 Task: Plan a trip to Wolfsburg, Germany from 6th December, 2023 to 10th December, 2023 for 1 adult.1  bedroom having 1 bed and 1 bathroom. Property type can be hotel. Look for 5 properties as per requirement.
Action: Mouse moved to (409, 87)
Screenshot: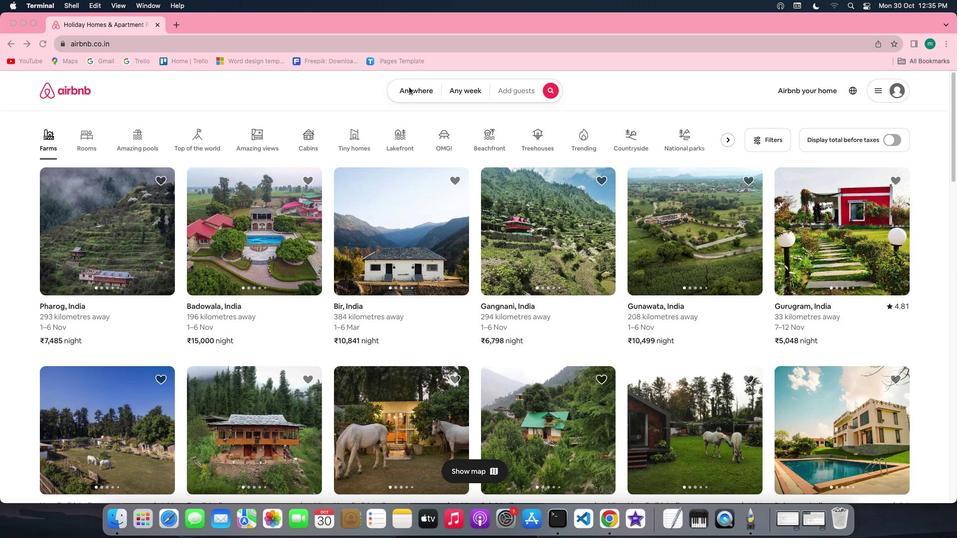 
Action: Mouse pressed left at (409, 87)
Screenshot: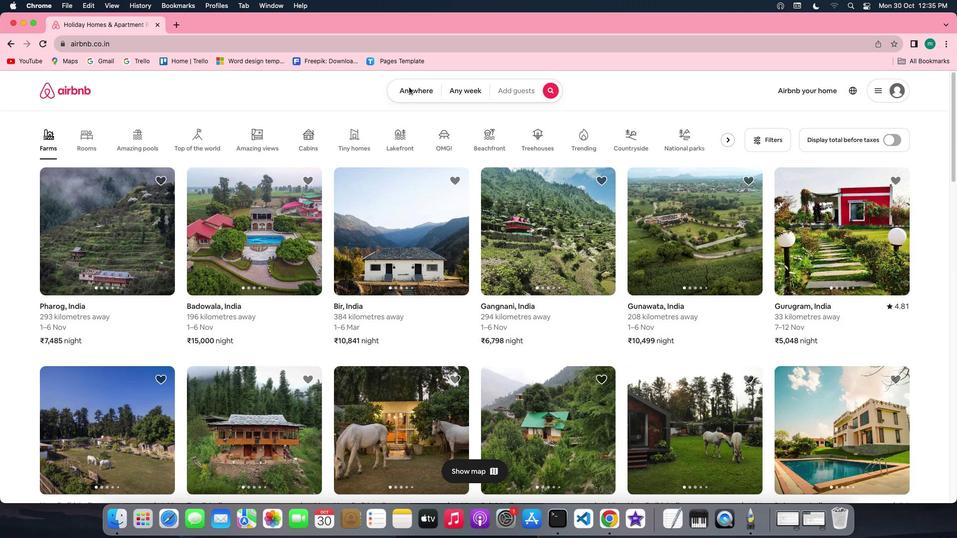 
Action: Mouse pressed left at (409, 87)
Screenshot: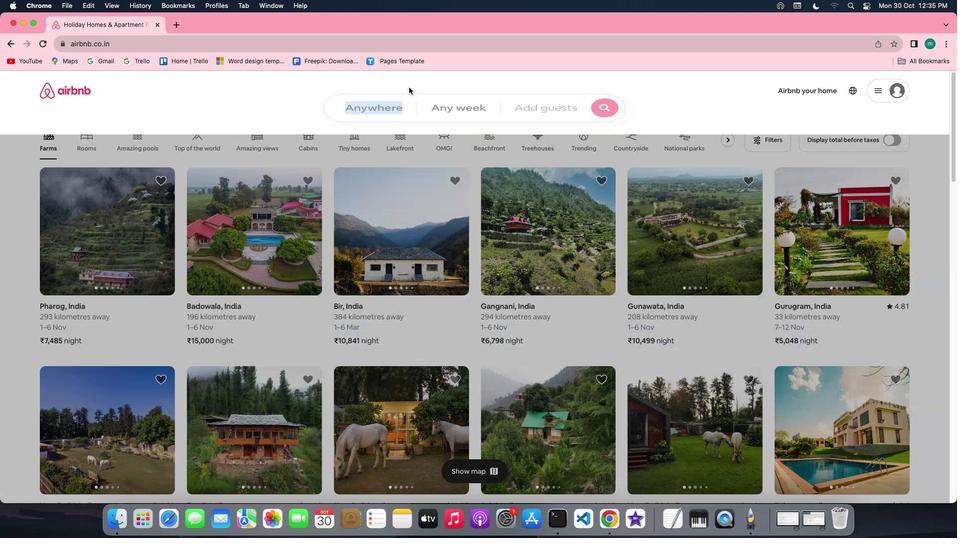 
Action: Mouse moved to (367, 131)
Screenshot: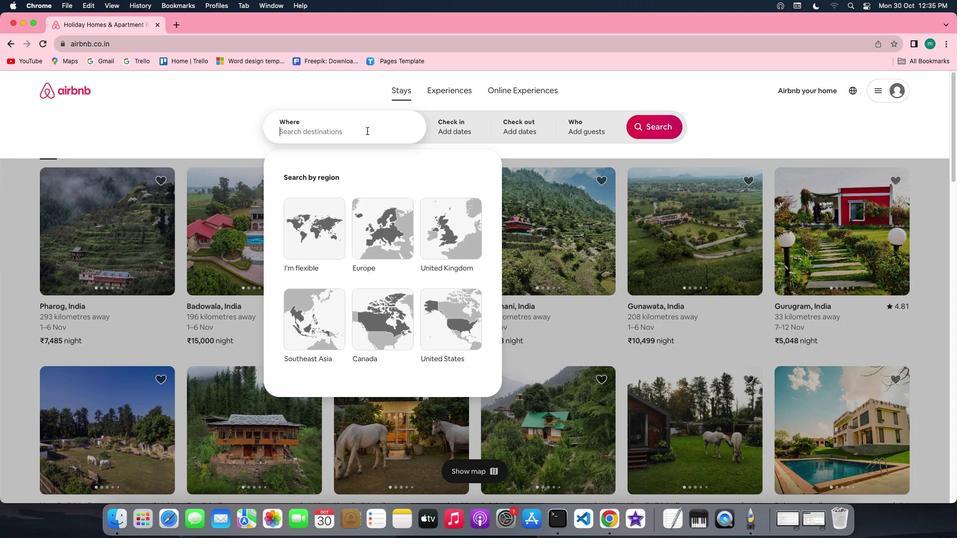 
Action: Key pressed Key.shift'W''o''l''f''s''b''u''r''g'','Key.spaceKey.shift'G''e''r''m''a''n''y'
Screenshot: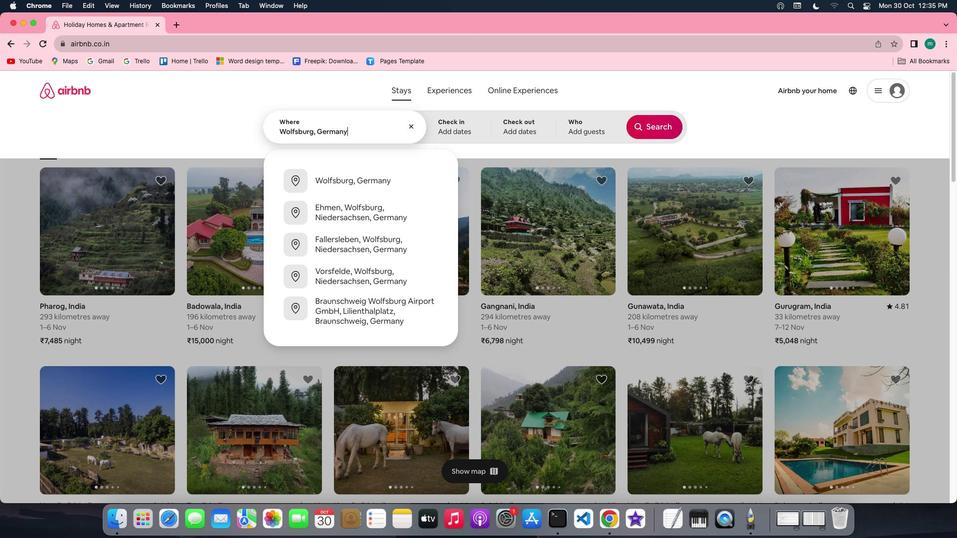 
Action: Mouse moved to (451, 122)
Screenshot: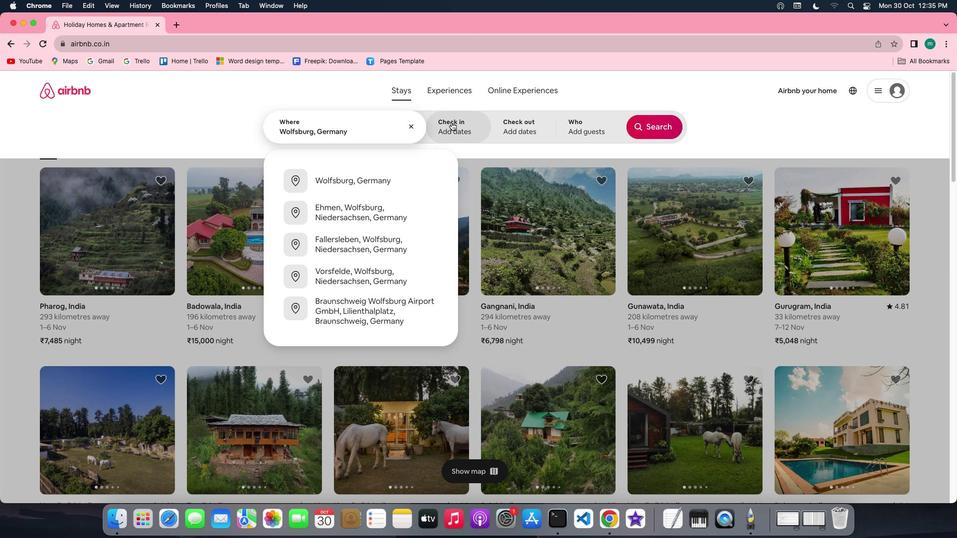 
Action: Mouse pressed left at (451, 122)
Screenshot: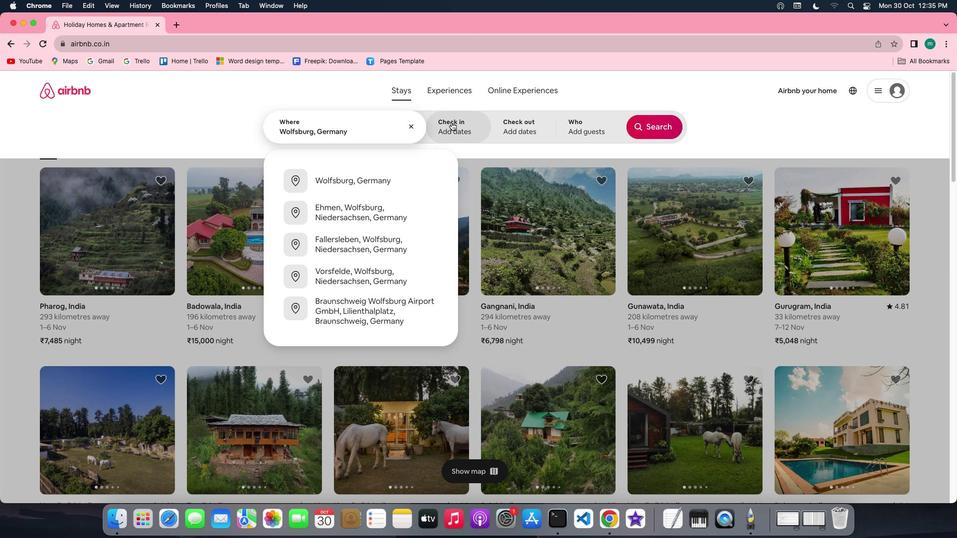 
Action: Mouse moved to (655, 206)
Screenshot: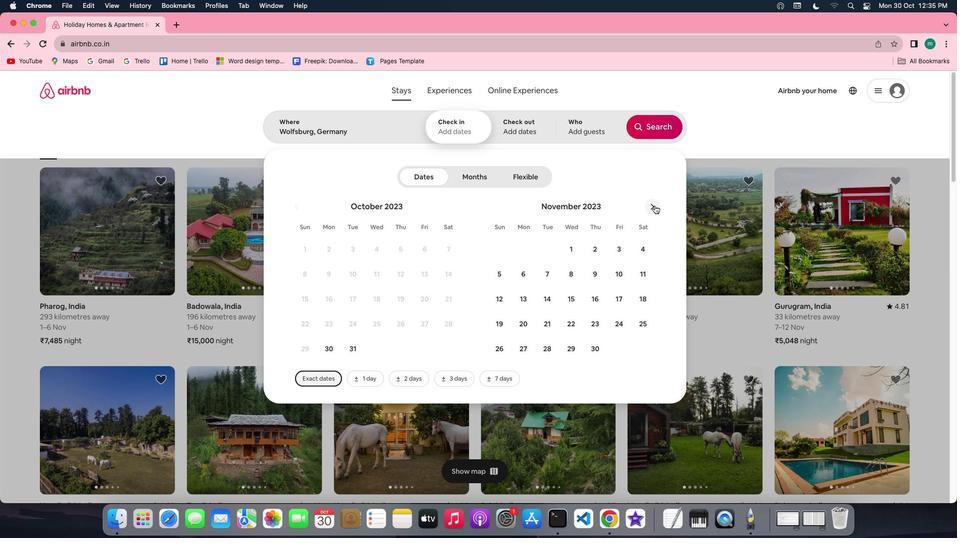 
Action: Mouse pressed left at (655, 206)
Screenshot: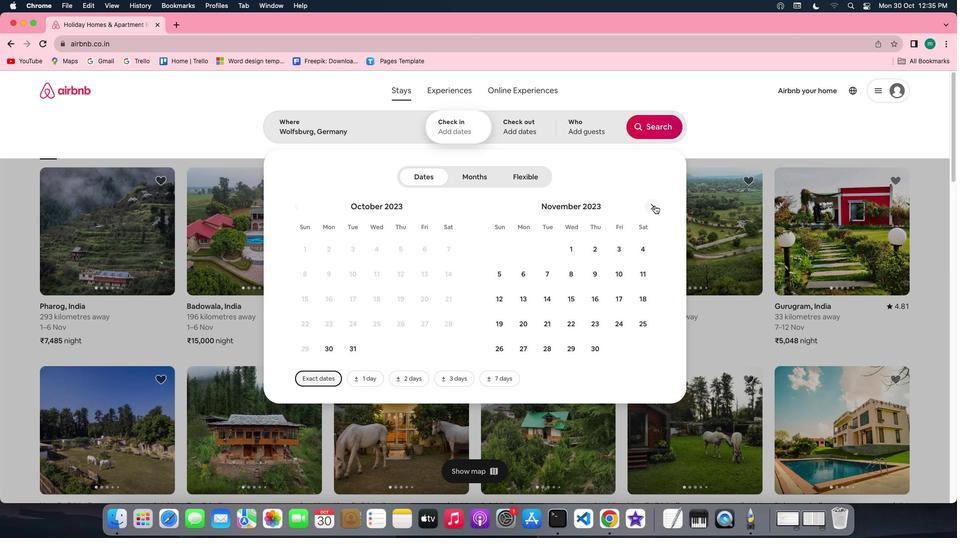 
Action: Mouse moved to (561, 272)
Screenshot: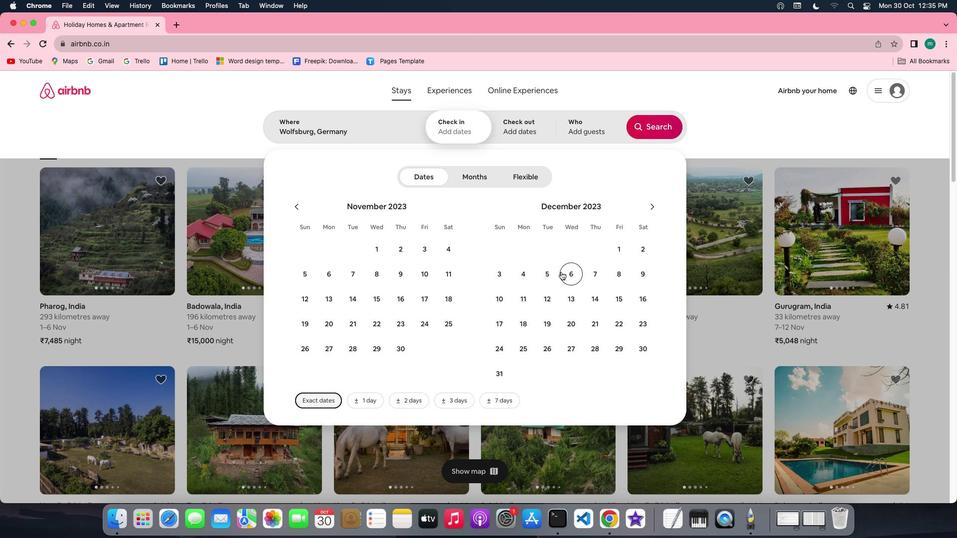 
Action: Mouse pressed left at (561, 272)
Screenshot: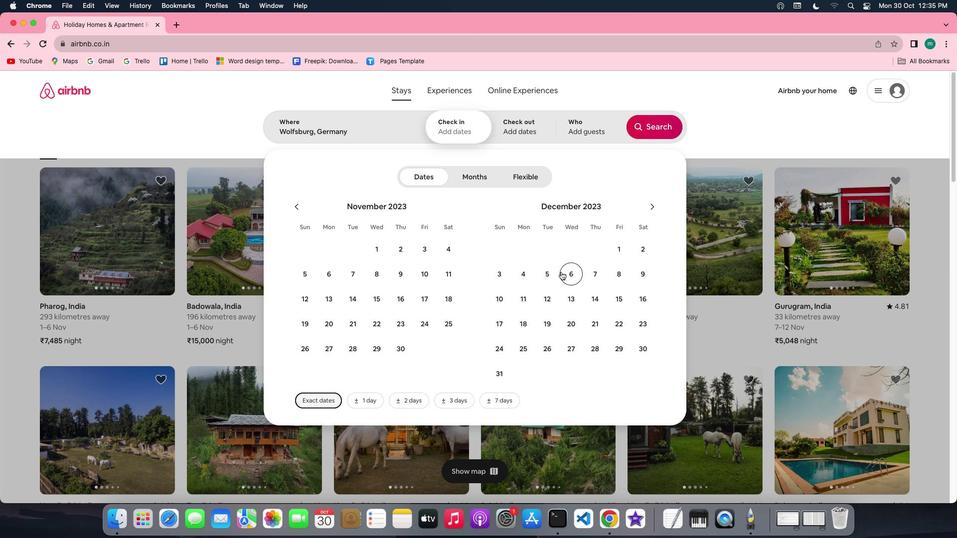 
Action: Mouse moved to (496, 296)
Screenshot: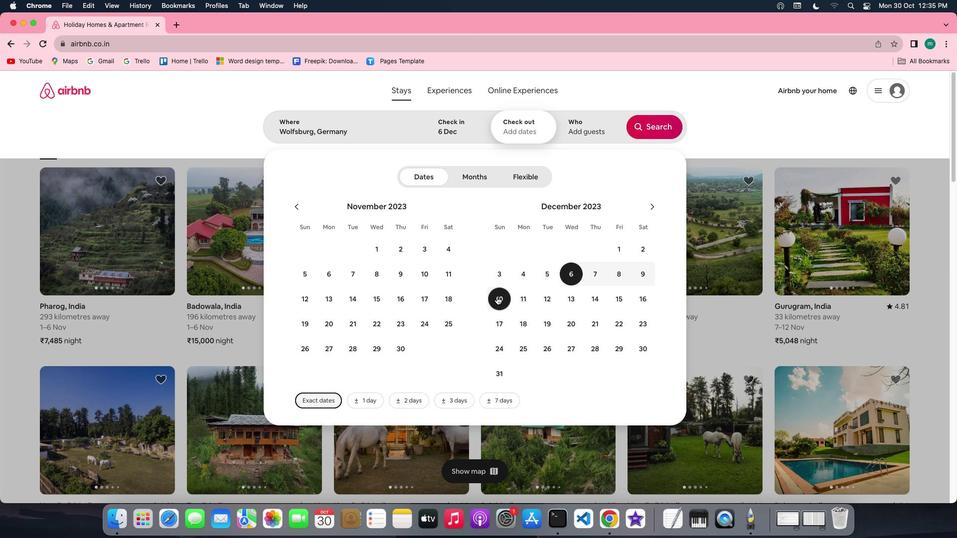 
Action: Mouse pressed left at (496, 296)
Screenshot: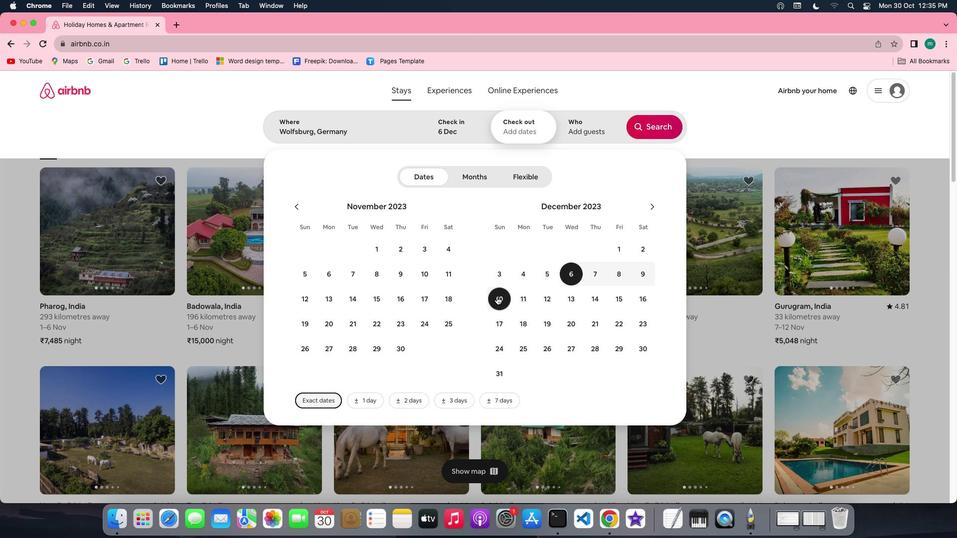 
Action: Mouse moved to (585, 130)
Screenshot: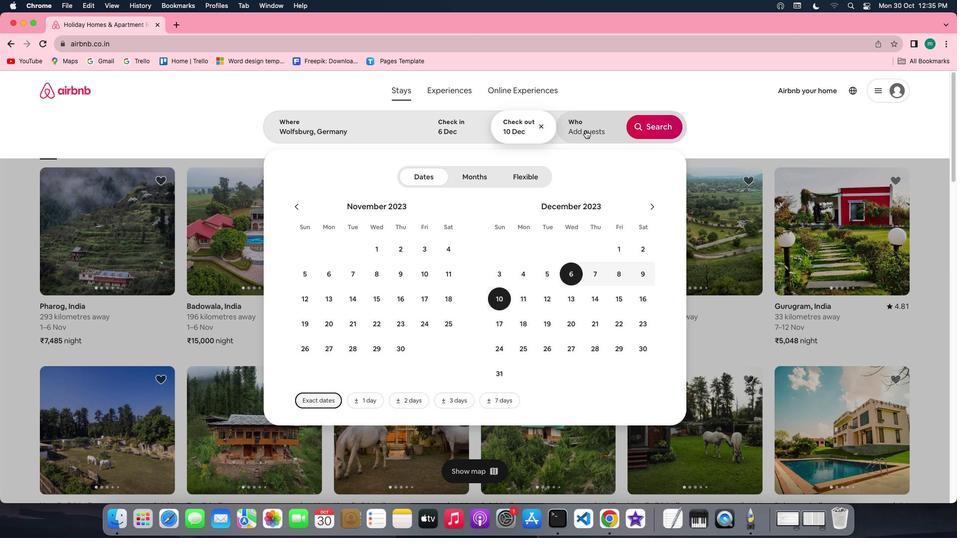 
Action: Mouse pressed left at (585, 130)
Screenshot: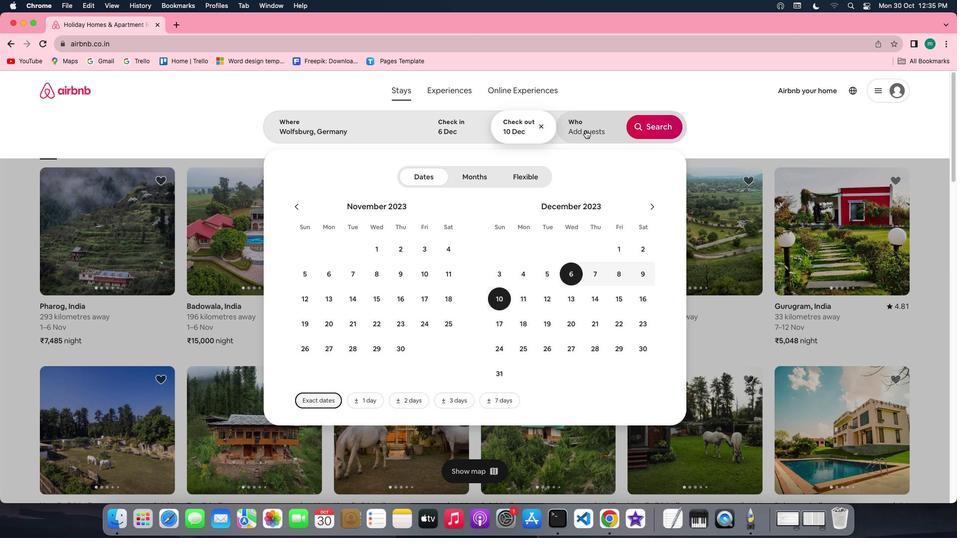 
Action: Mouse moved to (662, 175)
Screenshot: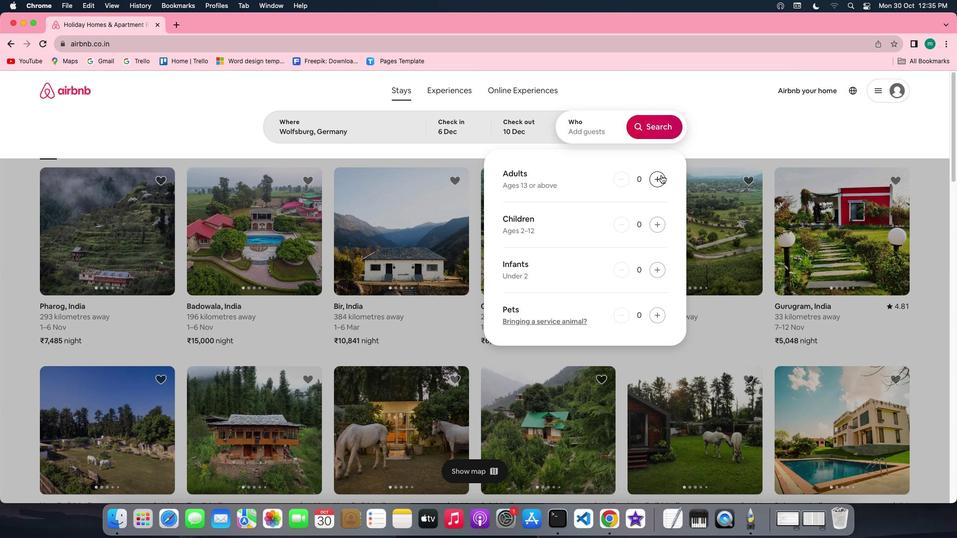 
Action: Mouse pressed left at (662, 175)
Screenshot: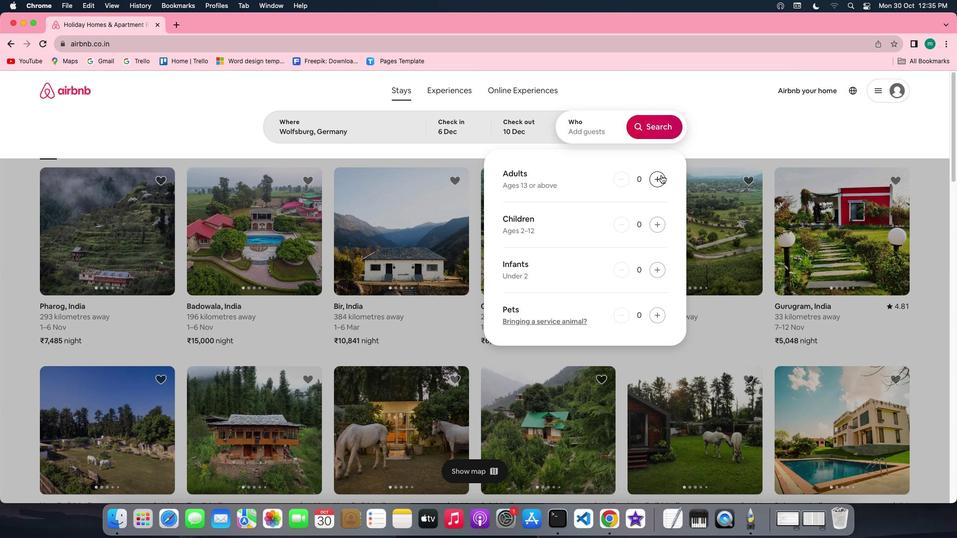 
Action: Mouse moved to (652, 131)
Screenshot: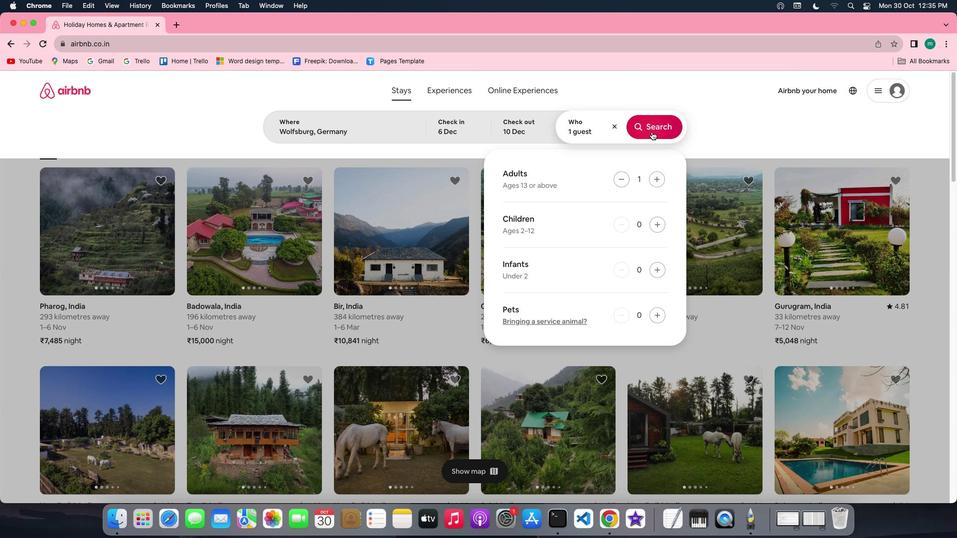 
Action: Mouse pressed left at (652, 131)
Screenshot: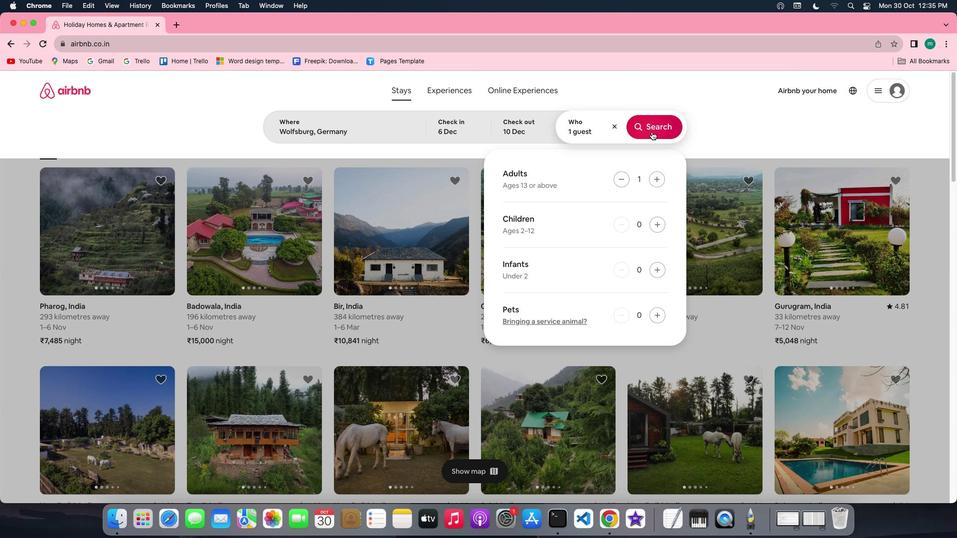 
Action: Mouse moved to (792, 124)
Screenshot: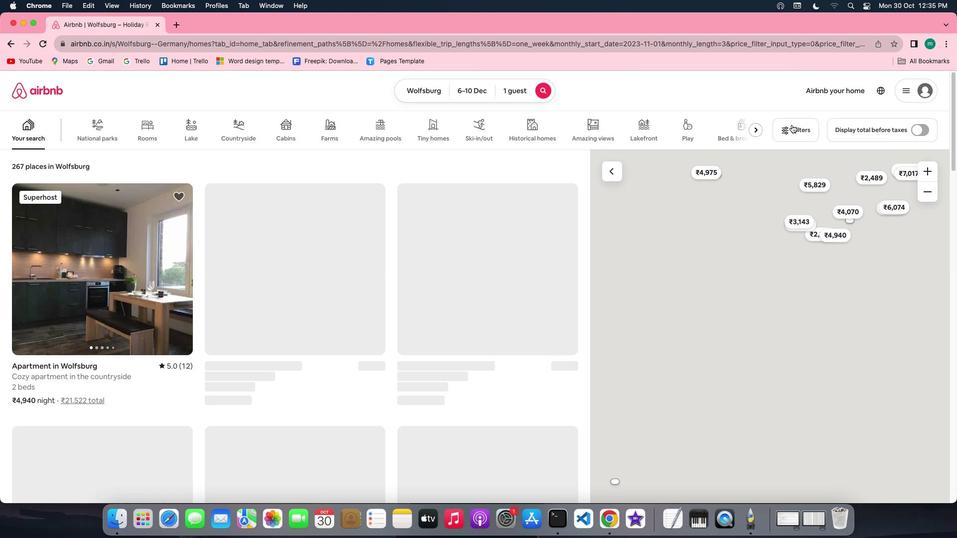 
Action: Mouse pressed left at (792, 124)
Screenshot: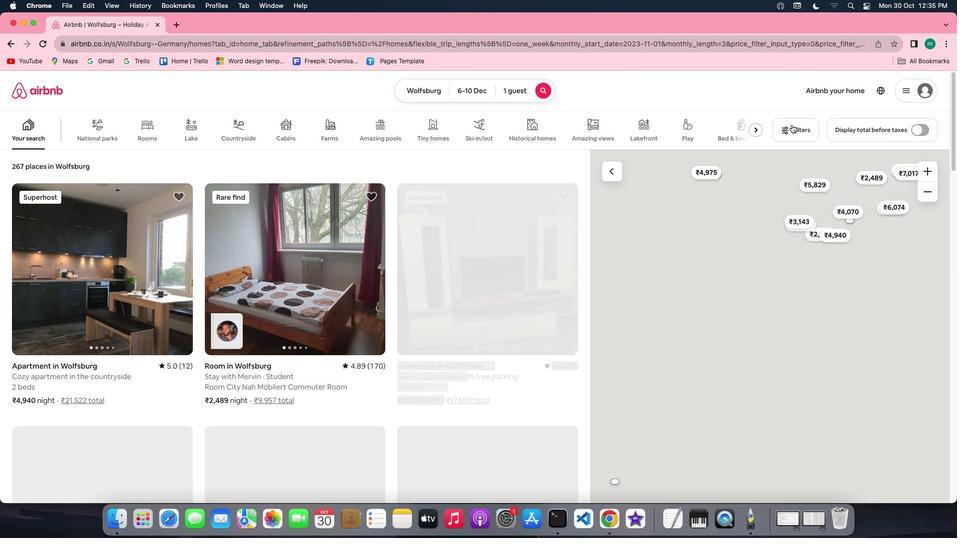 
Action: Mouse moved to (490, 302)
Screenshot: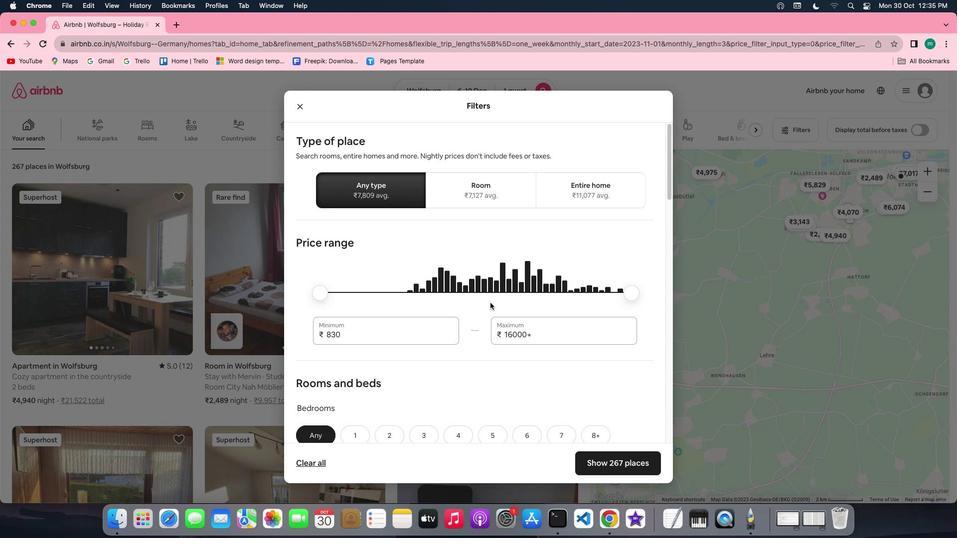 
Action: Mouse scrolled (490, 302) with delta (0, 0)
Screenshot: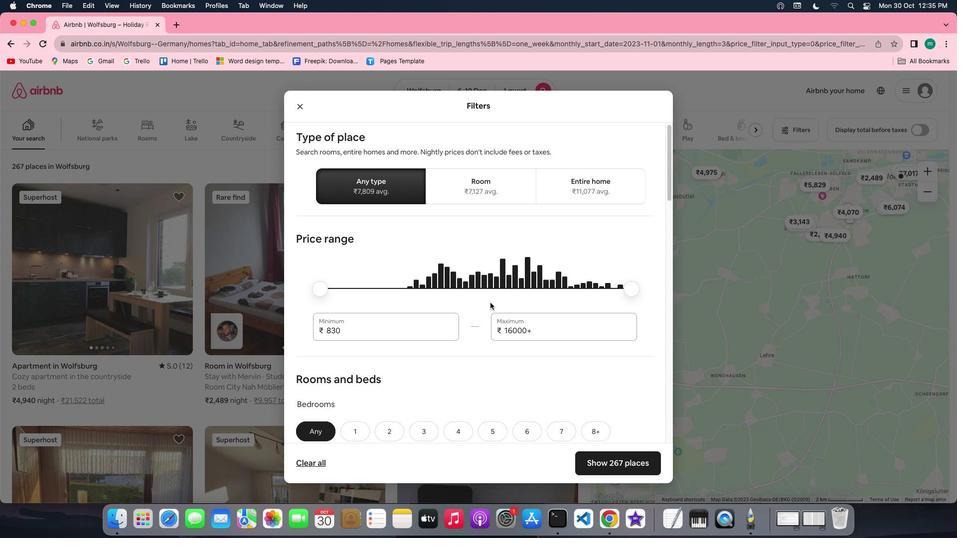 
Action: Mouse scrolled (490, 302) with delta (0, 0)
Screenshot: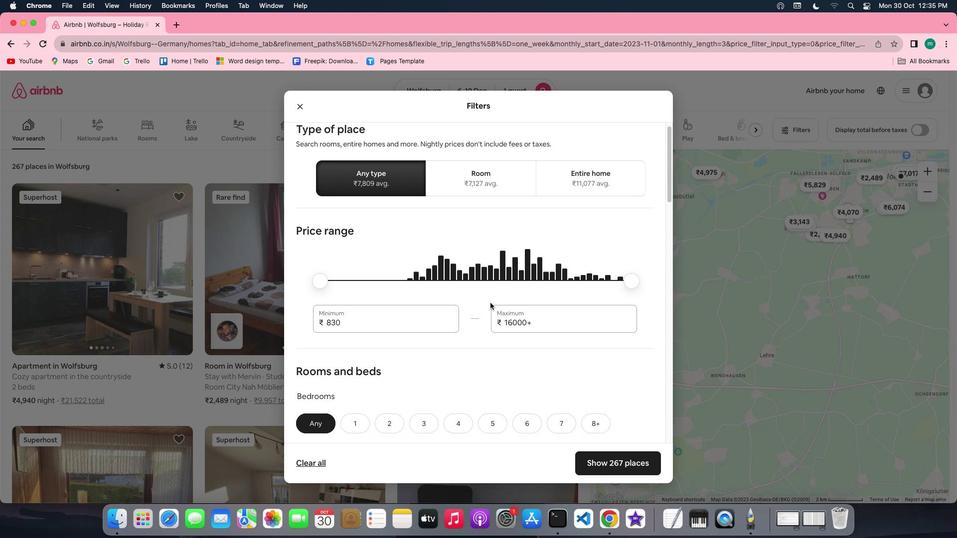 
Action: Mouse scrolled (490, 302) with delta (0, 0)
Screenshot: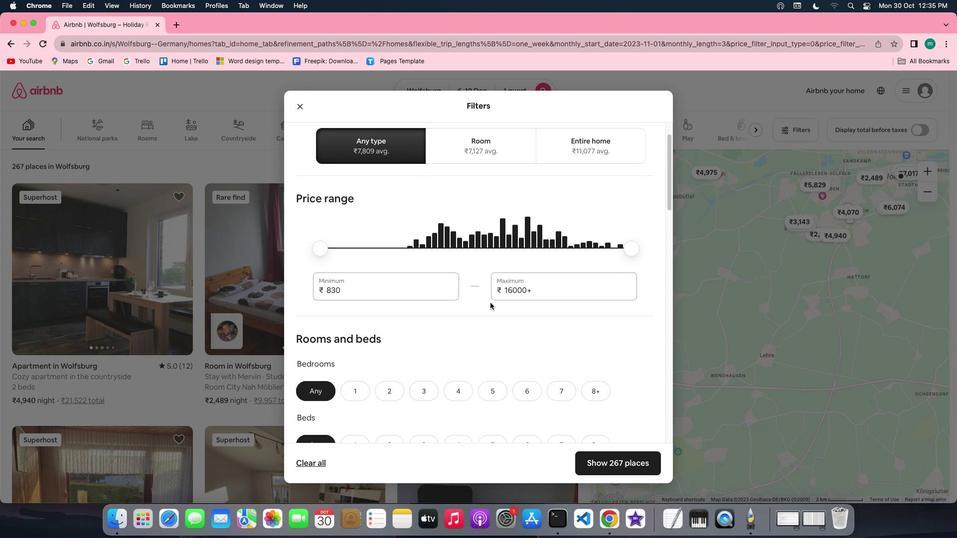 
Action: Mouse scrolled (490, 302) with delta (0, 0)
Screenshot: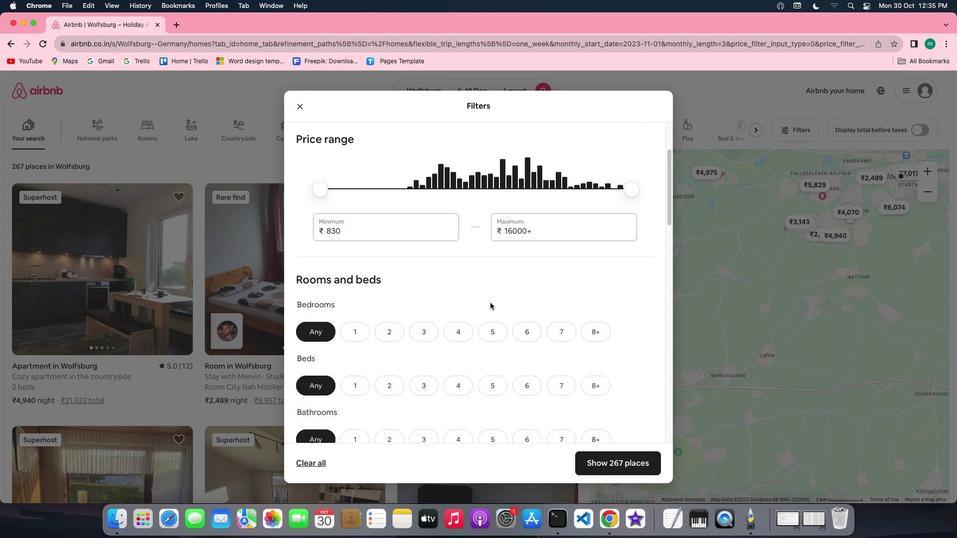 
Action: Mouse scrolled (490, 302) with delta (0, 0)
Screenshot: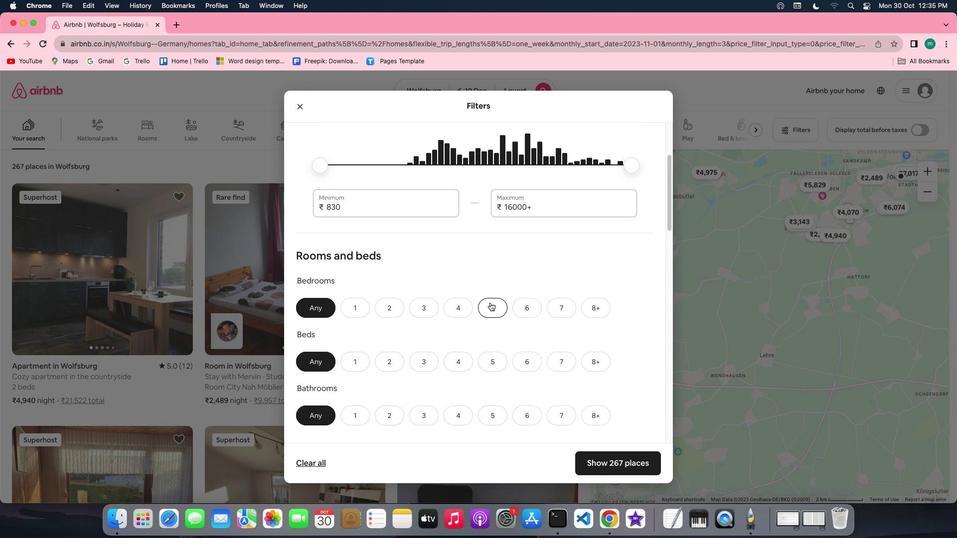 
Action: Mouse scrolled (490, 302) with delta (0, 0)
Screenshot: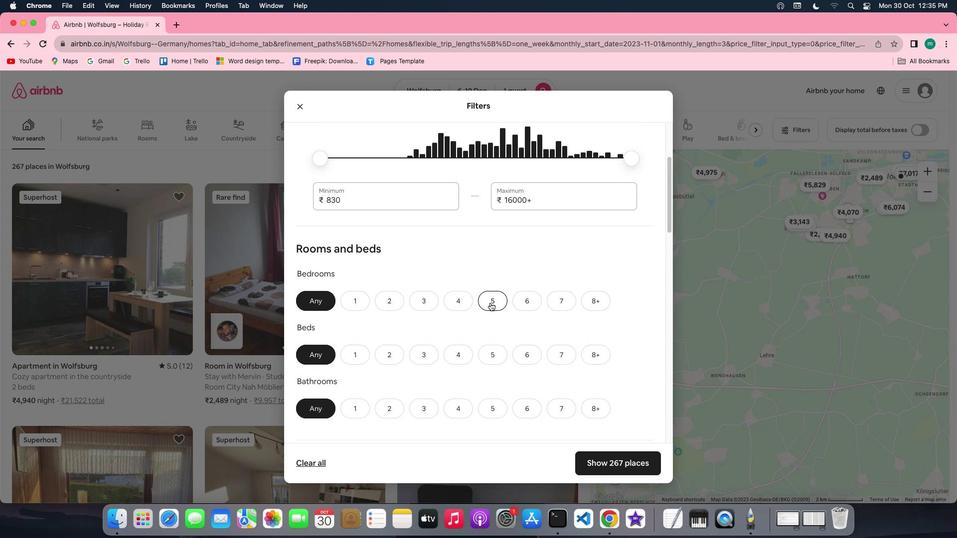 
Action: Mouse scrolled (490, 302) with delta (0, 0)
Screenshot: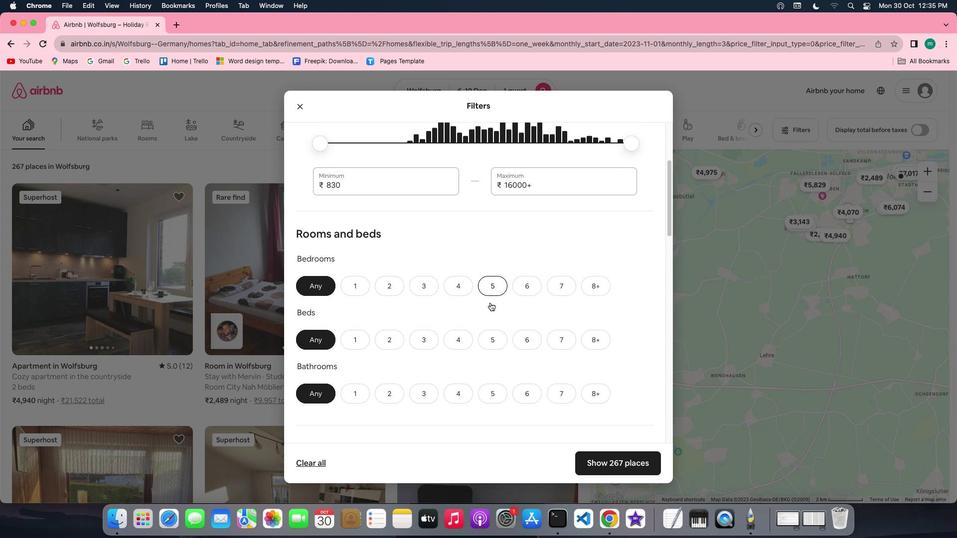 
Action: Mouse moved to (350, 273)
Screenshot: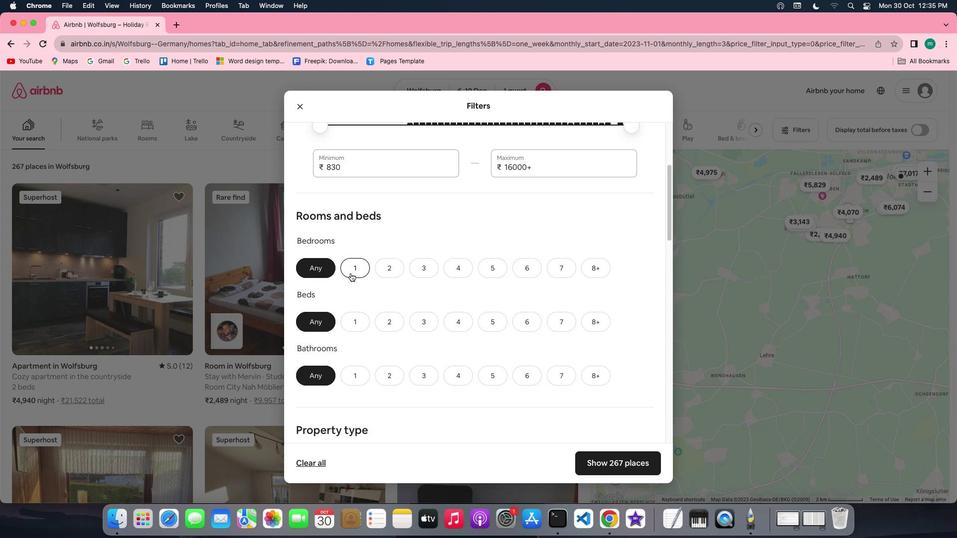 
Action: Mouse pressed left at (350, 273)
Screenshot: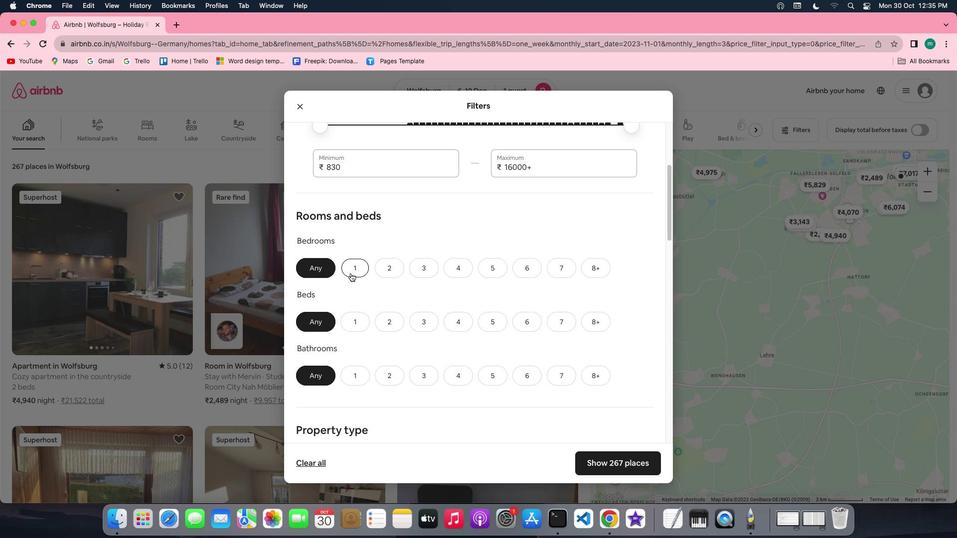 
Action: Mouse moved to (500, 326)
Screenshot: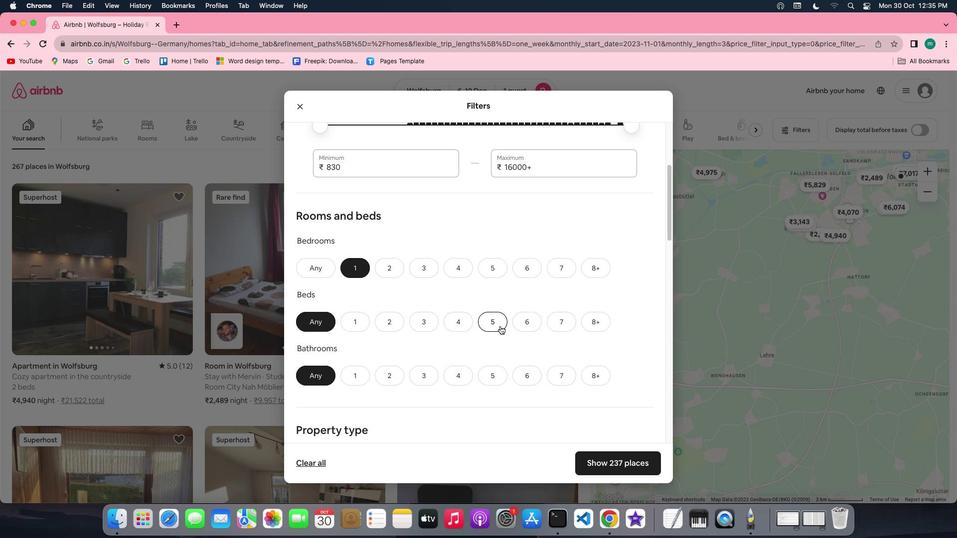 
Action: Mouse scrolled (500, 326) with delta (0, 0)
Screenshot: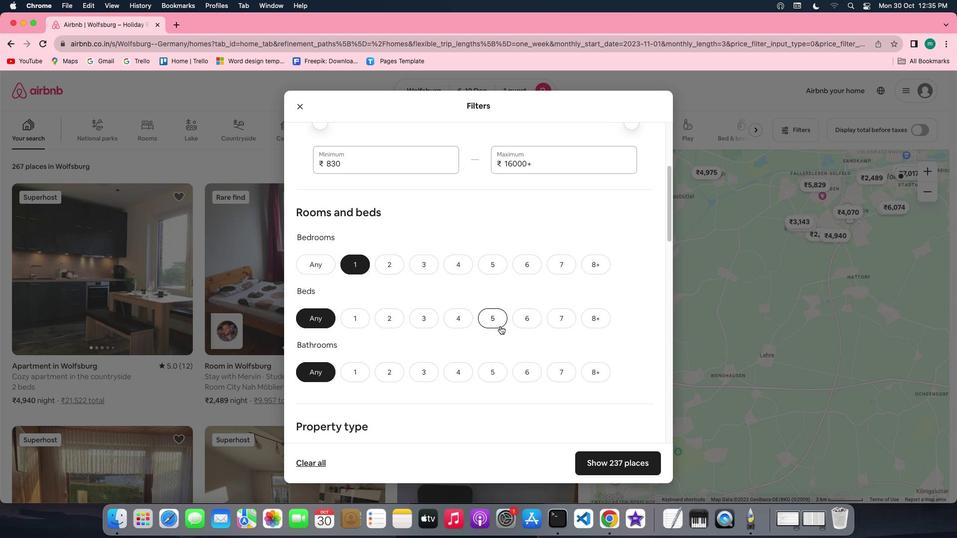 
Action: Mouse scrolled (500, 326) with delta (0, 0)
Screenshot: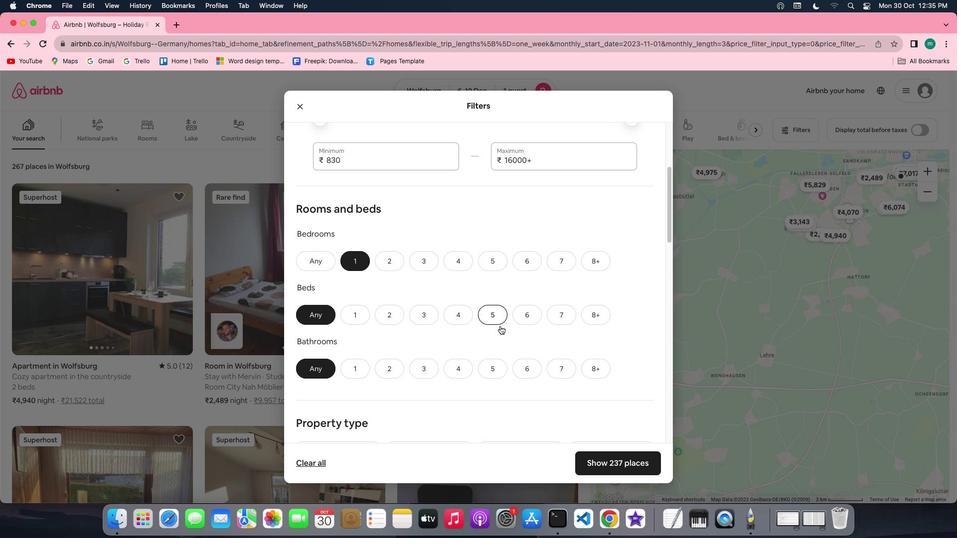 
Action: Mouse scrolled (500, 326) with delta (0, 0)
Screenshot: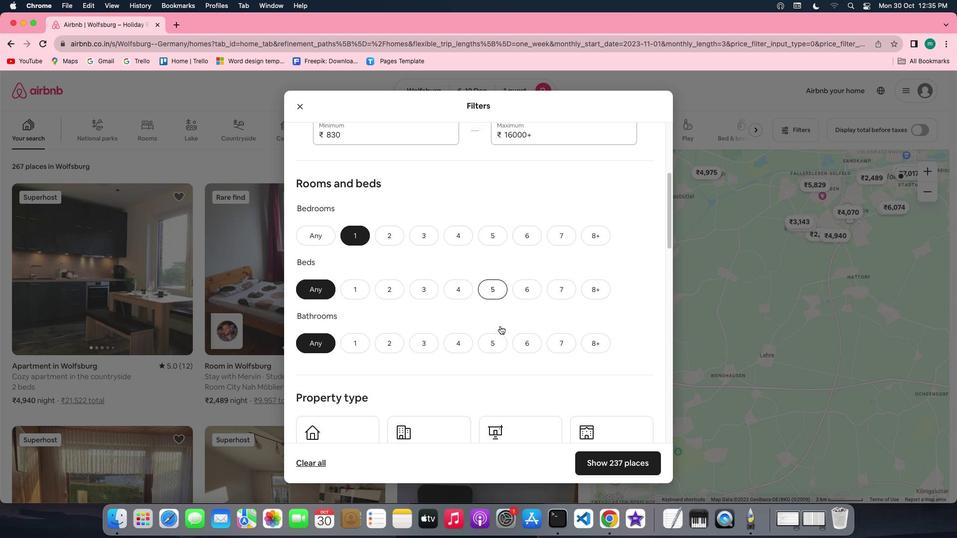 
Action: Mouse moved to (359, 282)
Screenshot: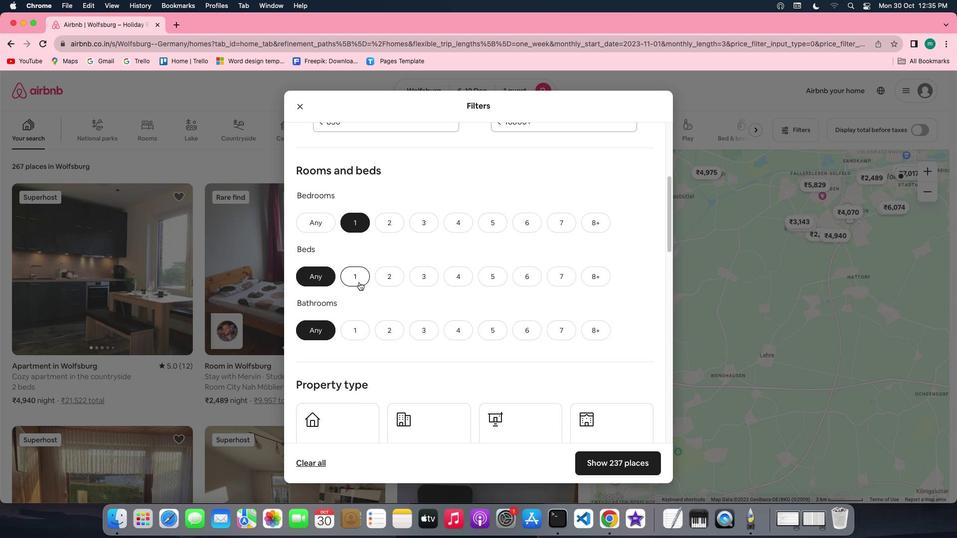 
Action: Mouse pressed left at (359, 282)
Screenshot: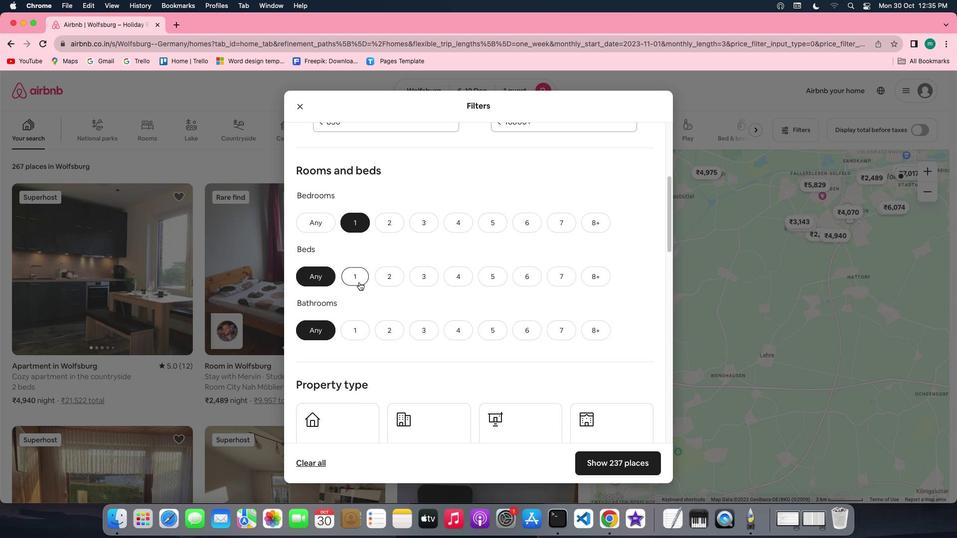 
Action: Mouse moved to (349, 329)
Screenshot: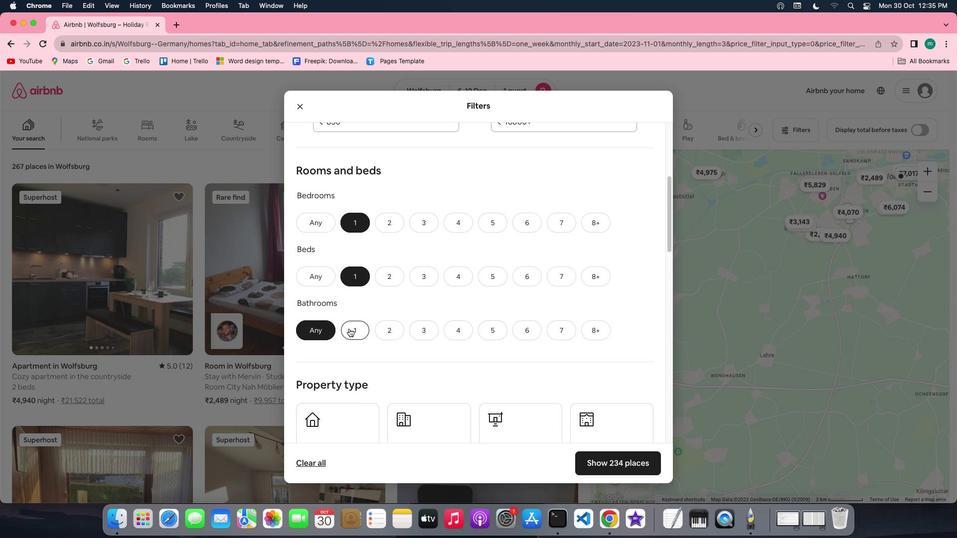 
Action: Mouse pressed left at (349, 329)
Screenshot: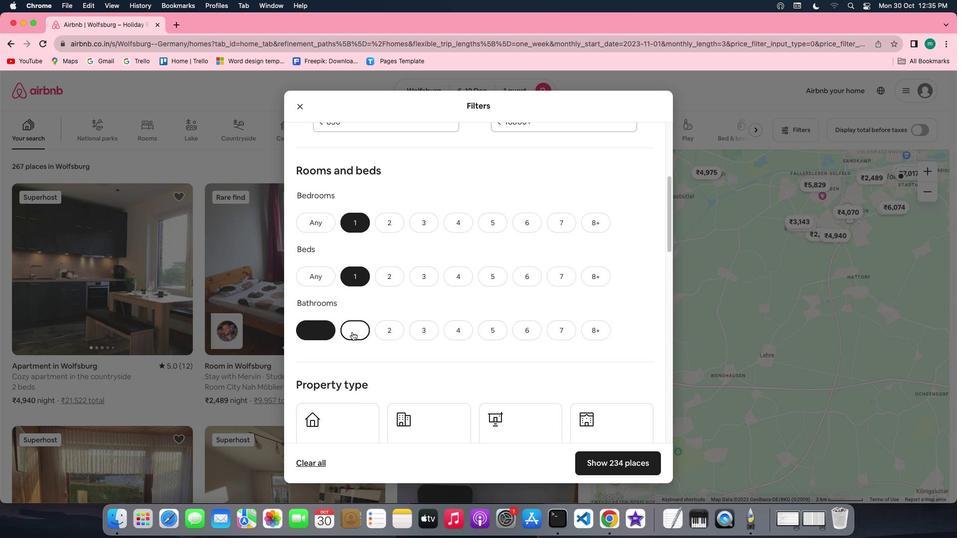 
Action: Mouse moved to (444, 320)
Screenshot: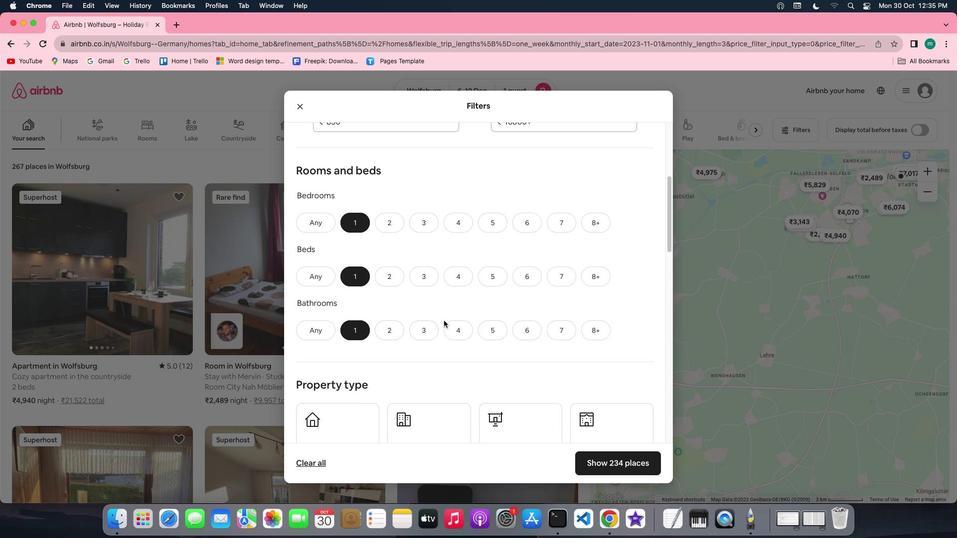 
Action: Mouse scrolled (444, 320) with delta (0, 0)
Screenshot: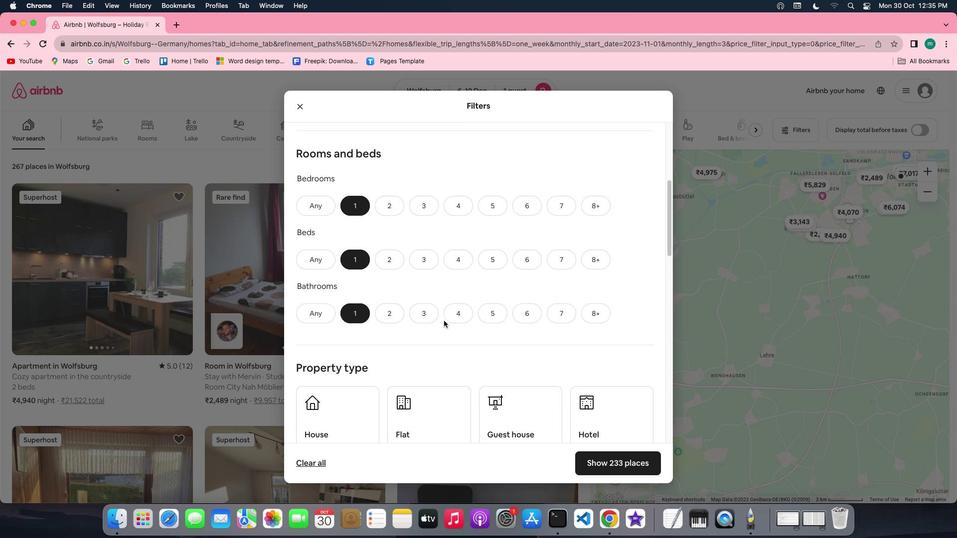 
Action: Mouse scrolled (444, 320) with delta (0, 0)
Screenshot: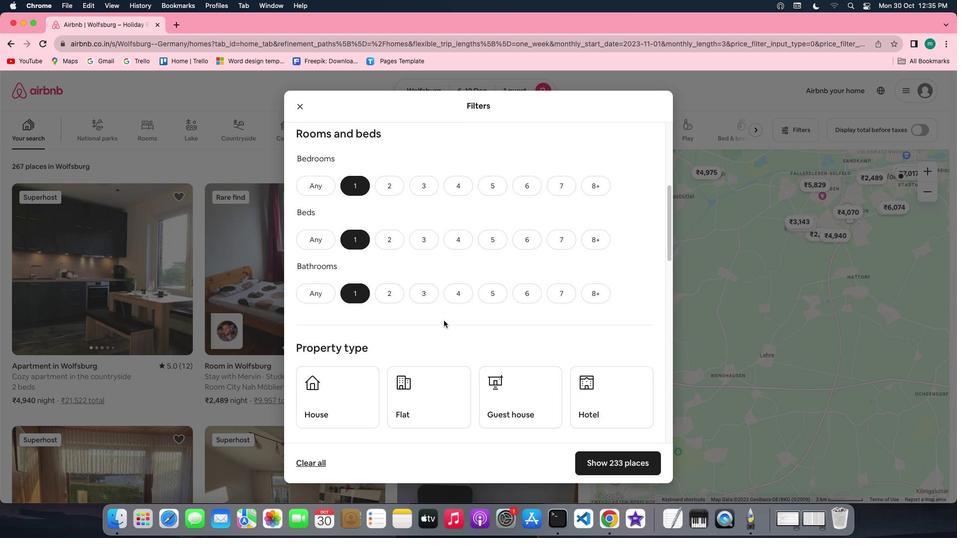 
Action: Mouse scrolled (444, 320) with delta (0, 0)
Screenshot: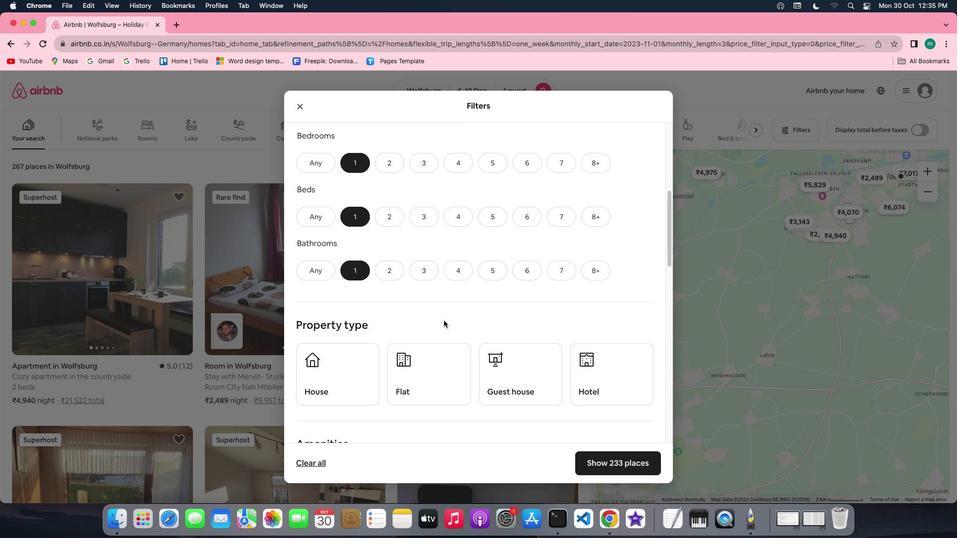 
Action: Mouse scrolled (444, 320) with delta (0, 0)
Screenshot: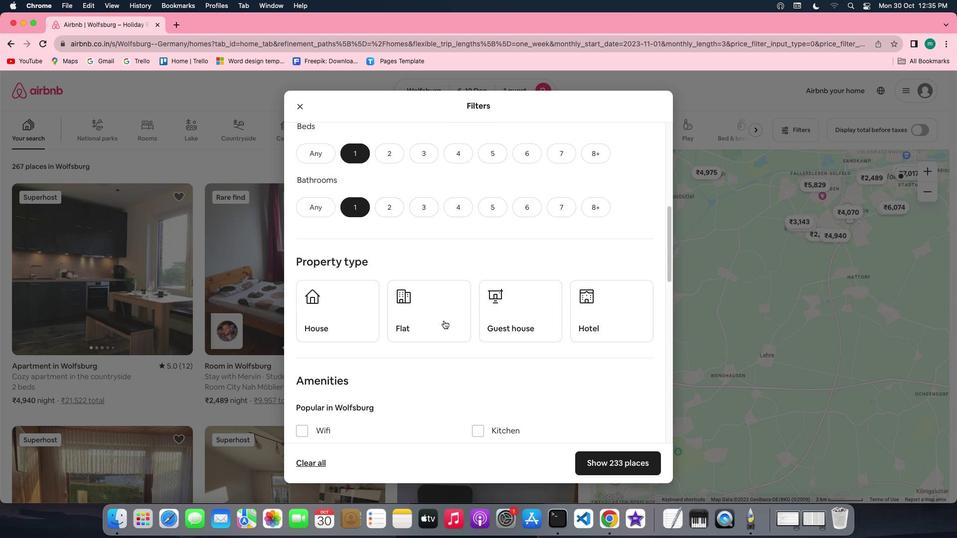 
Action: Mouse scrolled (444, 320) with delta (0, 0)
Screenshot: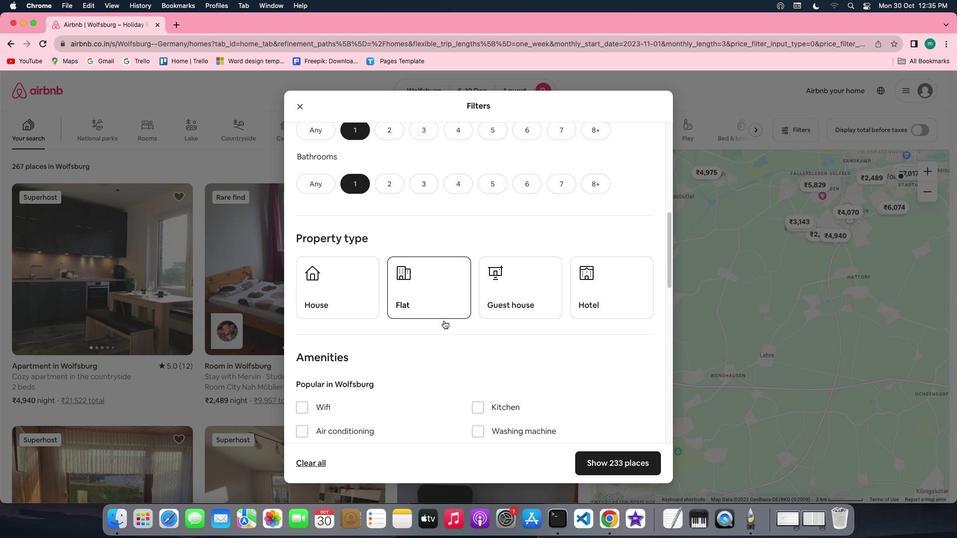 
Action: Mouse scrolled (444, 320) with delta (0, 0)
Screenshot: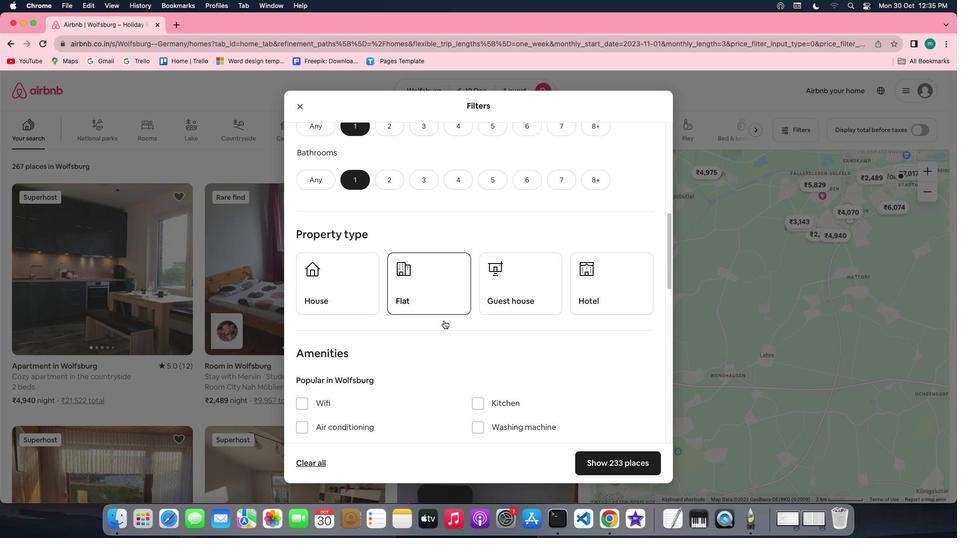 
Action: Mouse scrolled (444, 320) with delta (0, 0)
Screenshot: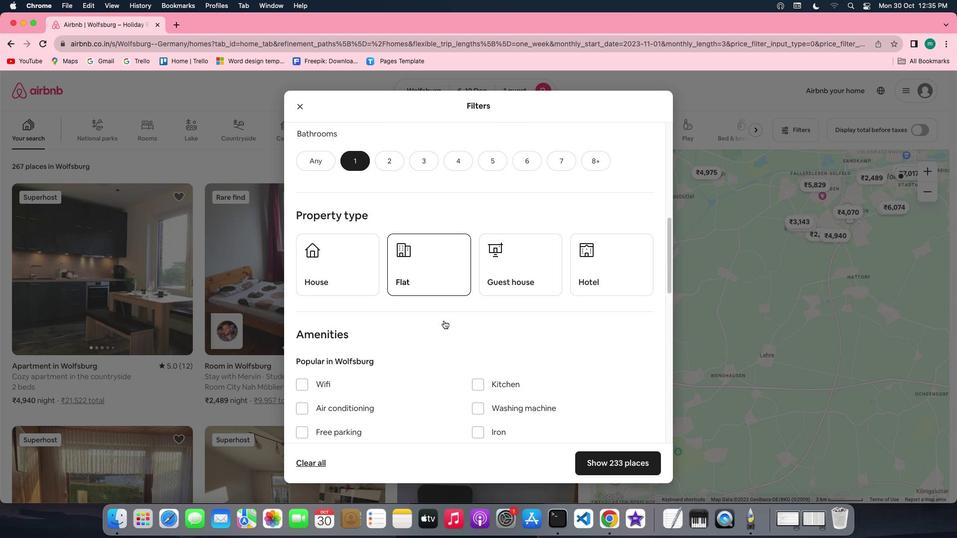 
Action: Mouse scrolled (444, 320) with delta (0, 0)
Screenshot: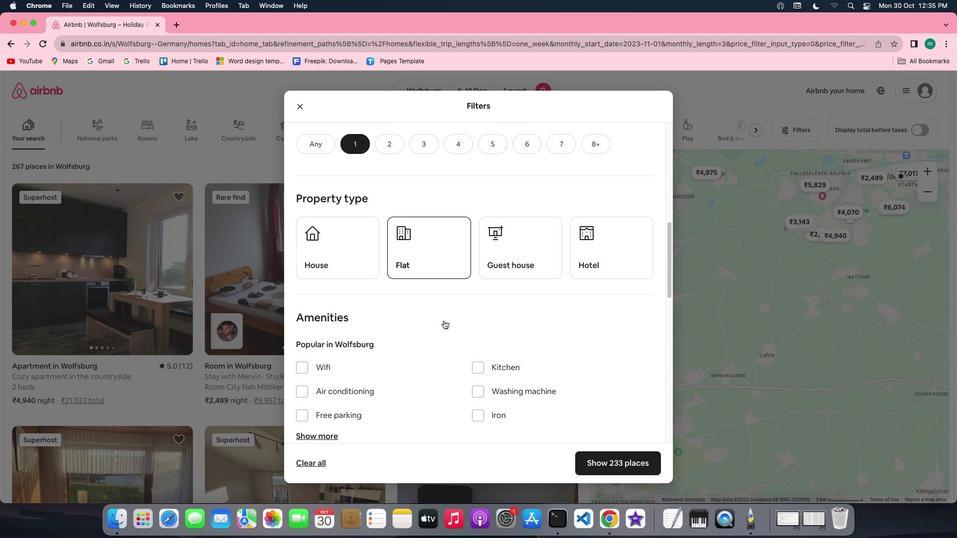 
Action: Mouse scrolled (444, 320) with delta (0, 0)
Screenshot: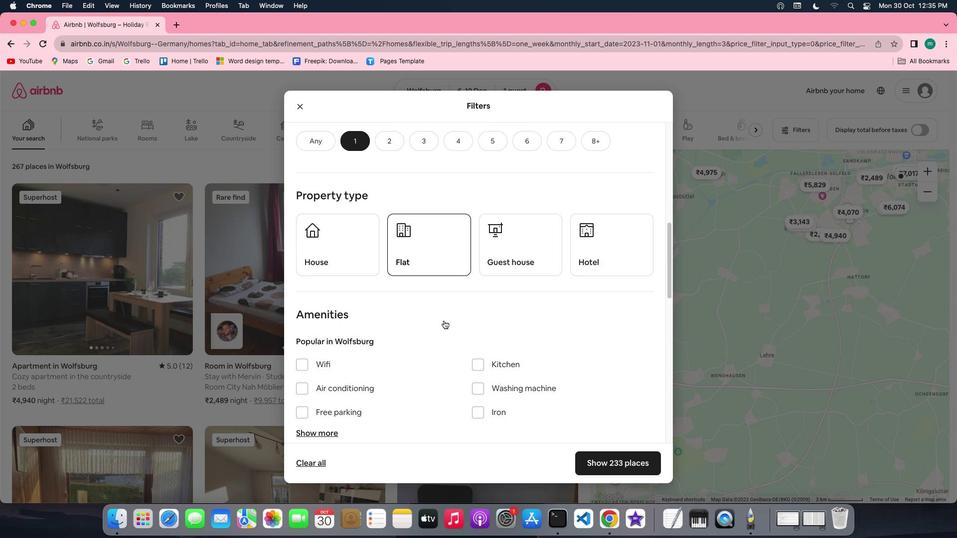 
Action: Mouse scrolled (444, 320) with delta (0, 0)
Screenshot: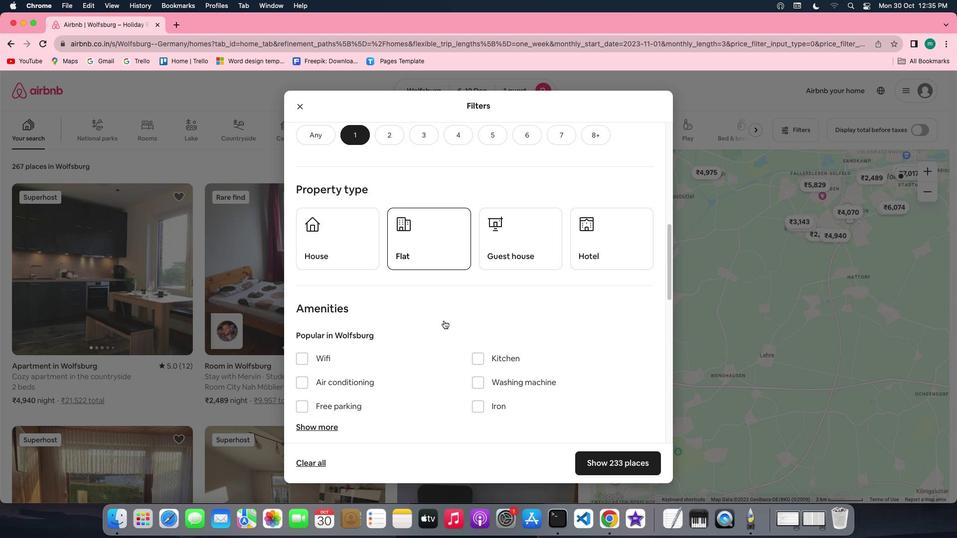 
Action: Mouse scrolled (444, 320) with delta (0, 0)
Screenshot: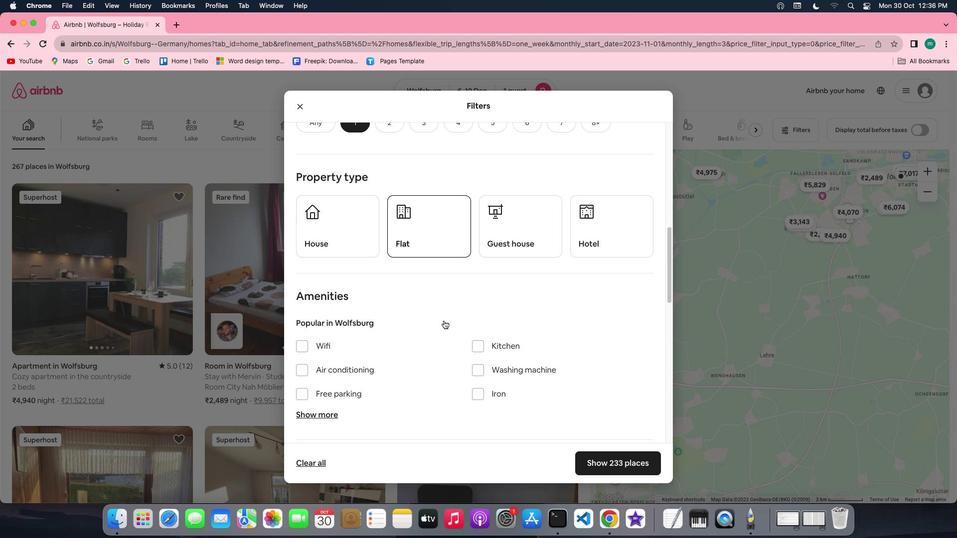 
Action: Mouse scrolled (444, 320) with delta (0, 0)
Screenshot: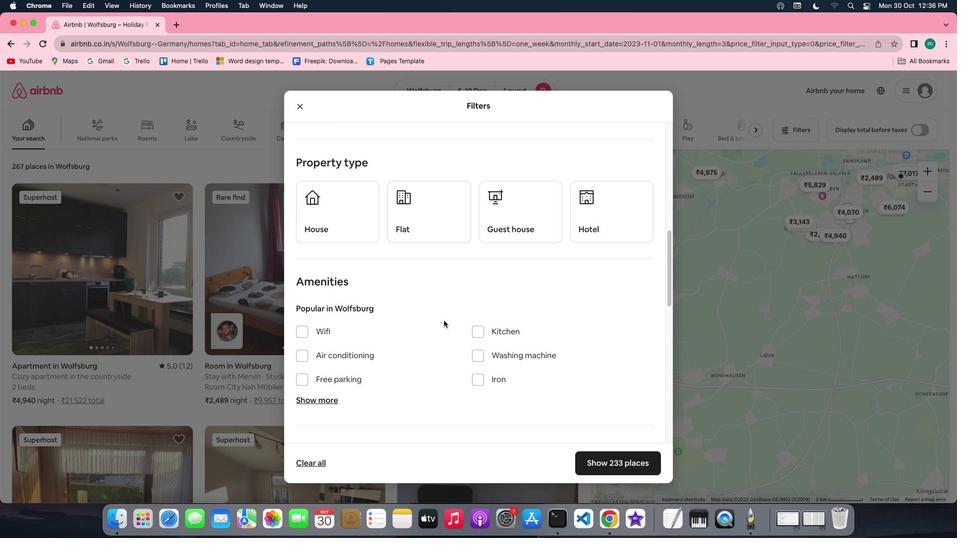 
Action: Mouse scrolled (444, 320) with delta (0, 0)
Screenshot: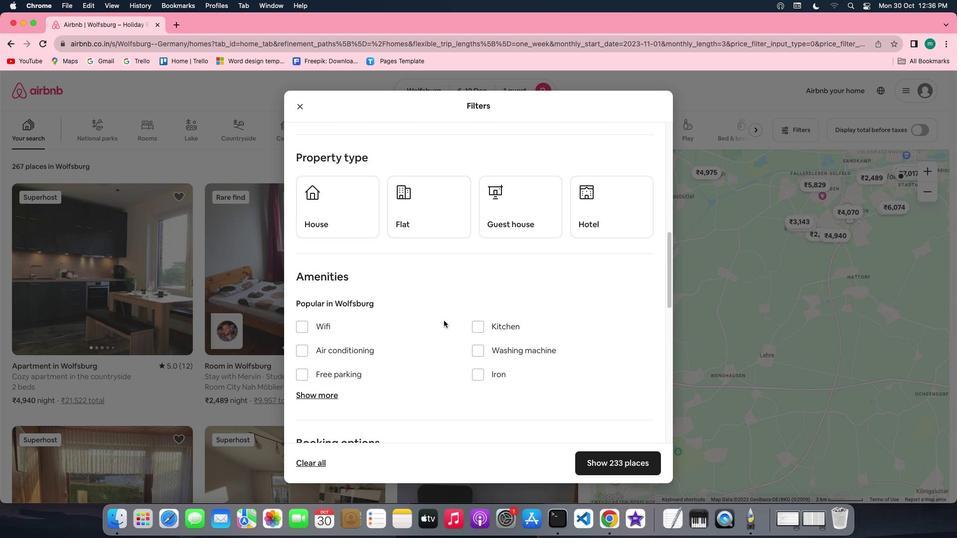 
Action: Mouse scrolled (444, 320) with delta (0, 0)
Screenshot: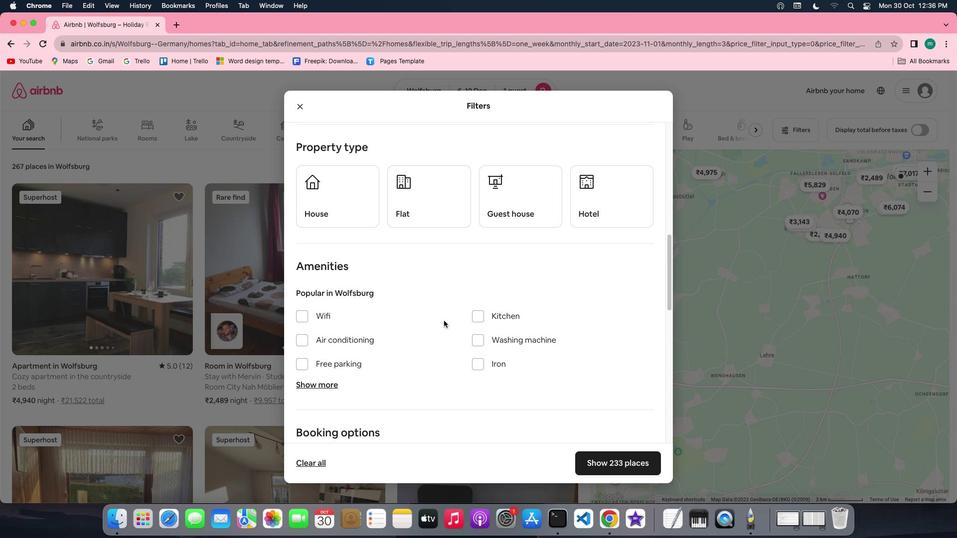 
Action: Mouse scrolled (444, 320) with delta (0, 0)
Screenshot: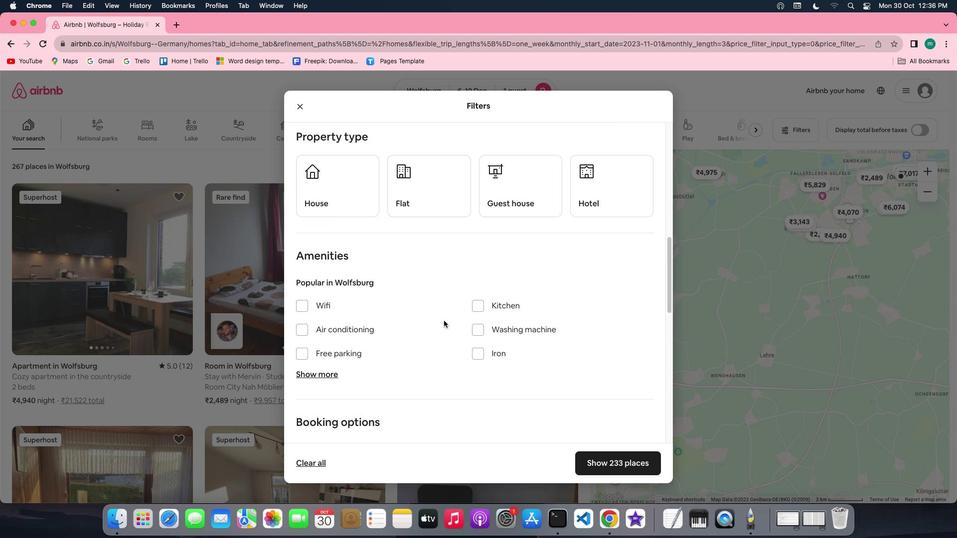 
Action: Mouse moved to (620, 183)
Screenshot: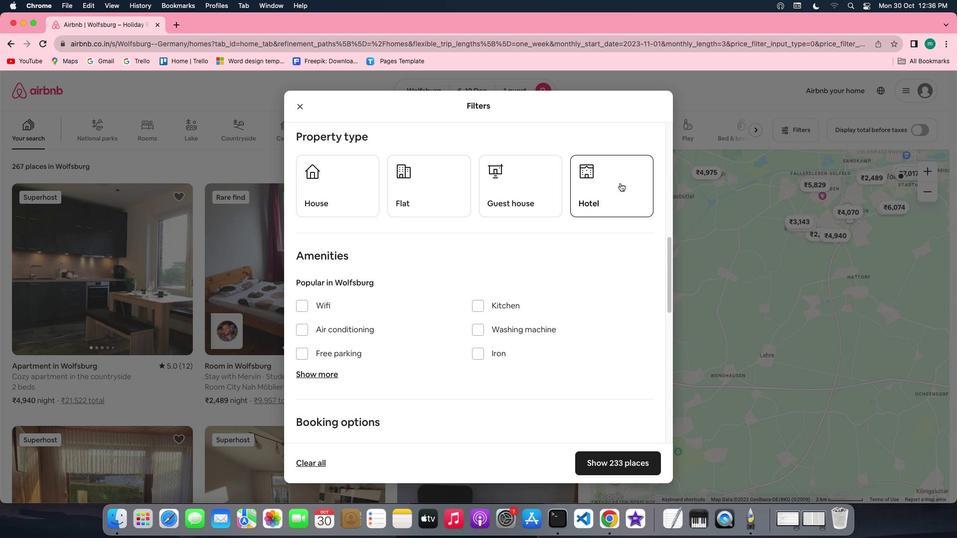 
Action: Mouse pressed left at (620, 183)
Screenshot: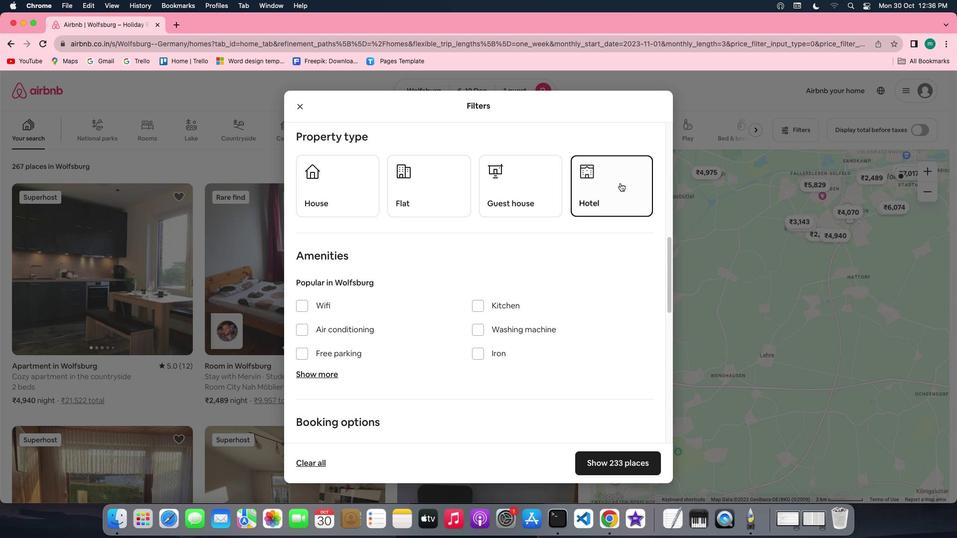 
Action: Mouse moved to (568, 329)
Screenshot: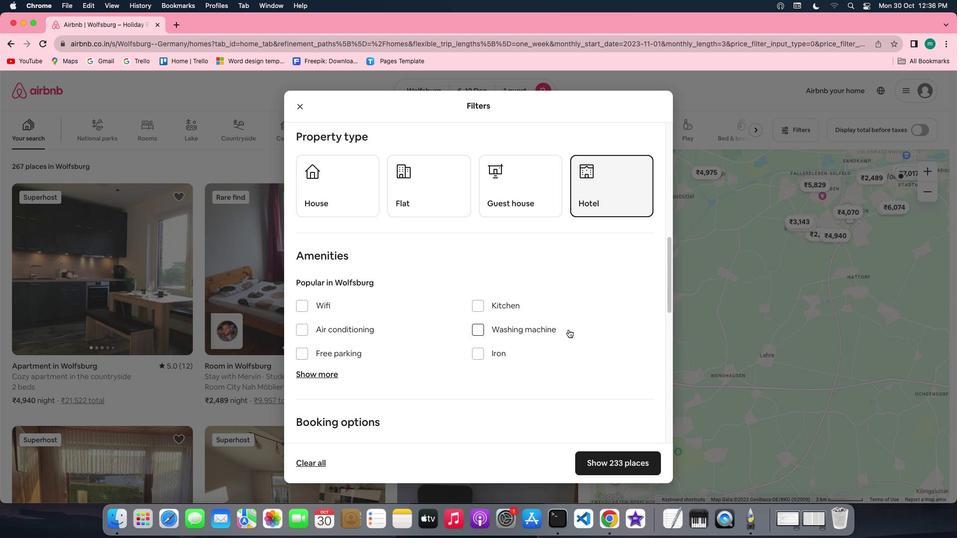
Action: Mouse scrolled (568, 329) with delta (0, 0)
Screenshot: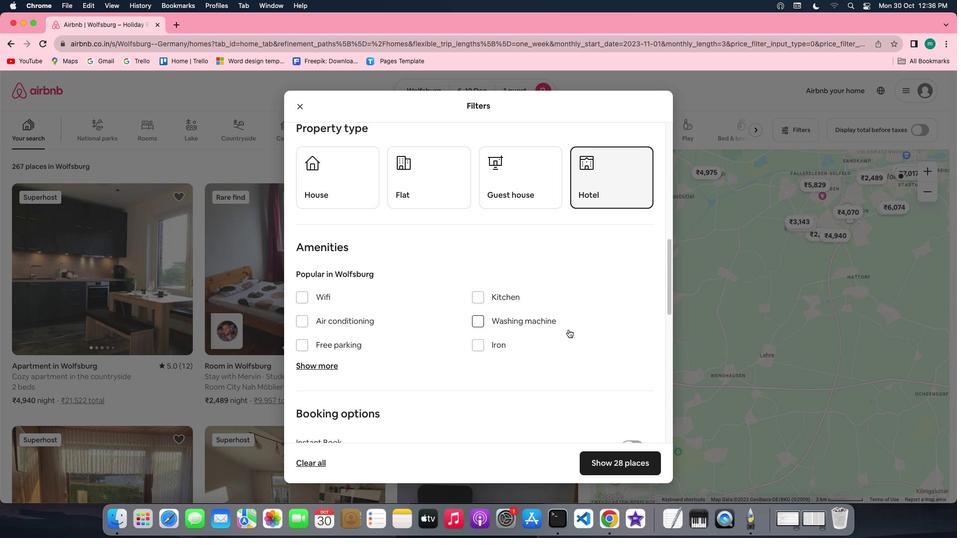 
Action: Mouse scrolled (568, 329) with delta (0, 0)
Screenshot: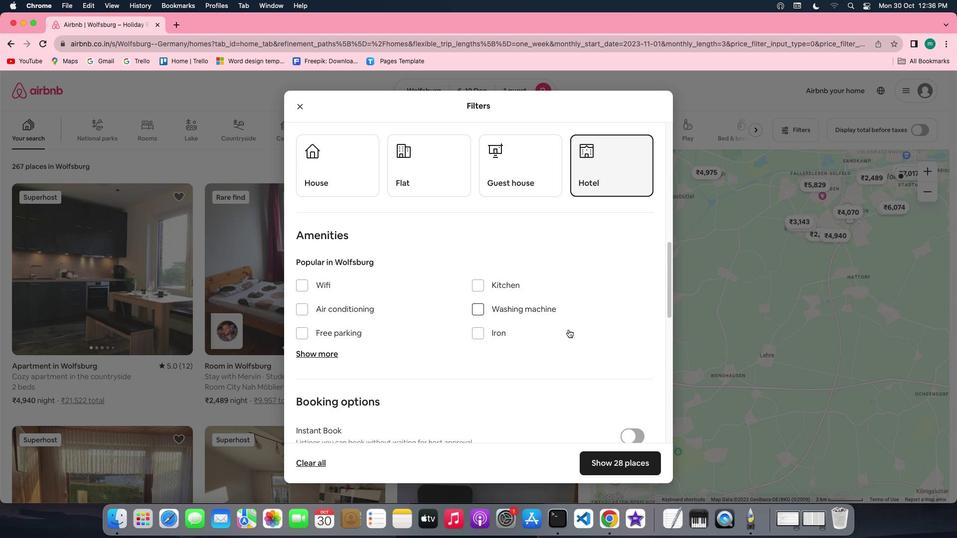 
Action: Mouse scrolled (568, 329) with delta (0, 0)
Screenshot: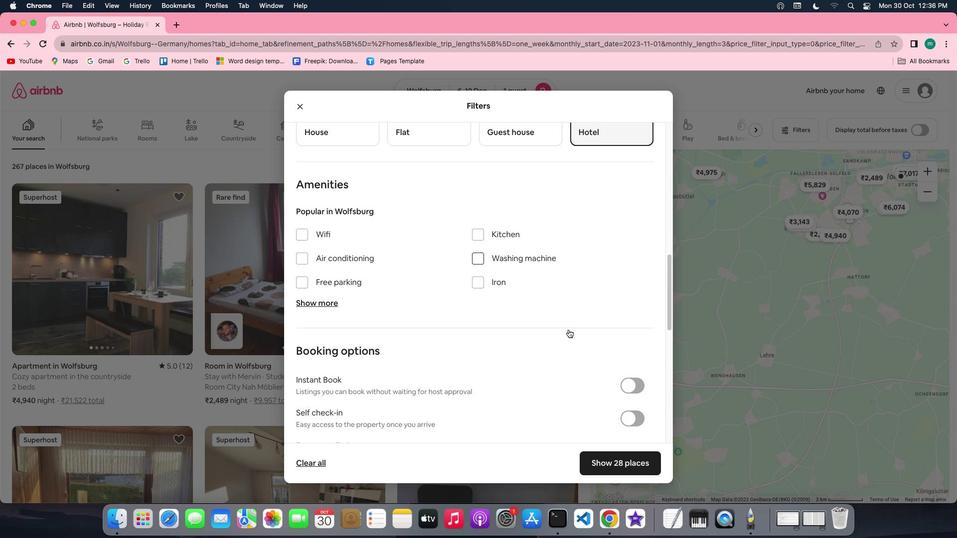 
Action: Mouse scrolled (568, 329) with delta (0, 0)
Screenshot: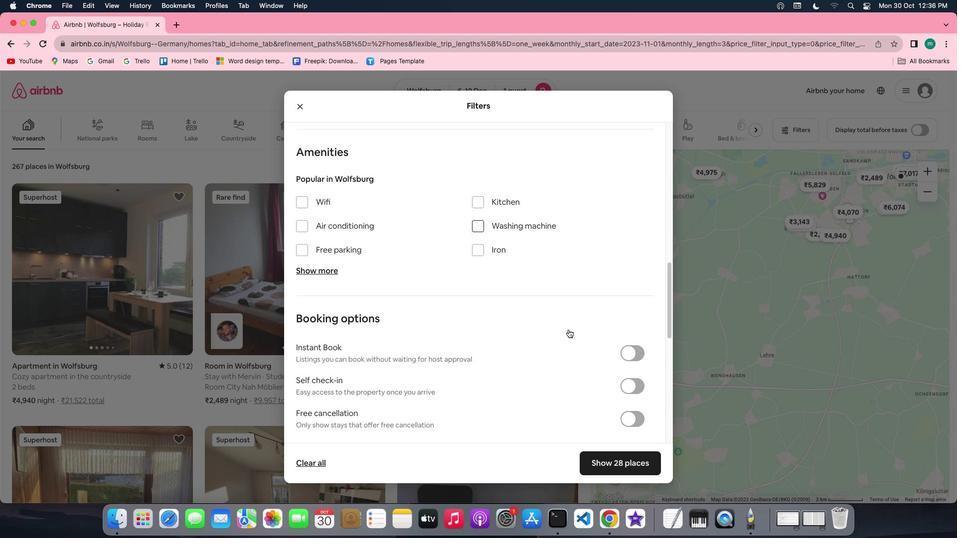 
Action: Mouse scrolled (568, 329) with delta (0, 0)
Screenshot: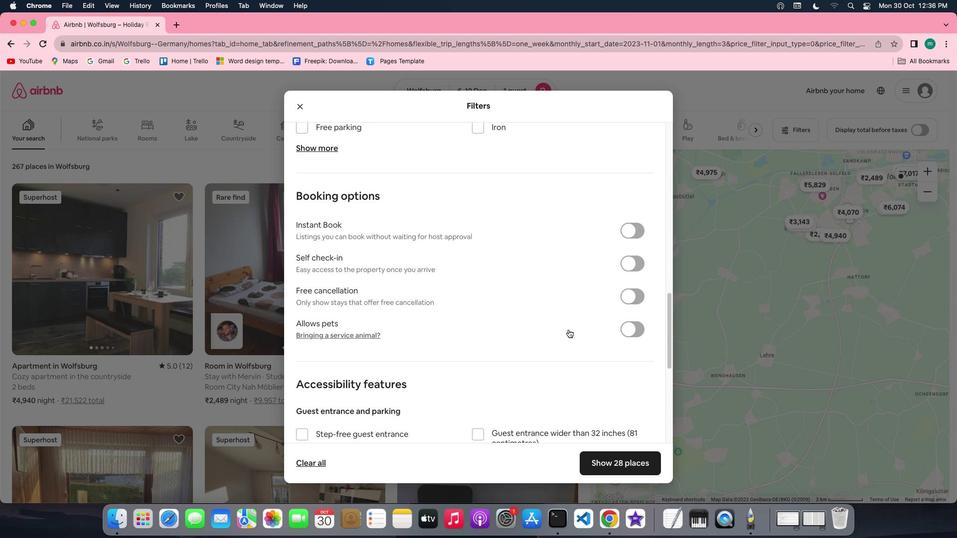 
Action: Mouse scrolled (568, 329) with delta (0, 0)
Screenshot: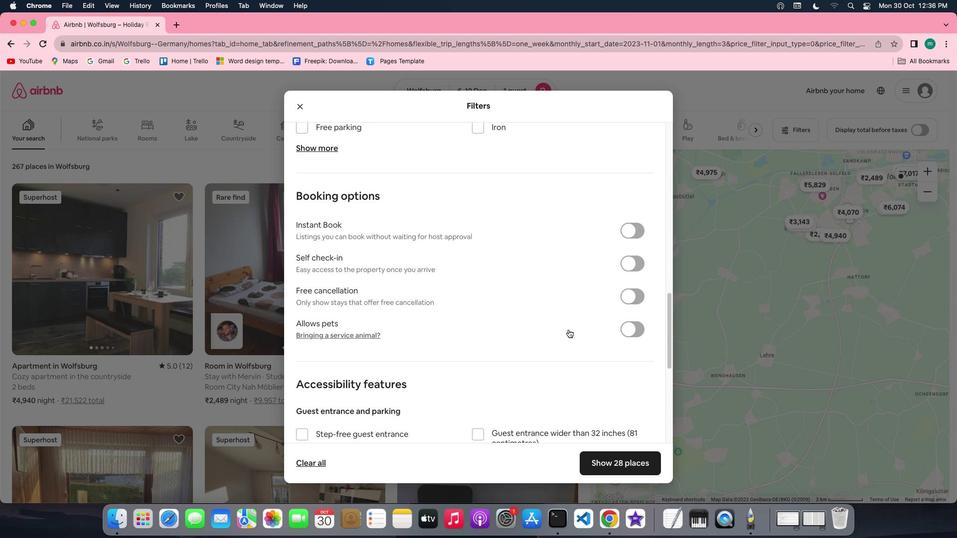 
Action: Mouse scrolled (568, 329) with delta (0, 0)
Screenshot: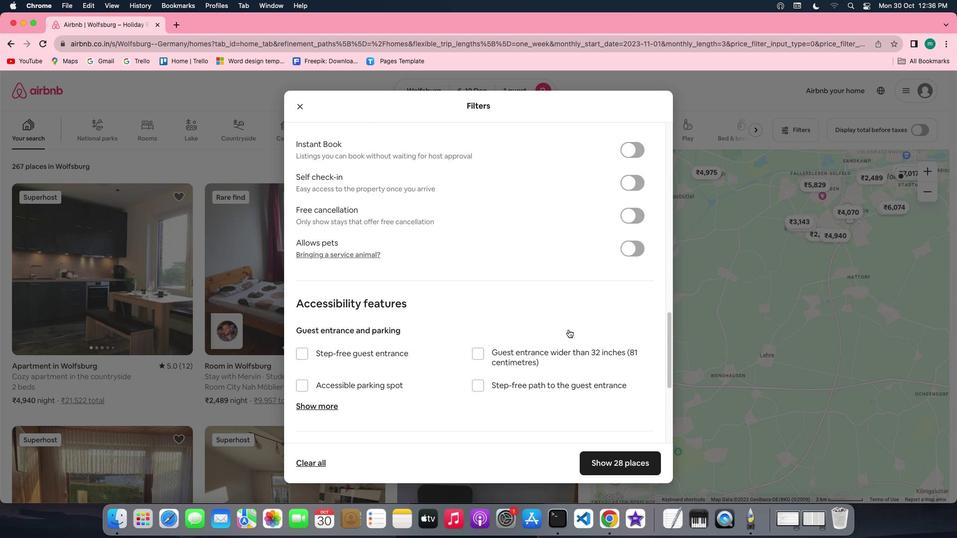 
Action: Mouse scrolled (568, 329) with delta (0, -1)
Screenshot: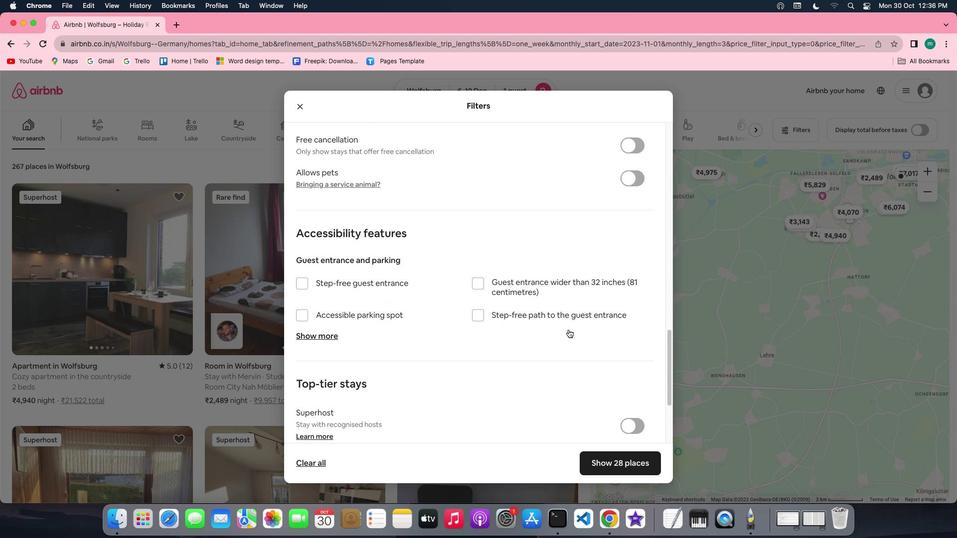 
Action: Mouse scrolled (568, 329) with delta (0, -1)
Screenshot: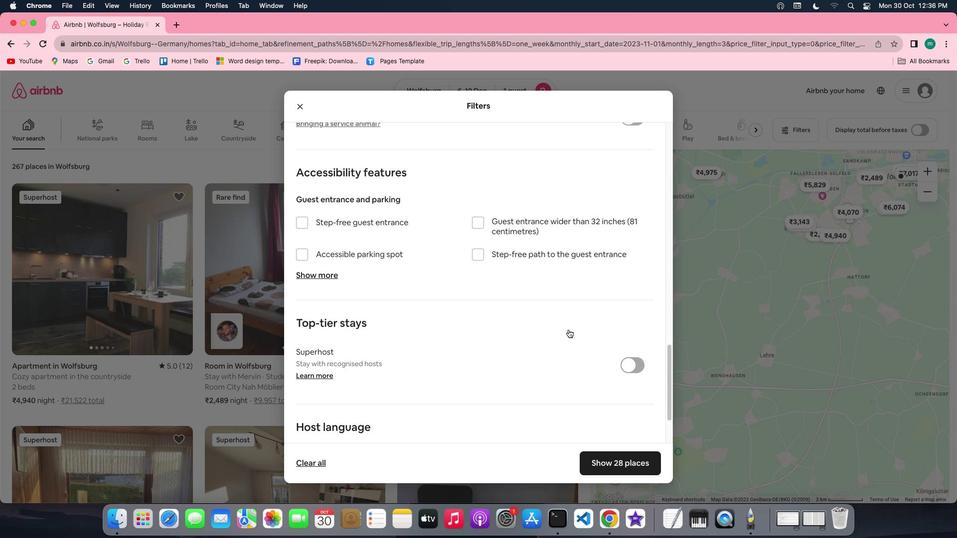 
Action: Mouse scrolled (568, 329) with delta (0, 0)
Screenshot: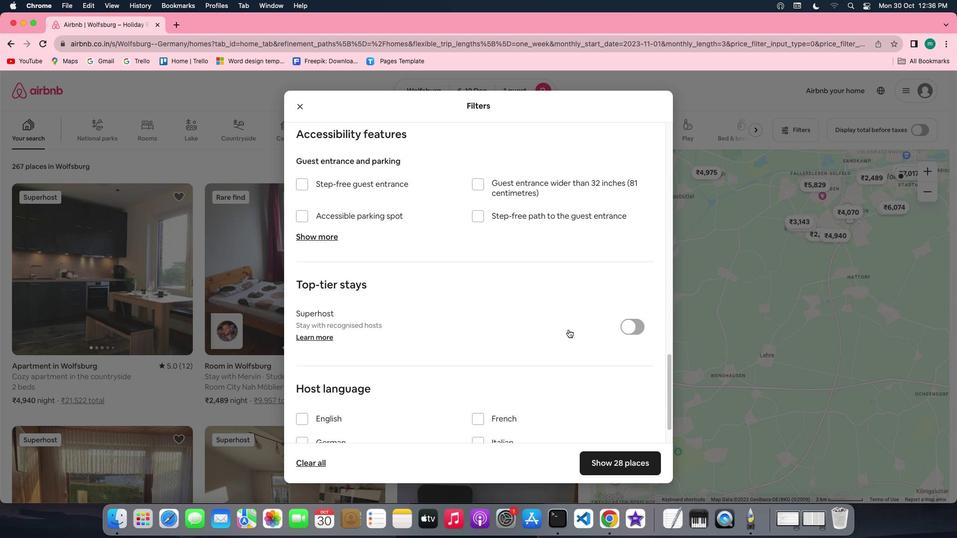 
Action: Mouse scrolled (568, 329) with delta (0, 0)
Screenshot: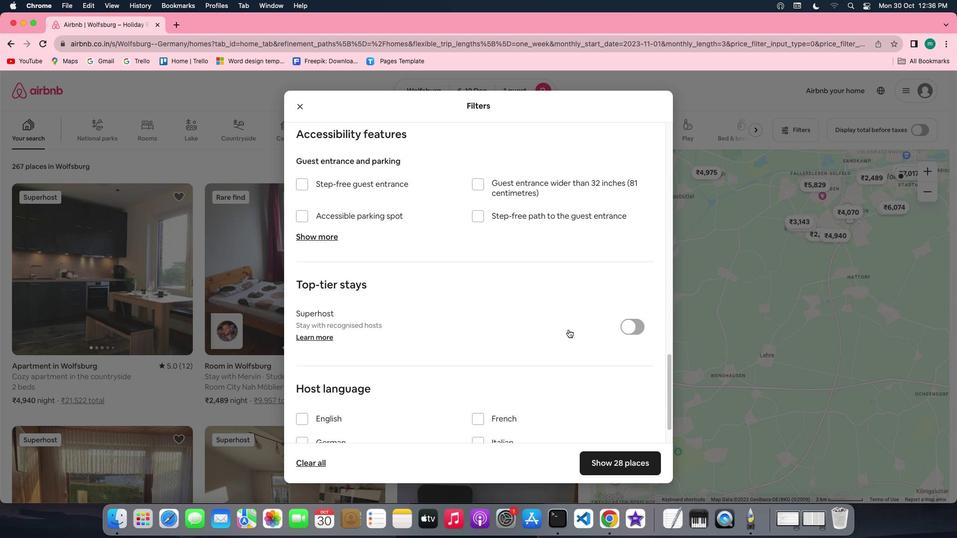 
Action: Mouse scrolled (568, 329) with delta (0, 0)
Screenshot: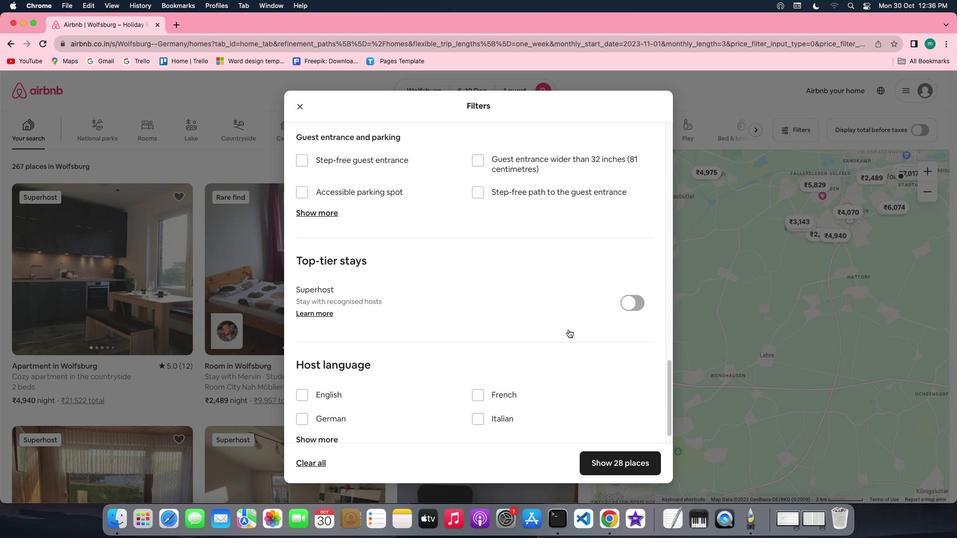 
Action: Mouse scrolled (568, 329) with delta (0, -1)
Screenshot: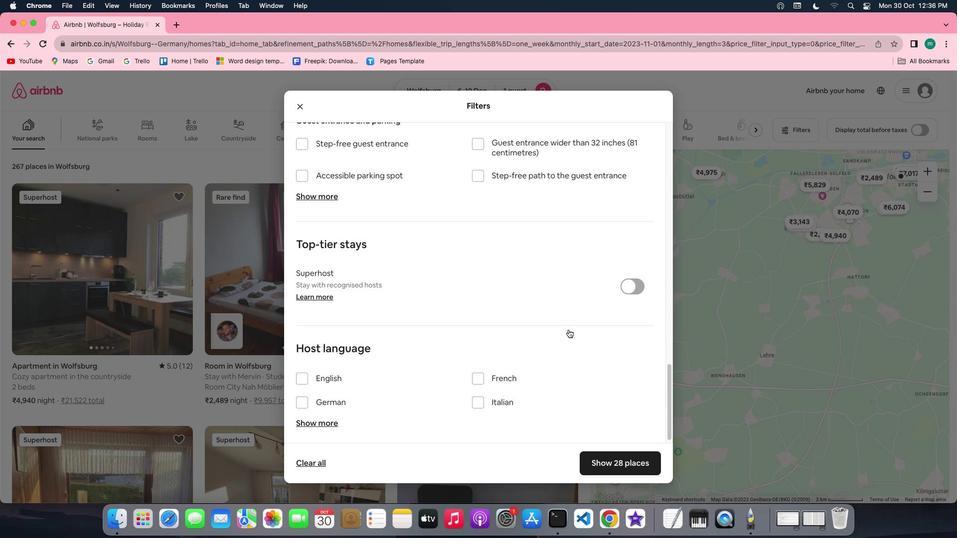 
Action: Mouse scrolled (568, 329) with delta (0, -1)
Screenshot: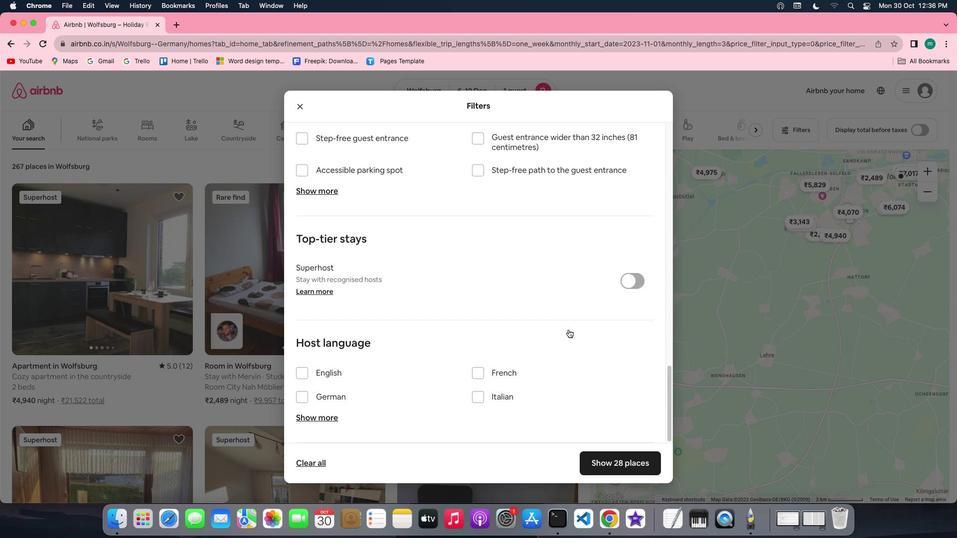 
Action: Mouse scrolled (568, 329) with delta (0, 0)
Screenshot: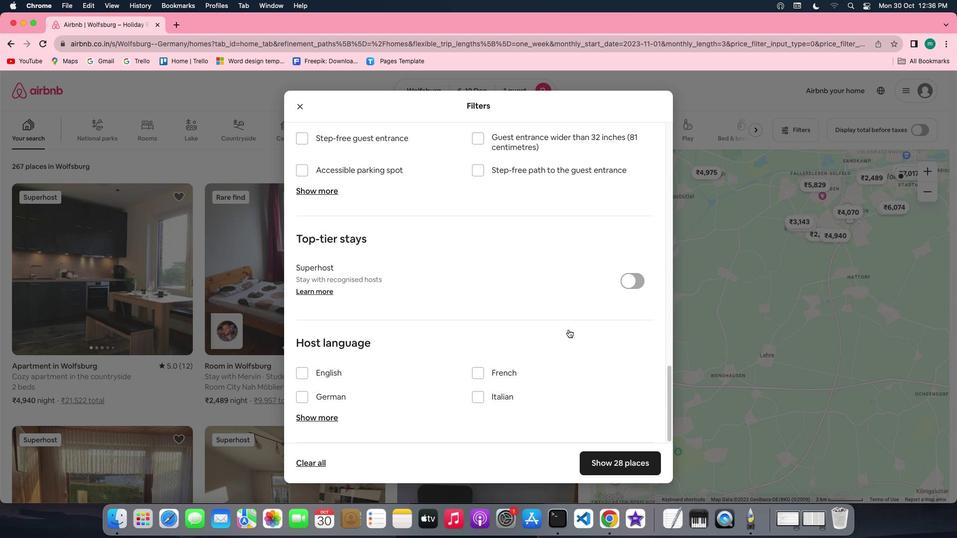 
Action: Mouse scrolled (568, 329) with delta (0, 0)
Screenshot: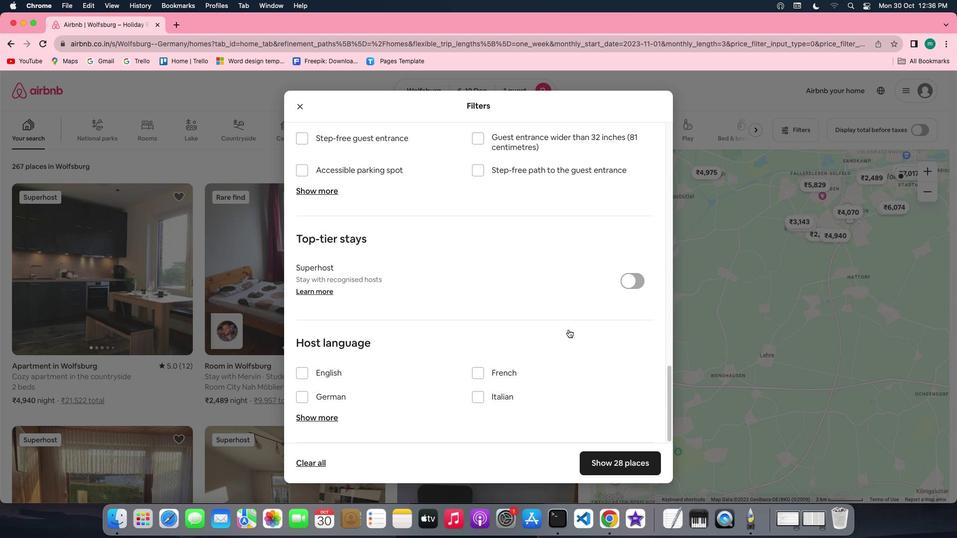 
Action: Mouse scrolled (568, 329) with delta (0, 0)
Screenshot: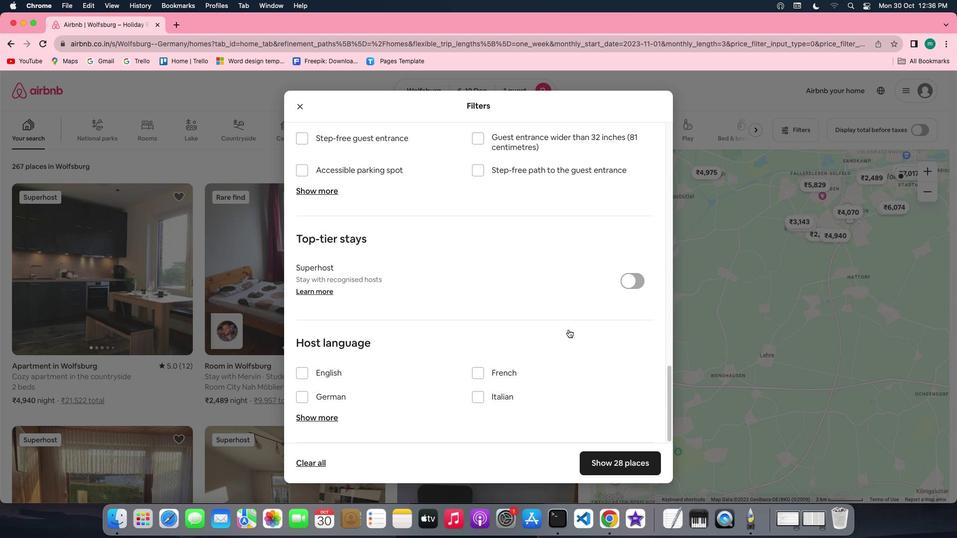 
Action: Mouse scrolled (568, 329) with delta (0, -1)
Screenshot: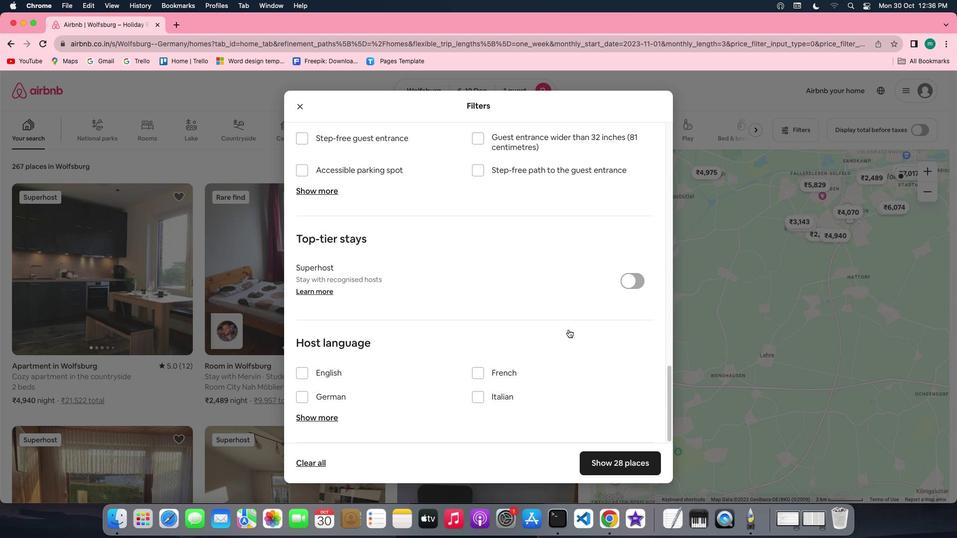 
Action: Mouse scrolled (568, 329) with delta (0, -1)
Screenshot: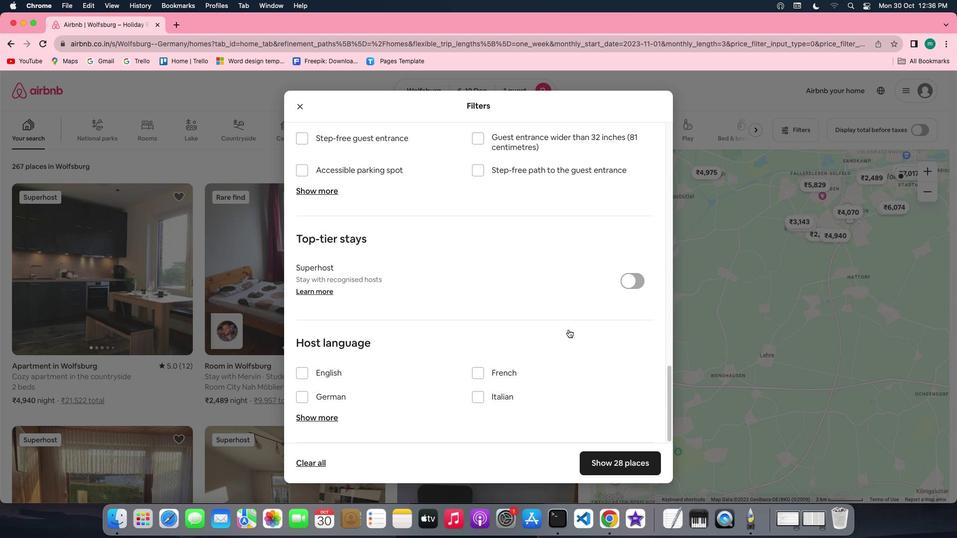 
Action: Mouse moved to (643, 469)
Screenshot: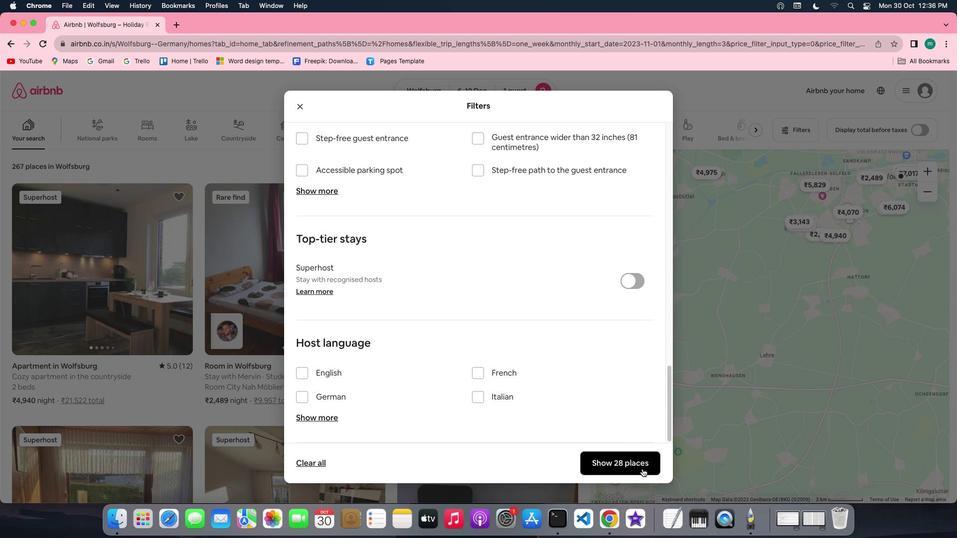 
Action: Mouse pressed left at (643, 469)
Screenshot: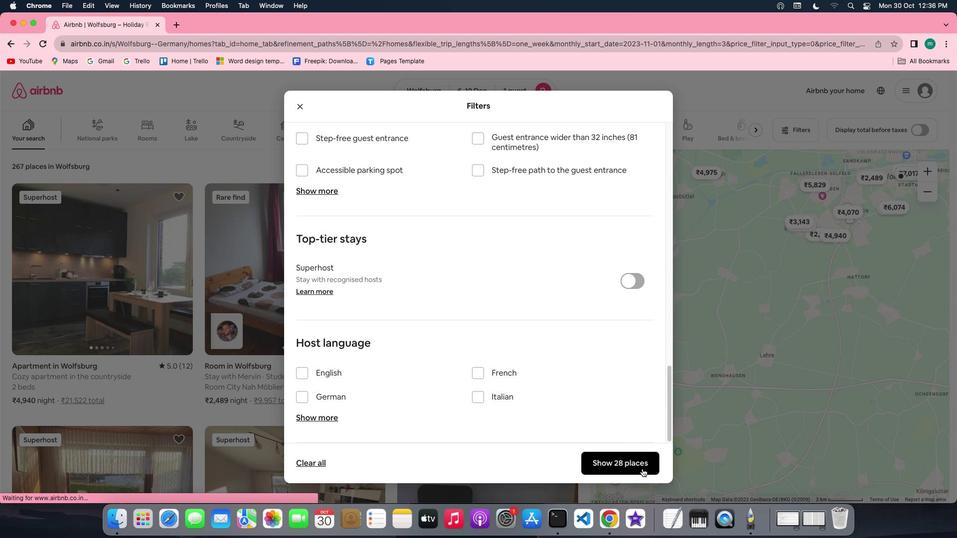 
Action: Mouse moved to (183, 323)
Screenshot: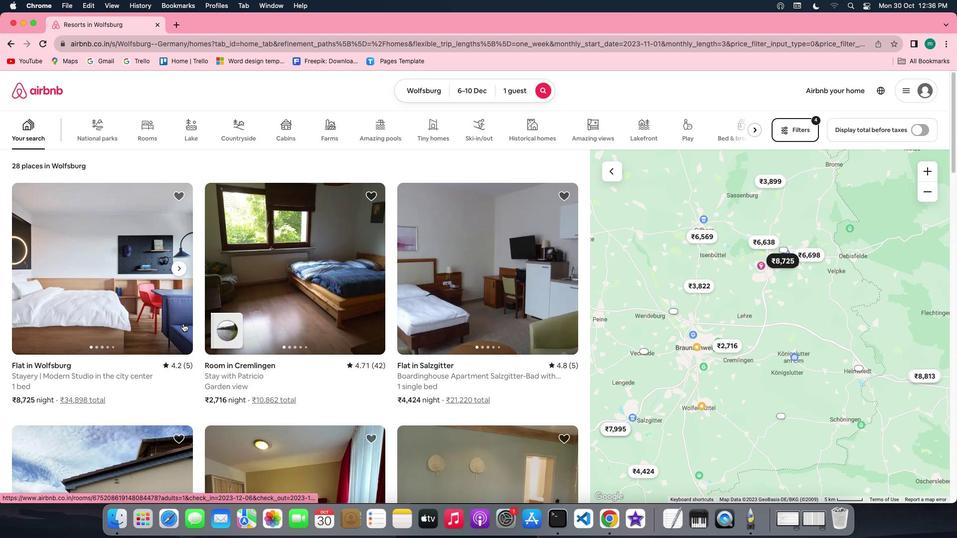 
Action: Mouse scrolled (183, 323) with delta (0, 0)
Screenshot: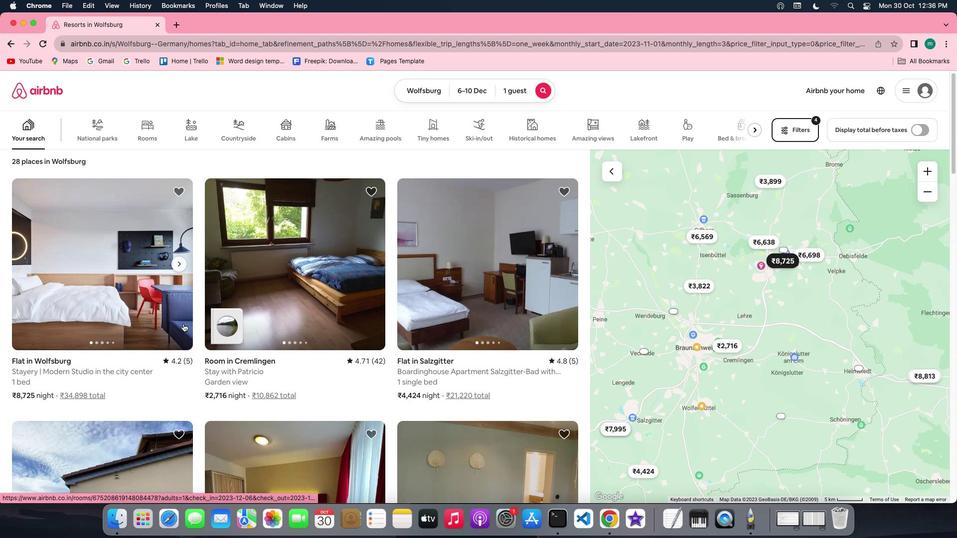 
Action: Mouse scrolled (183, 323) with delta (0, 0)
Screenshot: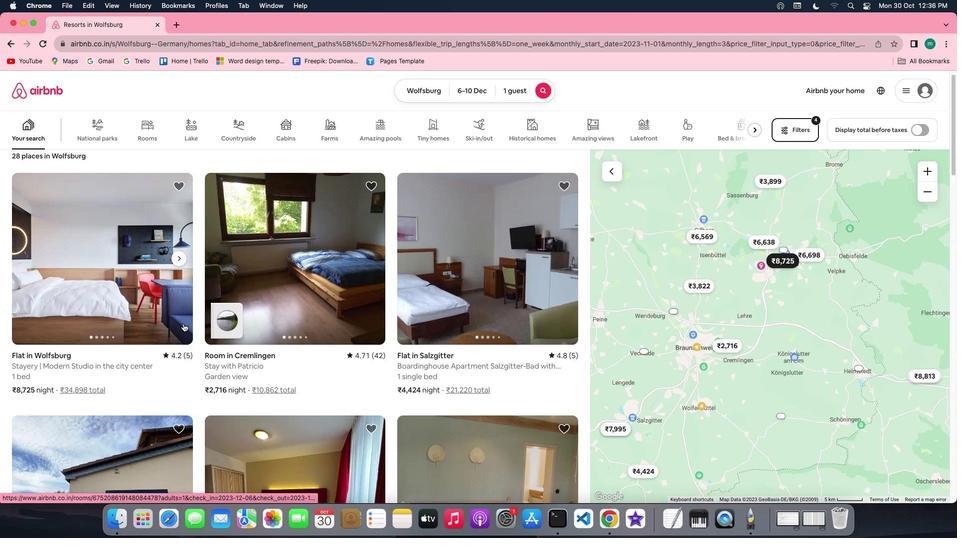 
Action: Mouse scrolled (183, 323) with delta (0, 0)
Screenshot: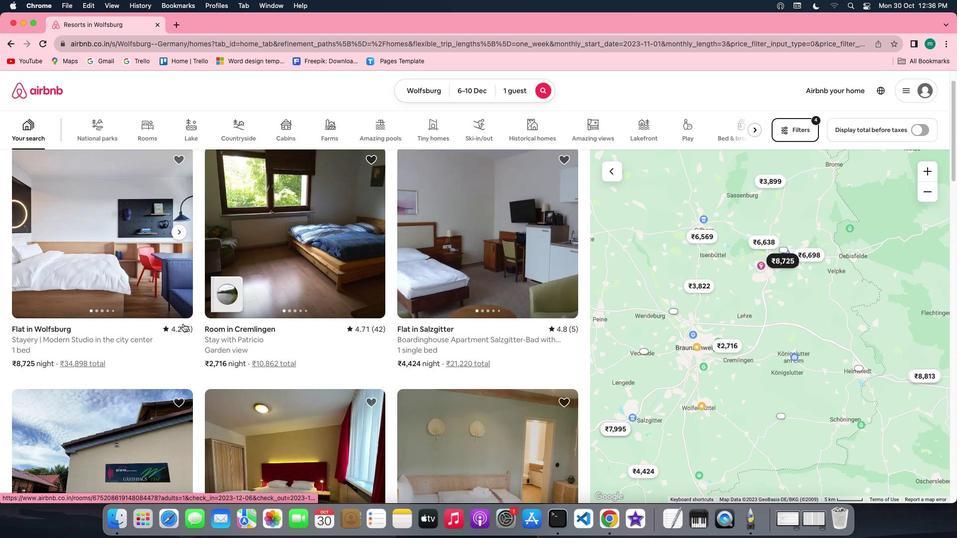 
Action: Mouse moved to (135, 269)
Screenshot: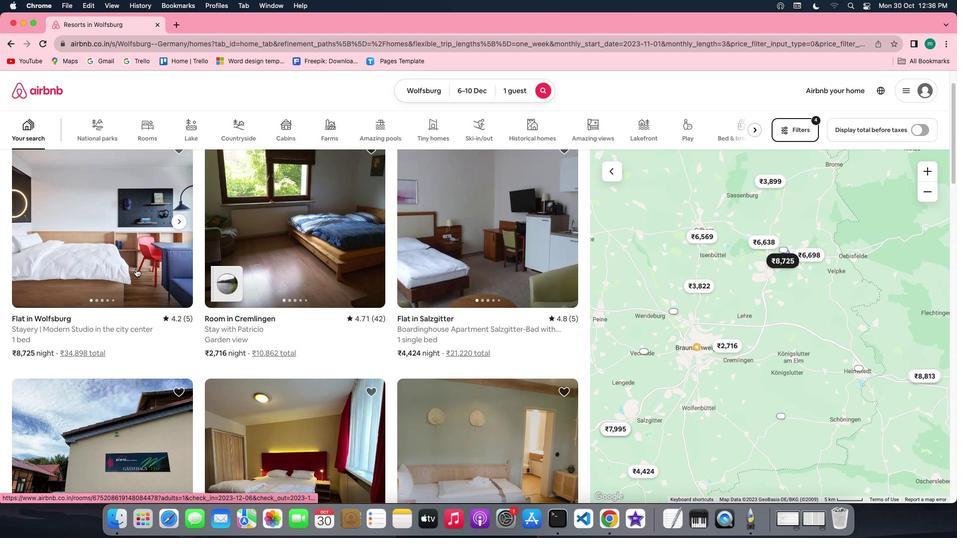 
Action: Mouse pressed left at (135, 269)
Screenshot: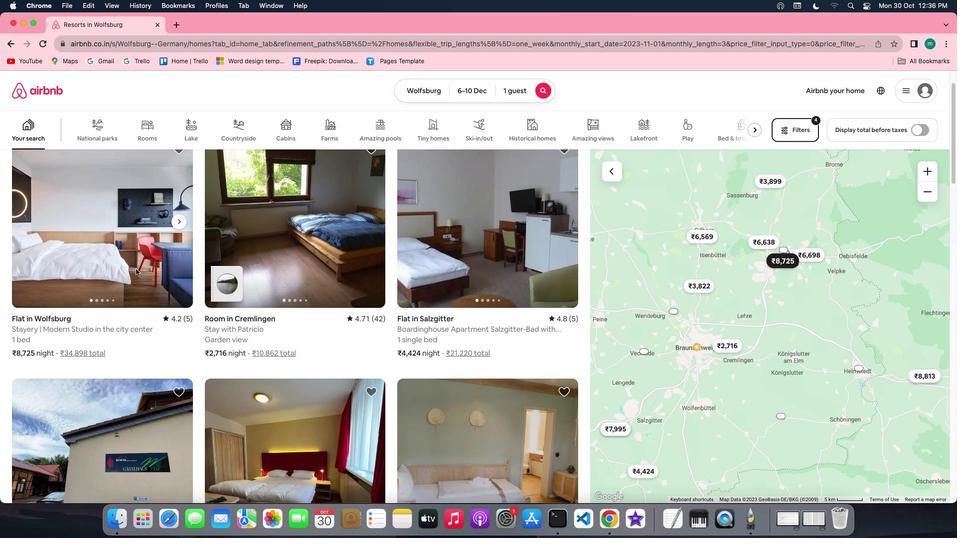 
Action: Mouse moved to (718, 371)
Screenshot: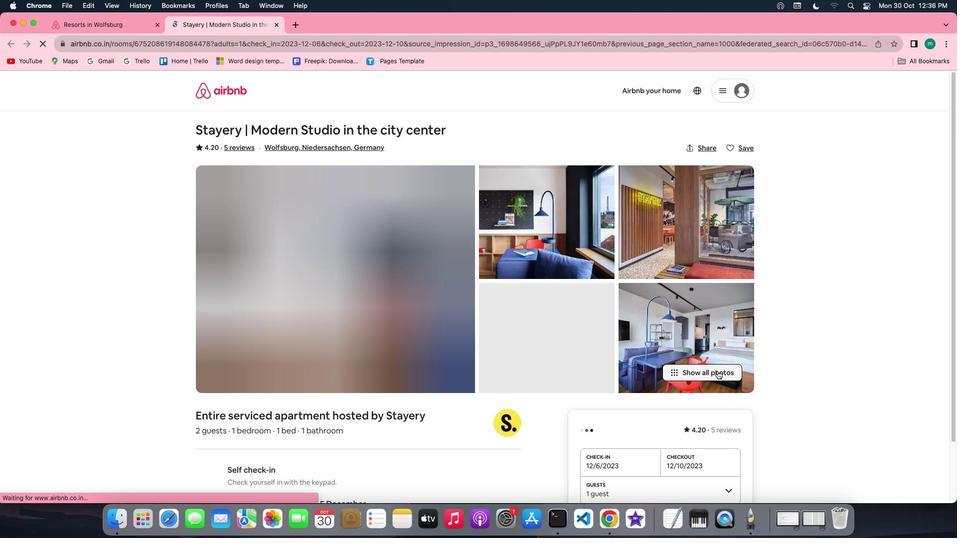 
Action: Mouse pressed left at (718, 371)
Screenshot: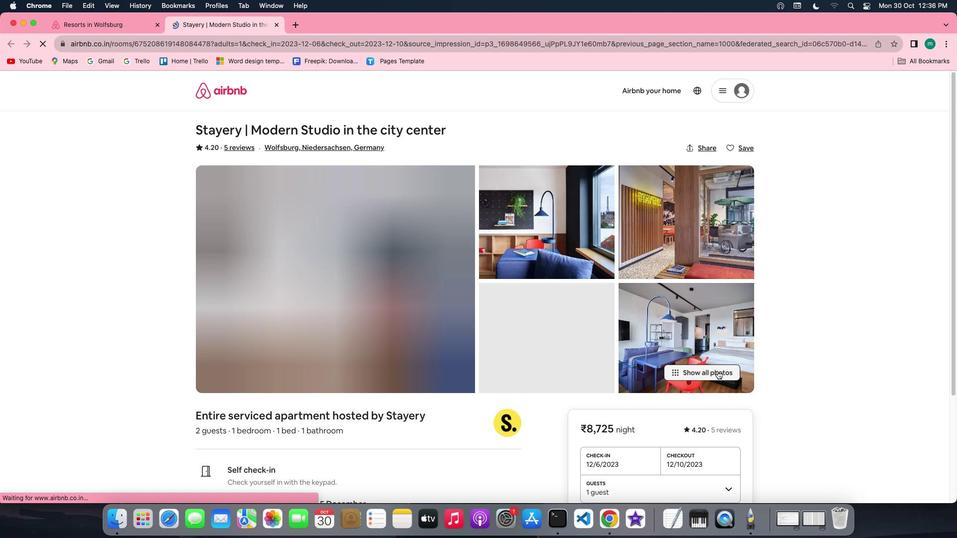 
Action: Mouse moved to (433, 340)
Screenshot: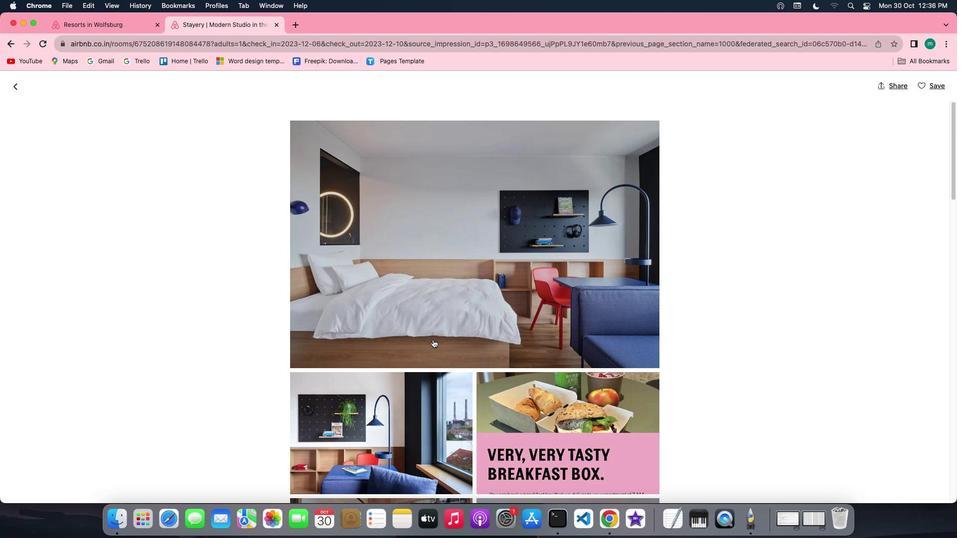 
Action: Mouse scrolled (433, 340) with delta (0, 0)
Screenshot: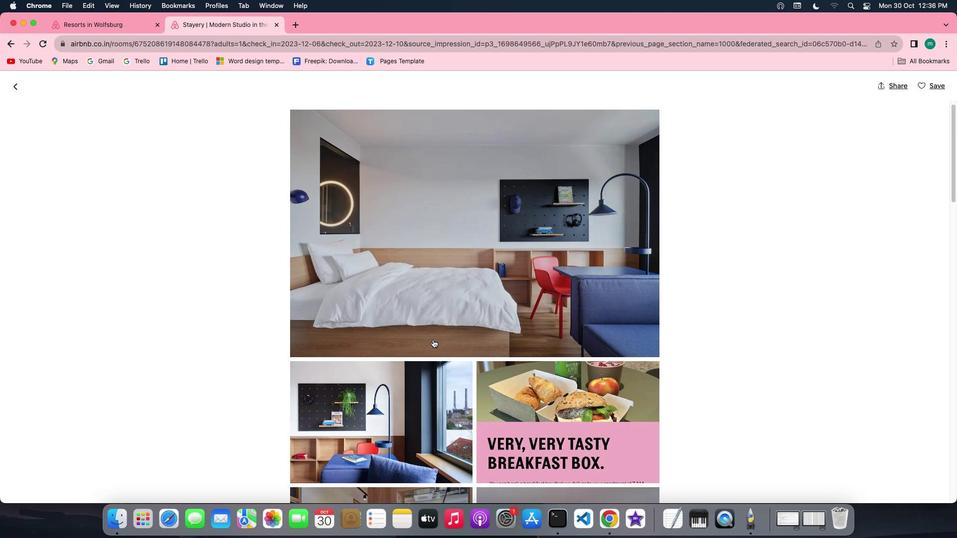 
Action: Mouse scrolled (433, 340) with delta (0, 0)
Screenshot: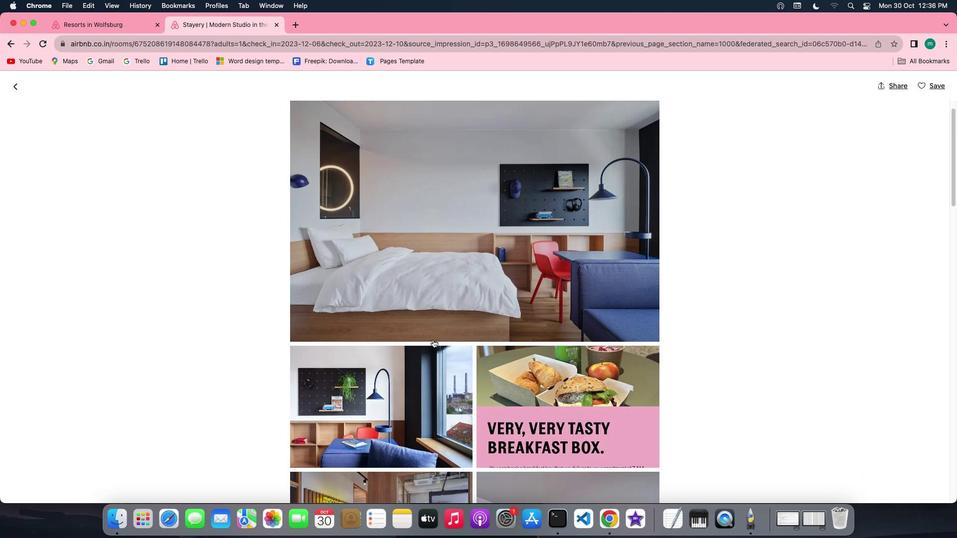 
Action: Mouse scrolled (433, 340) with delta (0, 0)
Screenshot: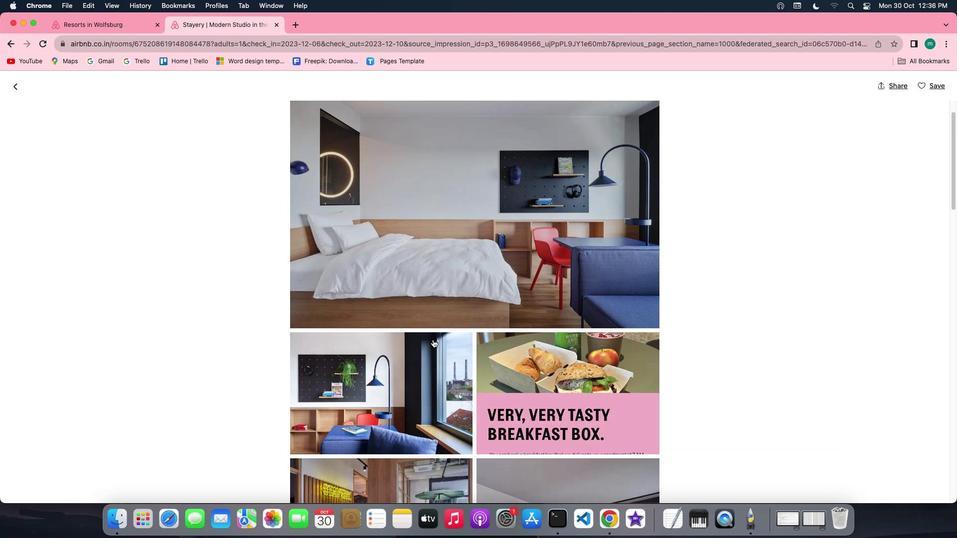 
Action: Mouse scrolled (433, 340) with delta (0, 0)
Screenshot: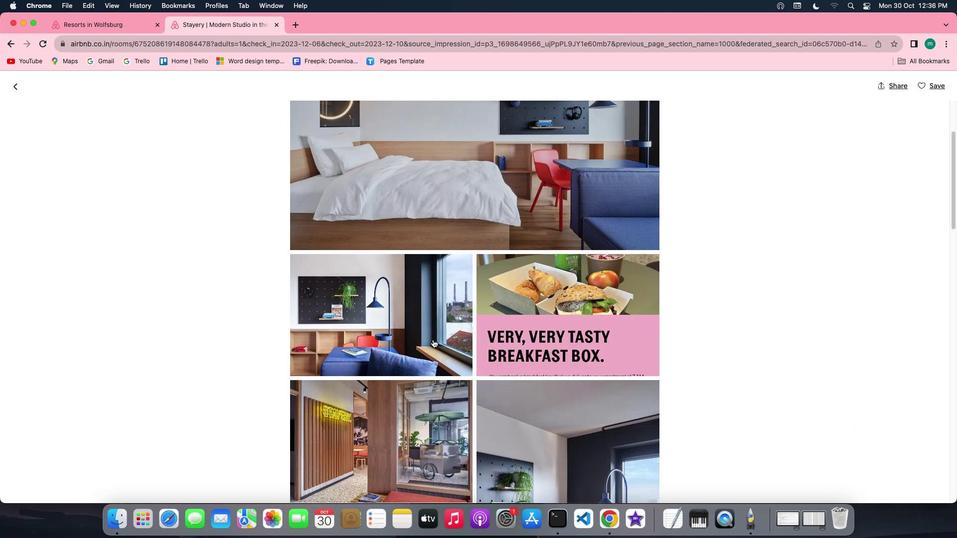
Action: Mouse scrolled (433, 340) with delta (0, 0)
Screenshot: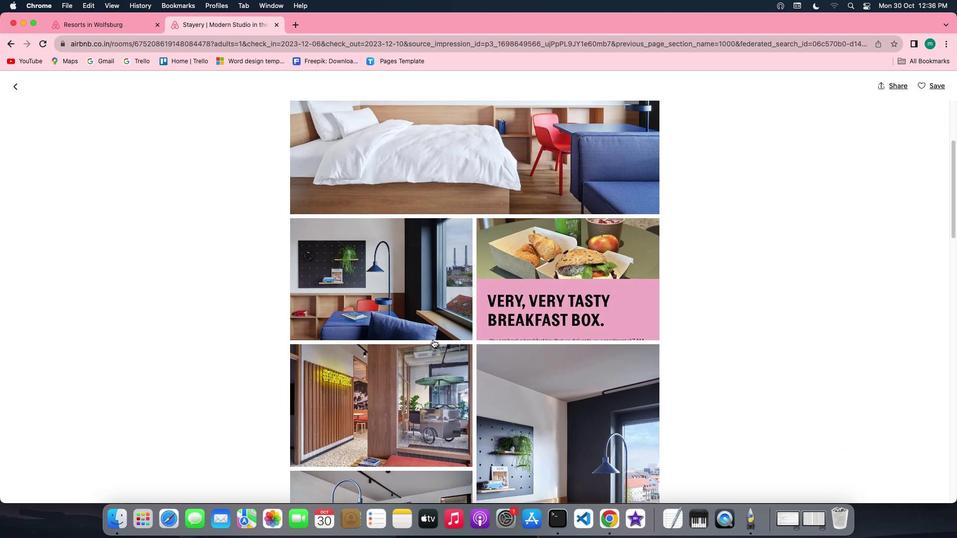 
Action: Mouse scrolled (433, 340) with delta (0, 0)
Screenshot: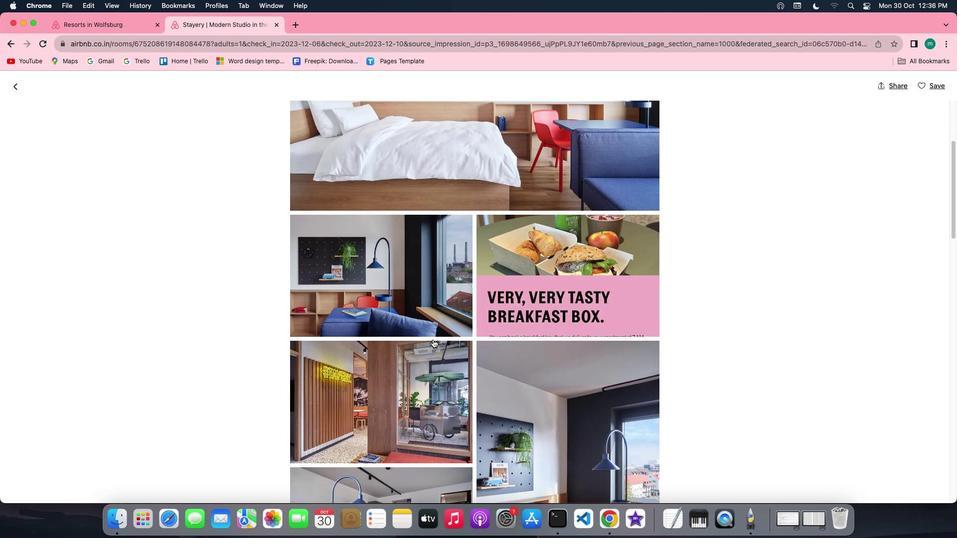 
Action: Mouse scrolled (433, 340) with delta (0, 0)
Screenshot: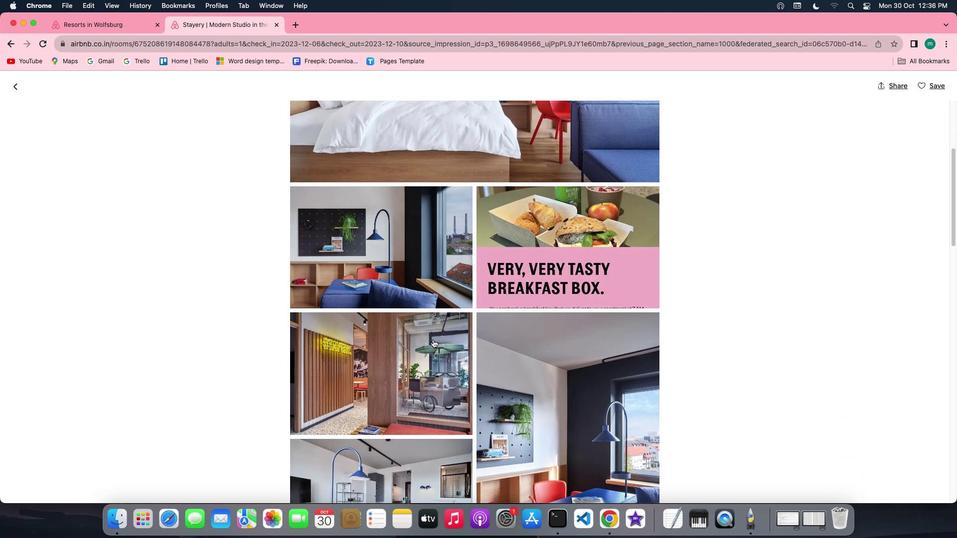 
Action: Mouse scrolled (433, 340) with delta (0, 0)
Screenshot: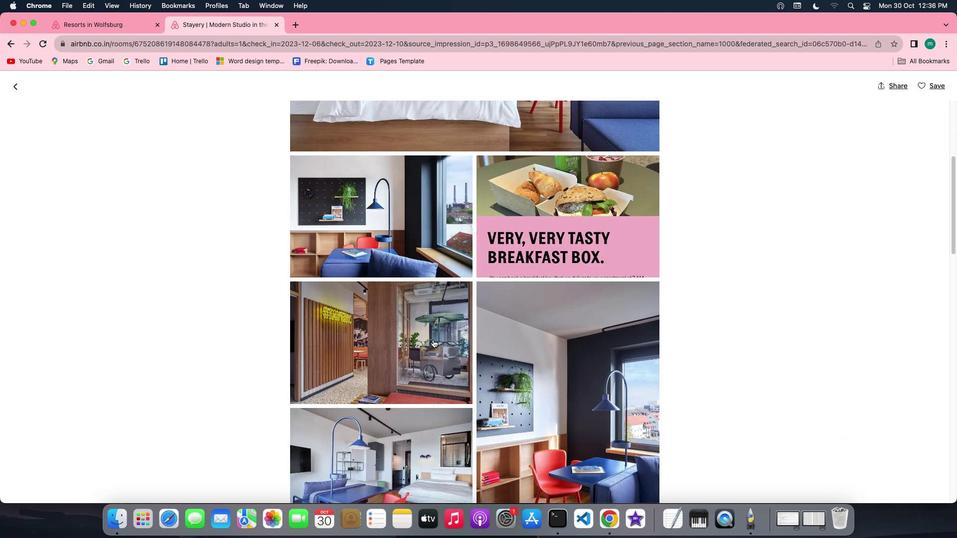 
Action: Mouse scrolled (433, 340) with delta (0, 0)
Screenshot: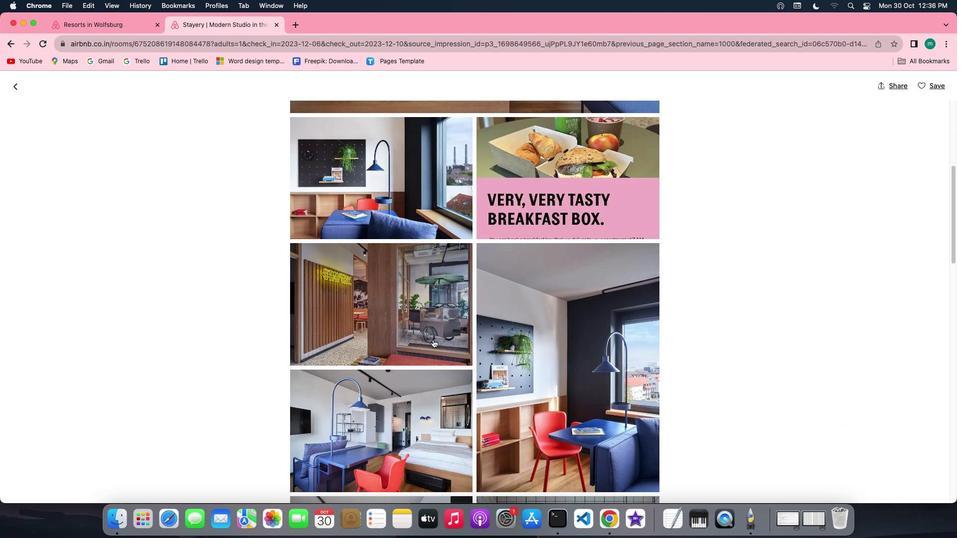 
Action: Mouse scrolled (433, 340) with delta (0, 0)
Screenshot: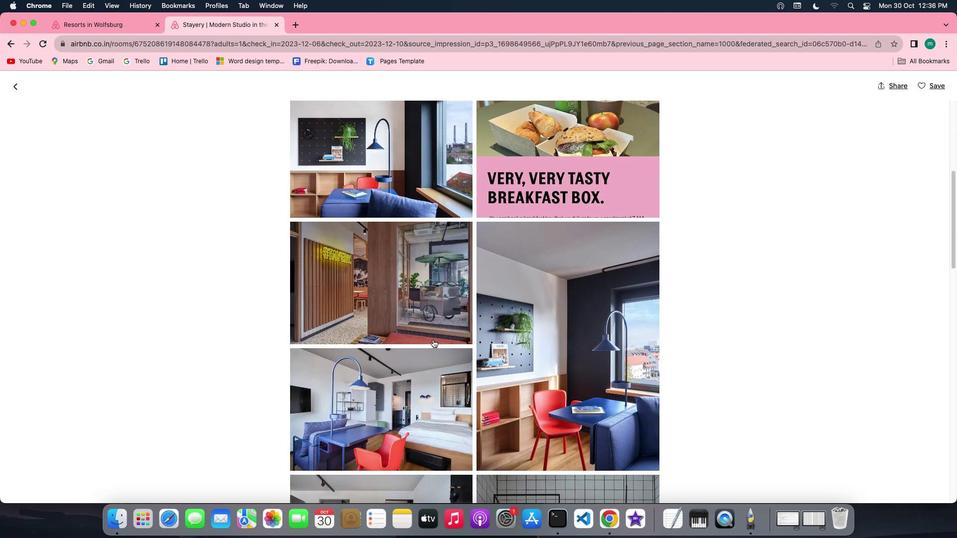 
Action: Mouse scrolled (433, 340) with delta (0, 0)
Screenshot: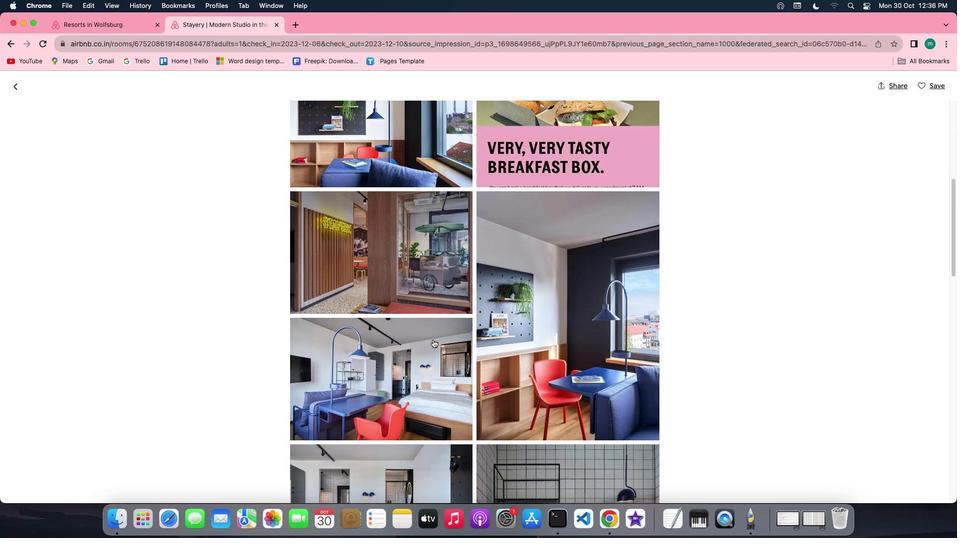 
Action: Mouse scrolled (433, 340) with delta (0, 0)
Screenshot: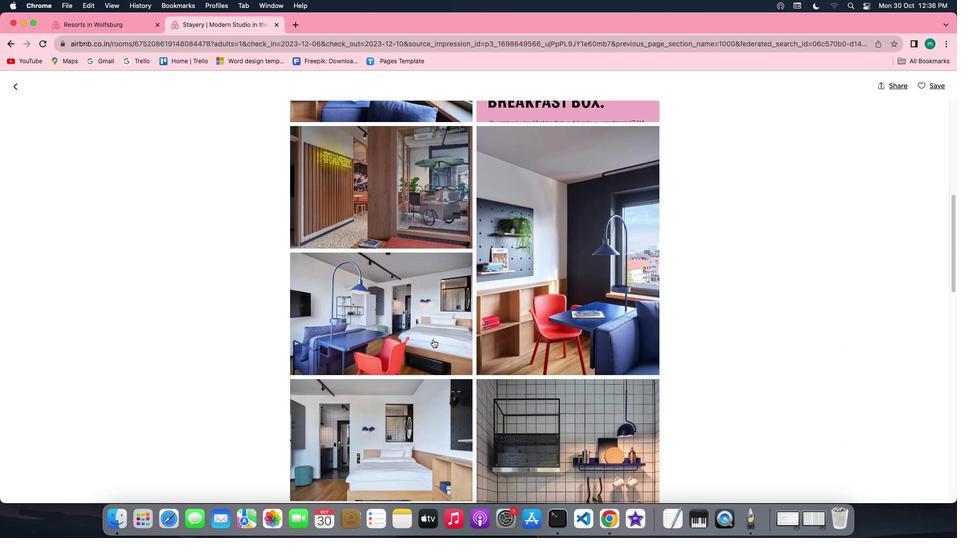 
Action: Mouse scrolled (433, 340) with delta (0, 0)
Screenshot: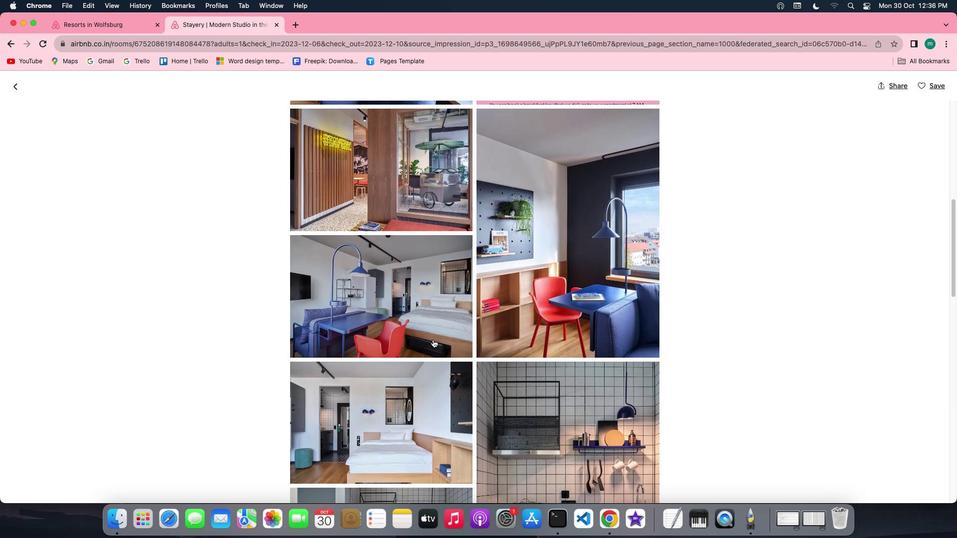 
Action: Mouse scrolled (433, 340) with delta (0, 0)
Screenshot: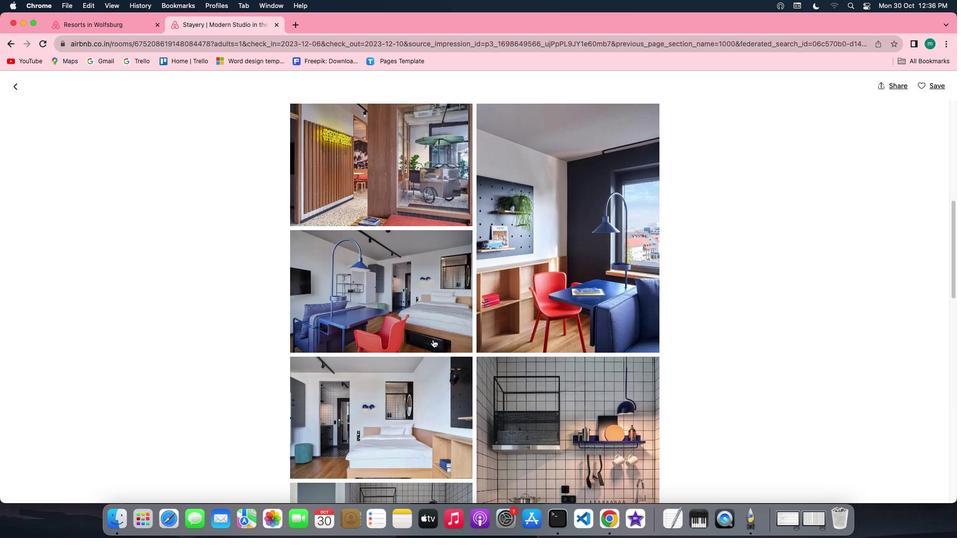 
Action: Mouse scrolled (433, 340) with delta (0, 0)
Screenshot: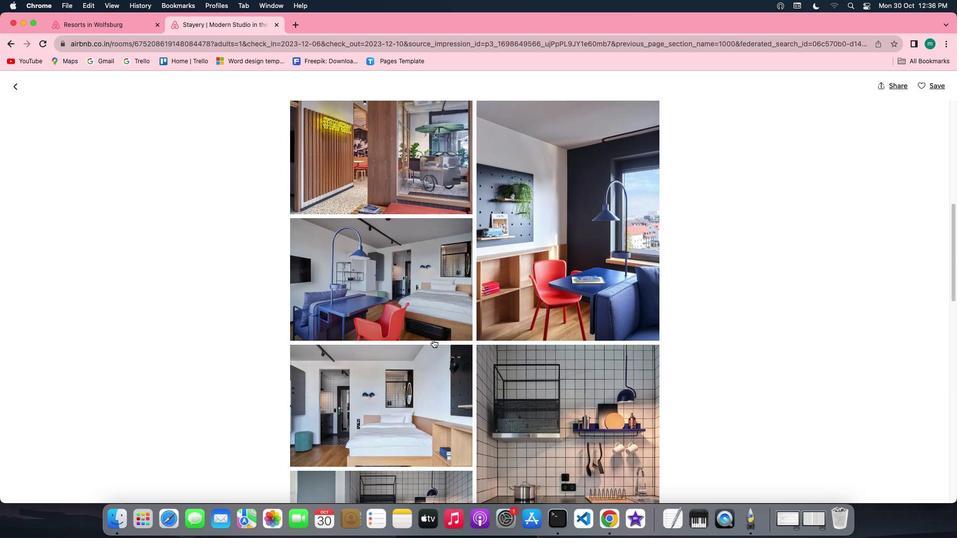 
Action: Mouse scrolled (433, 340) with delta (0, 0)
Screenshot: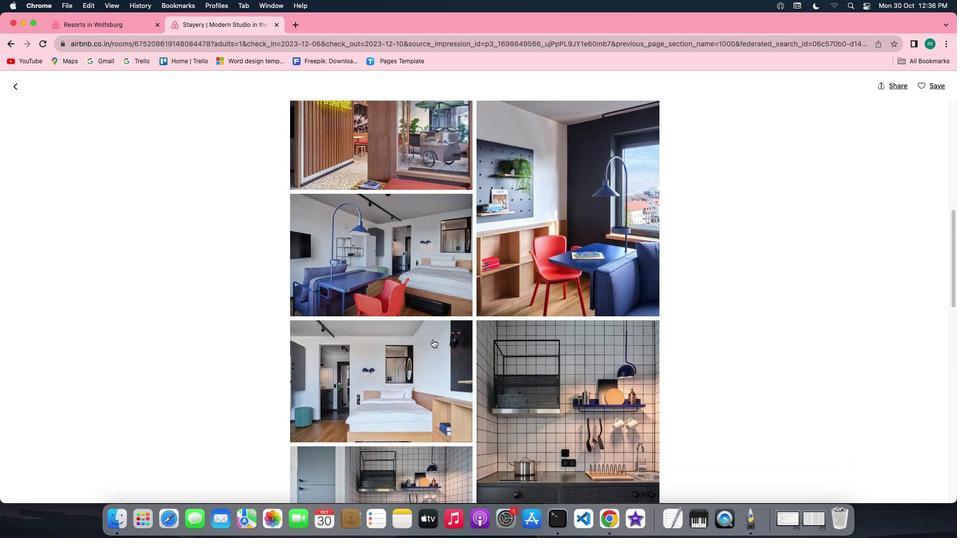 
Action: Mouse scrolled (433, 340) with delta (0, 0)
Screenshot: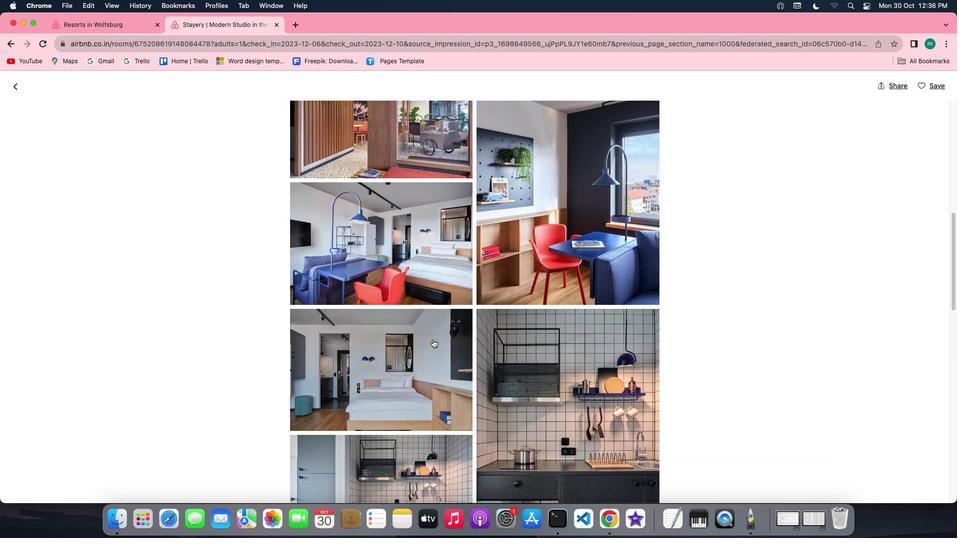 
Action: Mouse scrolled (433, 340) with delta (0, 0)
Screenshot: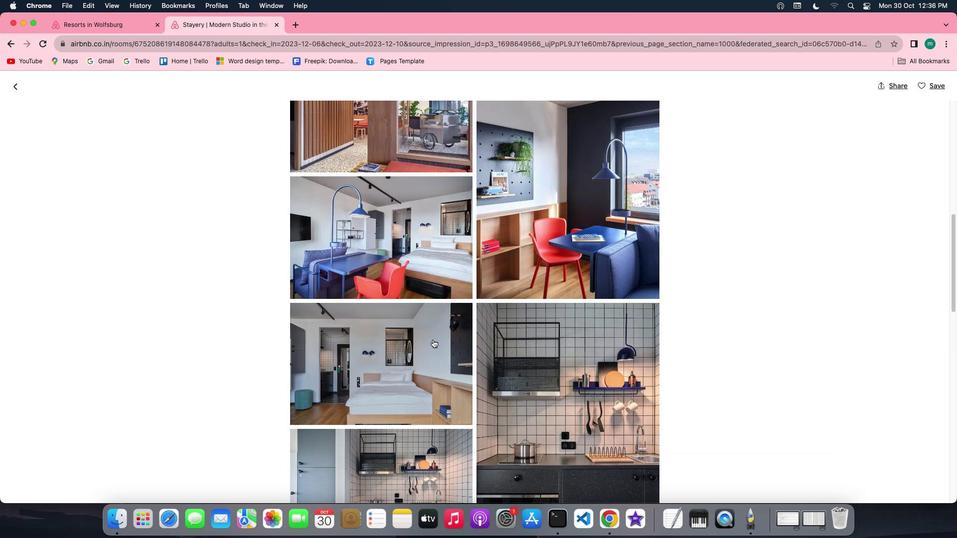 
Action: Mouse scrolled (433, 340) with delta (0, 0)
Screenshot: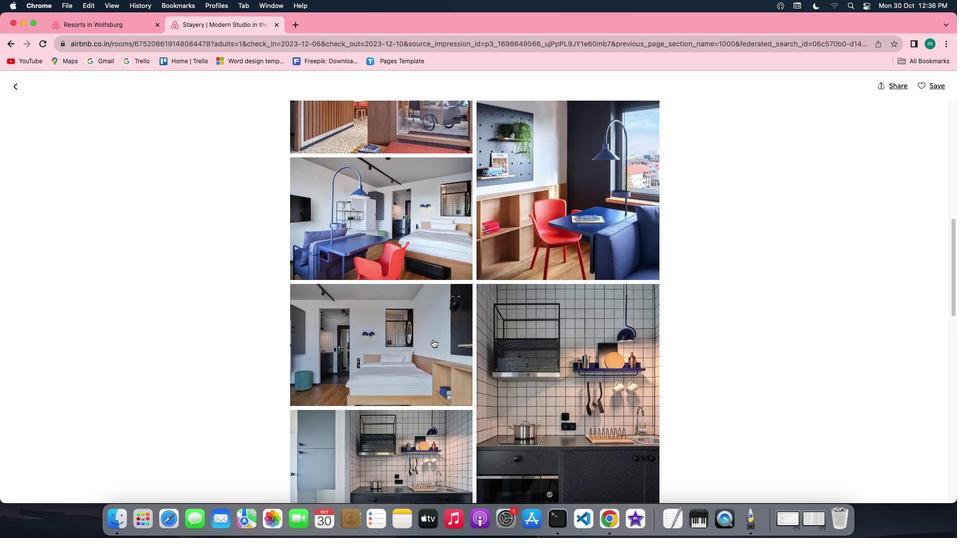 
Action: Mouse scrolled (433, 340) with delta (0, 0)
Screenshot: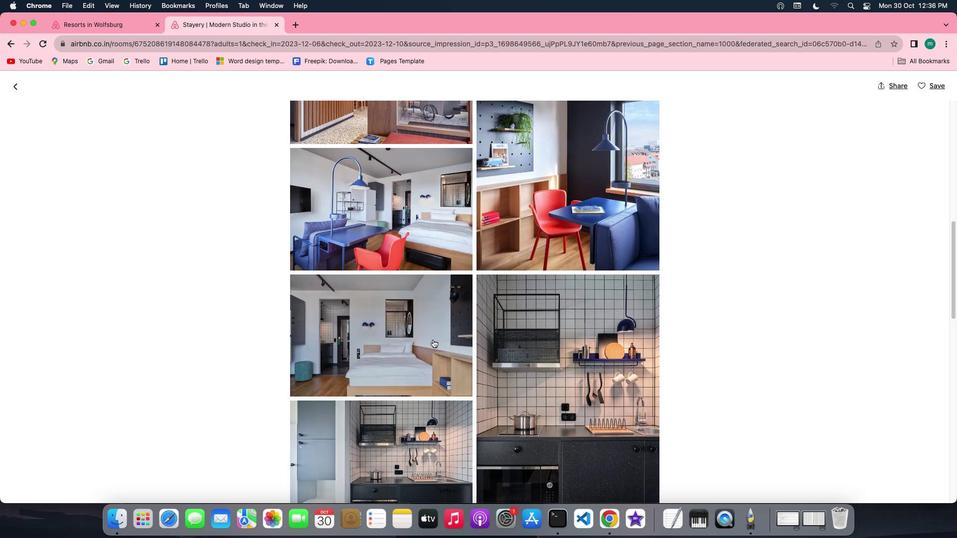 
Action: Mouse scrolled (433, 340) with delta (0, 0)
Screenshot: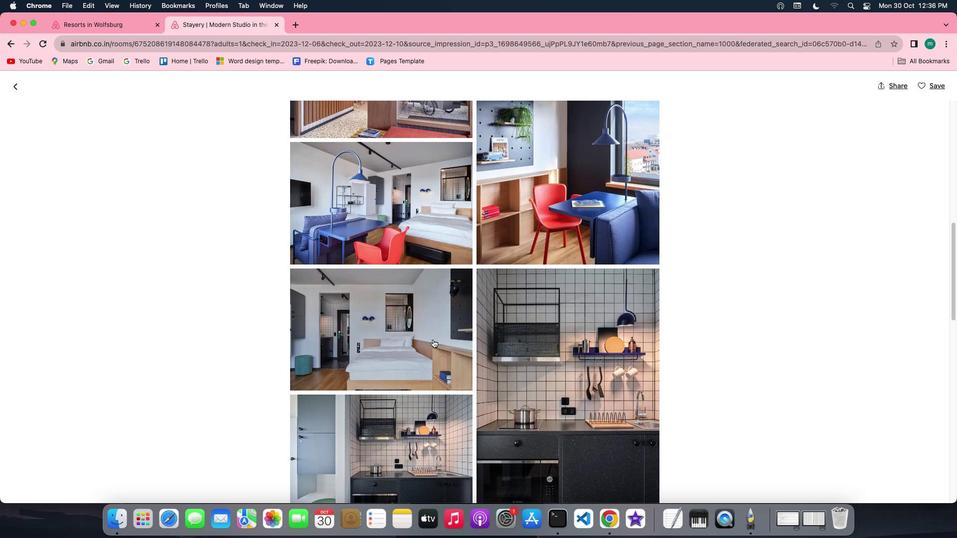 
Action: Mouse scrolled (433, 340) with delta (0, 0)
Screenshot: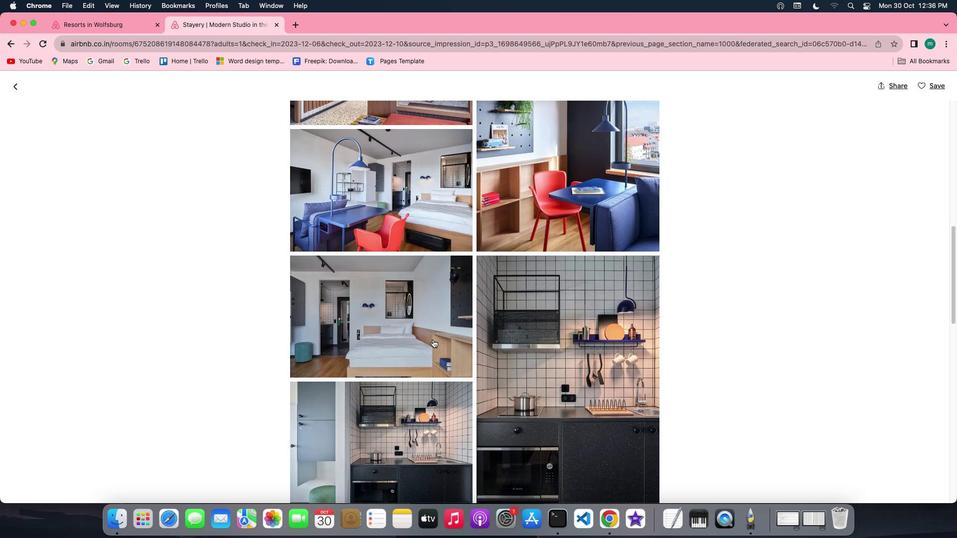 
Action: Mouse scrolled (433, 340) with delta (0, 0)
Screenshot: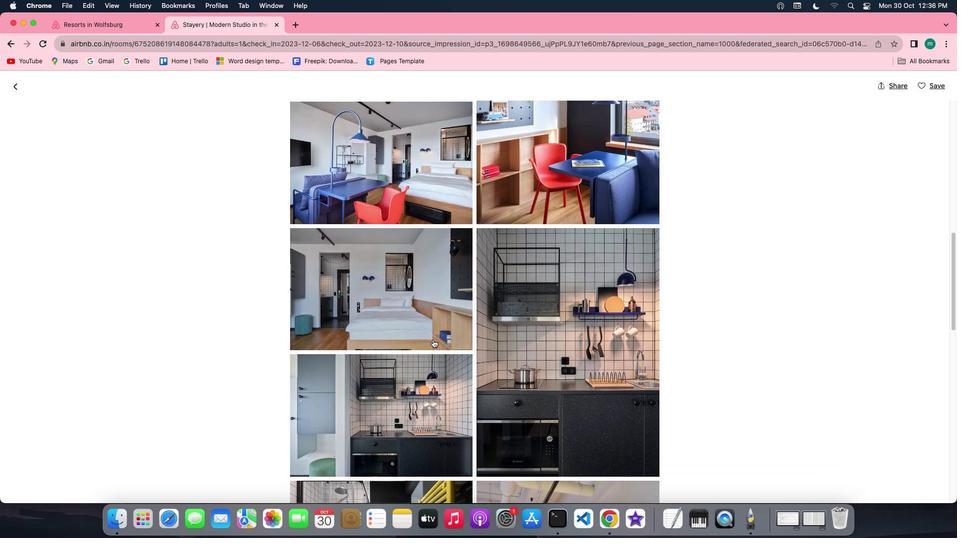 
Action: Mouse moved to (433, 340)
Screenshot: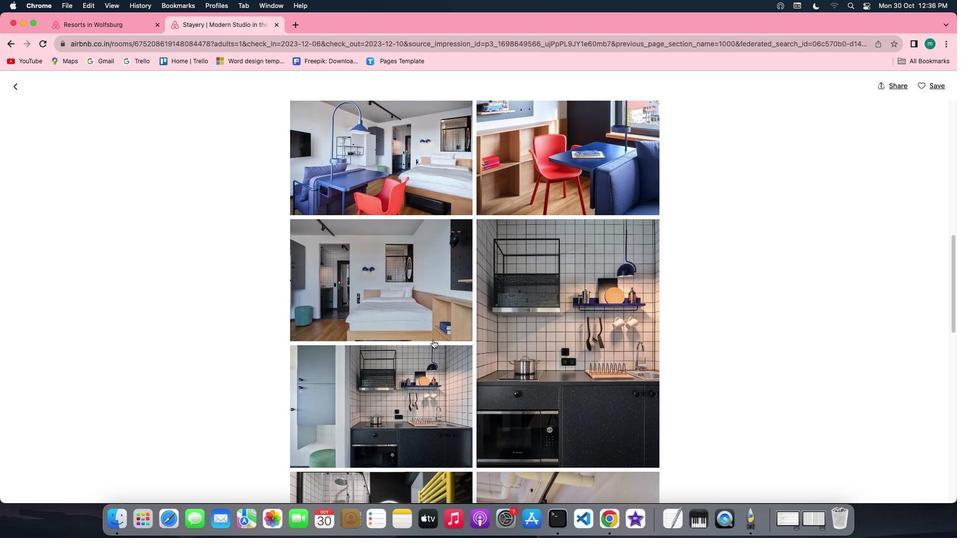 
Action: Mouse scrolled (433, 340) with delta (0, 0)
Screenshot: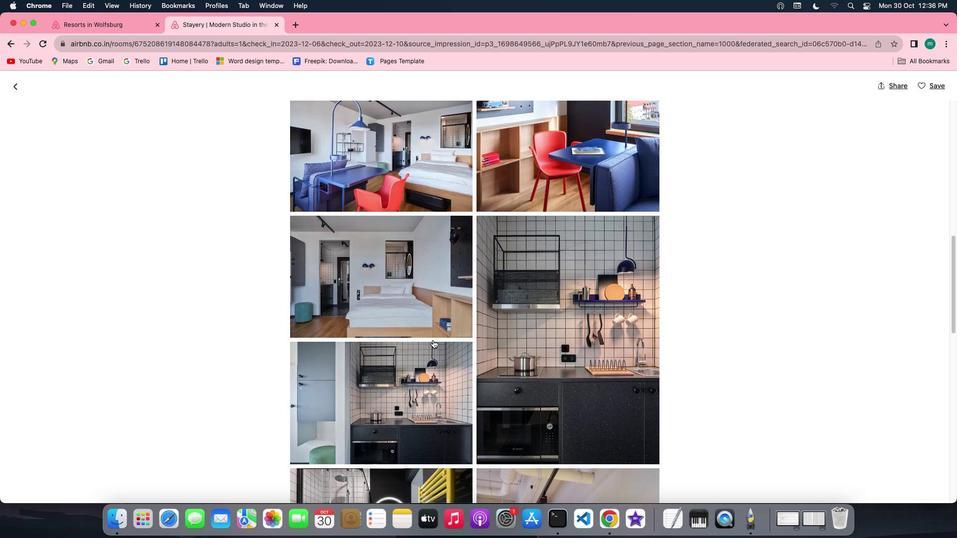 
Action: Mouse scrolled (433, 340) with delta (0, 0)
Screenshot: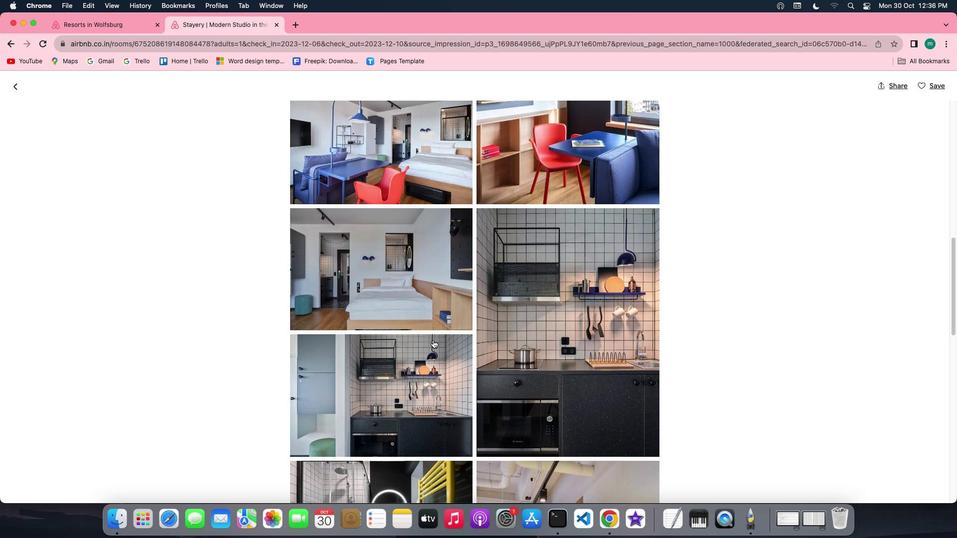 
Action: Mouse scrolled (433, 340) with delta (0, 0)
Screenshot: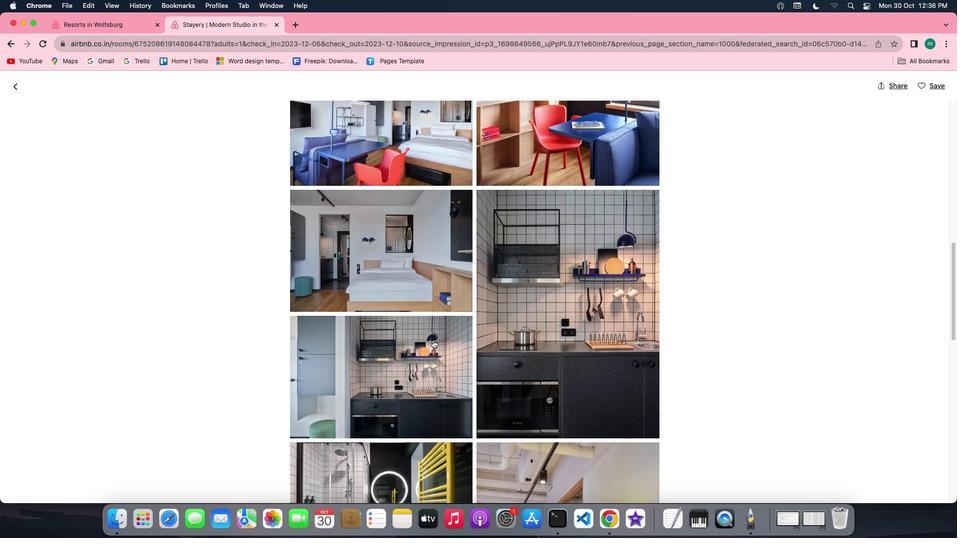
Action: Mouse scrolled (433, 340) with delta (0, 0)
Screenshot: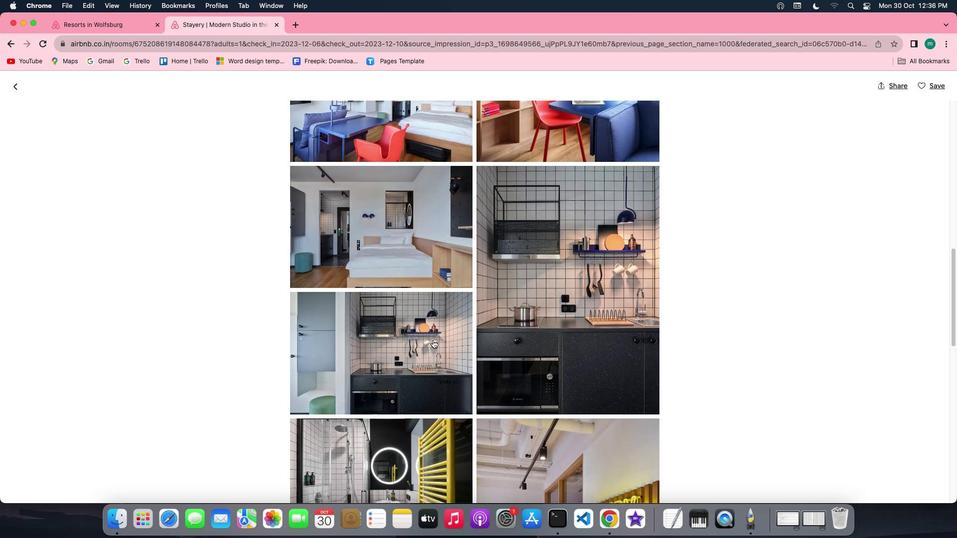 
Action: Mouse scrolled (433, 340) with delta (0, 0)
Screenshot: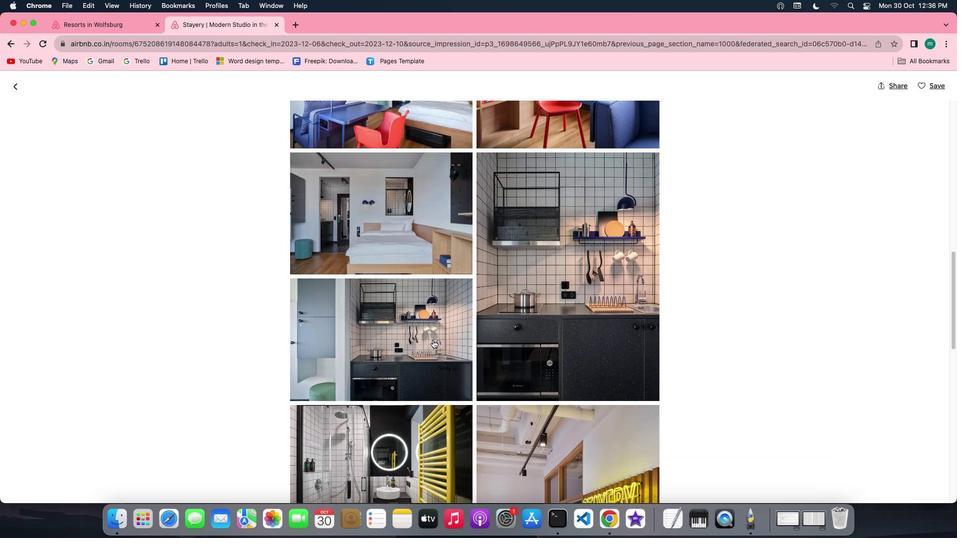 
Action: Mouse scrolled (433, 340) with delta (0, 0)
Screenshot: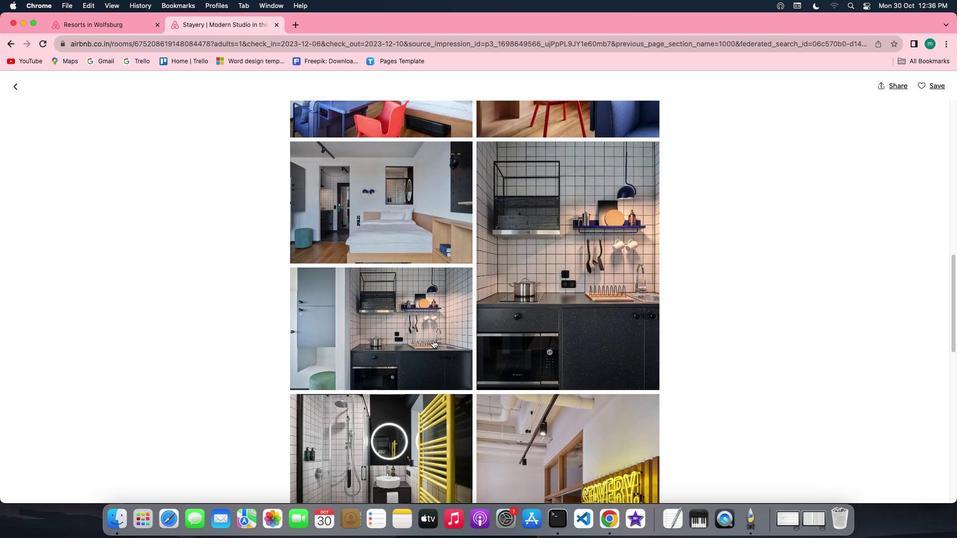 
Action: Mouse scrolled (433, 340) with delta (0, 0)
Screenshot: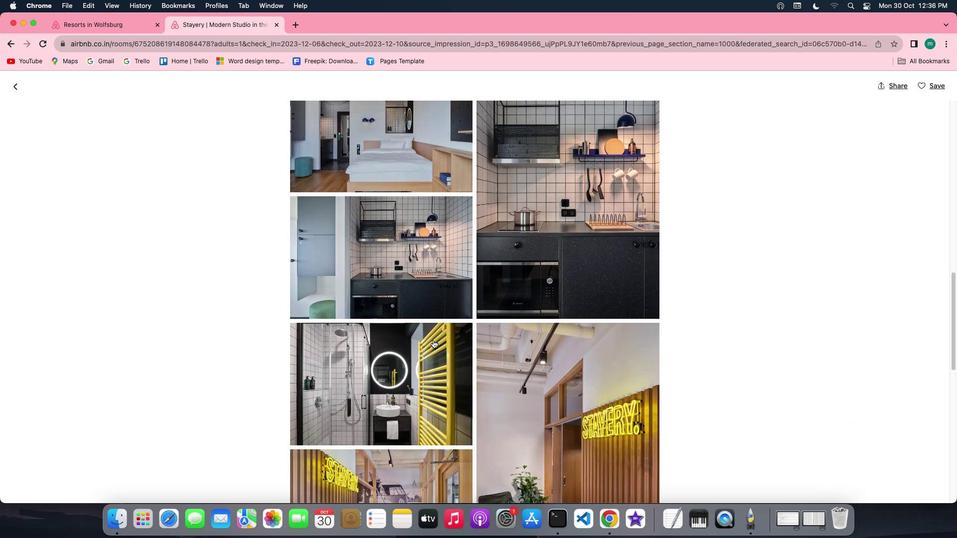 
Action: Mouse scrolled (433, 340) with delta (0, -1)
Screenshot: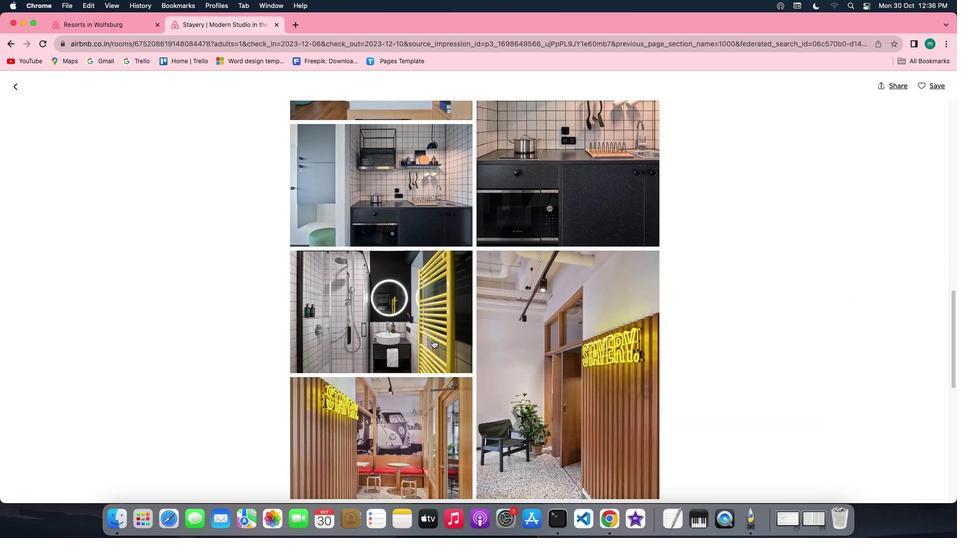 
Action: Mouse scrolled (433, 340) with delta (0, 0)
Screenshot: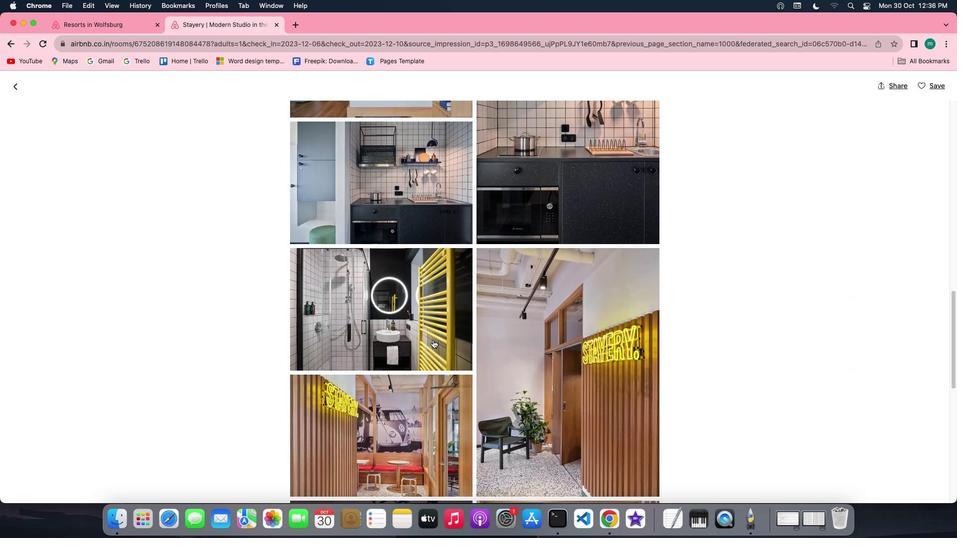 
Action: Mouse scrolled (433, 340) with delta (0, 0)
Screenshot: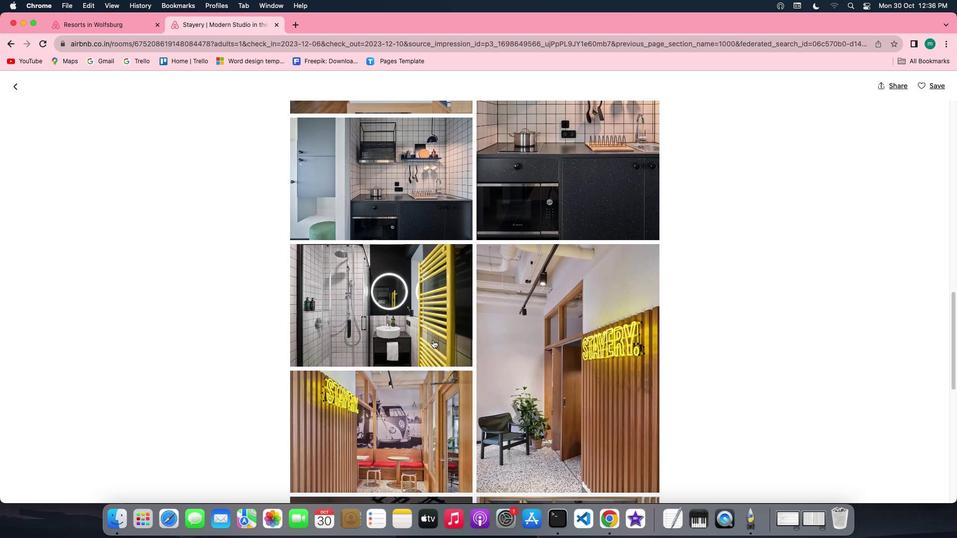 
Action: Mouse scrolled (433, 340) with delta (0, 0)
Screenshot: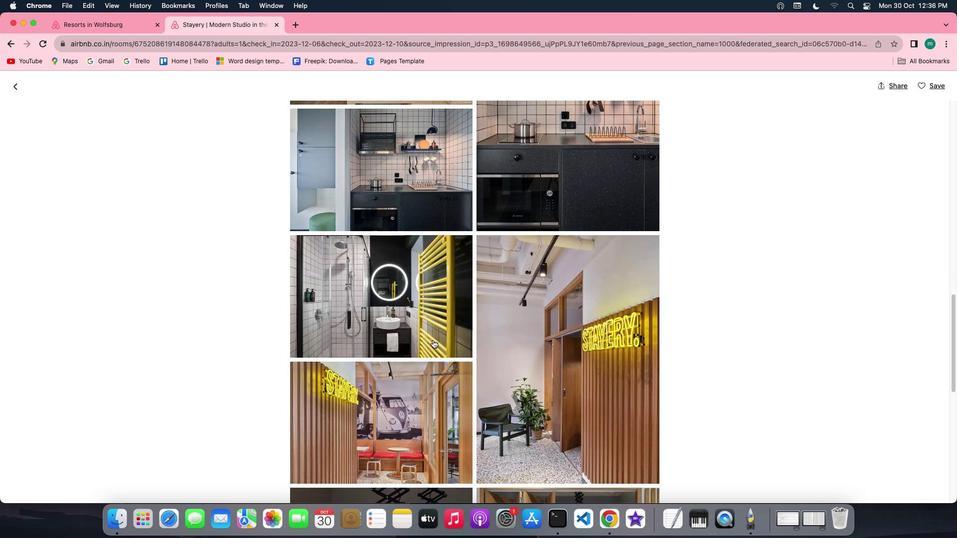 
Action: Mouse scrolled (433, 340) with delta (0, 0)
Screenshot: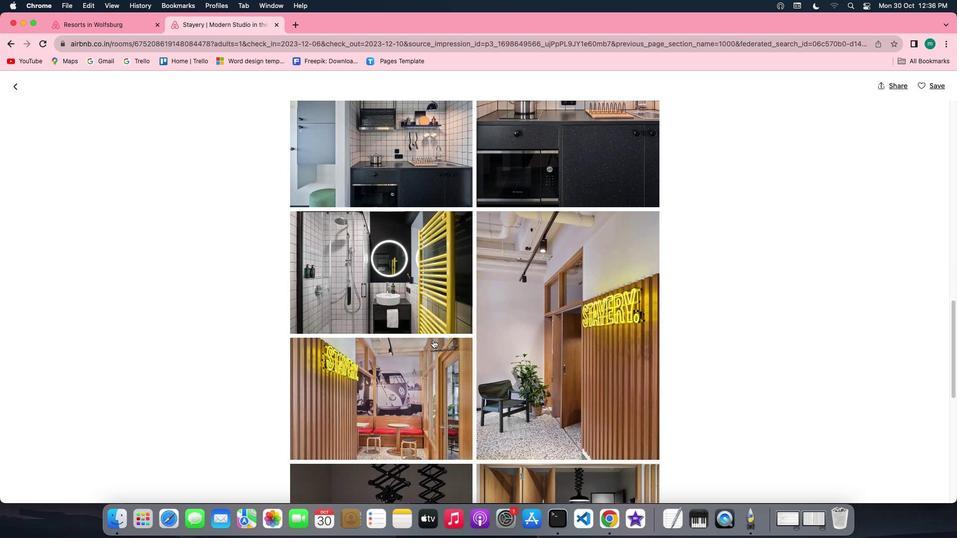 
Action: Mouse scrolled (433, 340) with delta (0, 0)
Screenshot: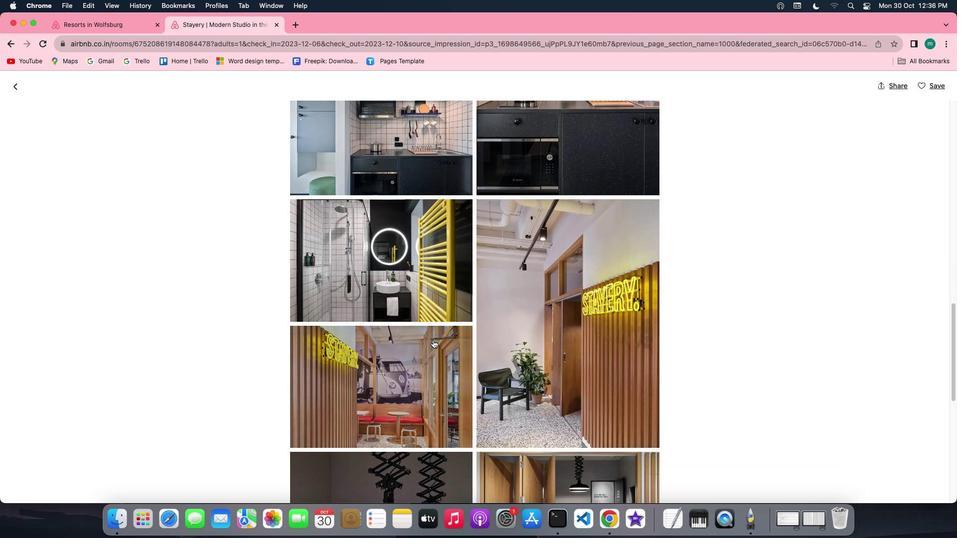 
Action: Mouse scrolled (433, 340) with delta (0, 0)
Screenshot: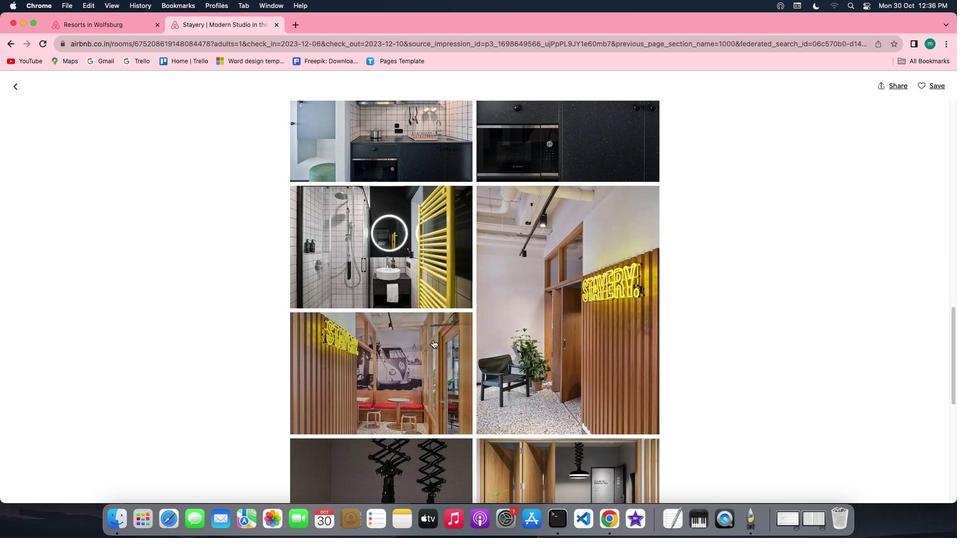
Action: Mouse scrolled (433, 340) with delta (0, 0)
Screenshot: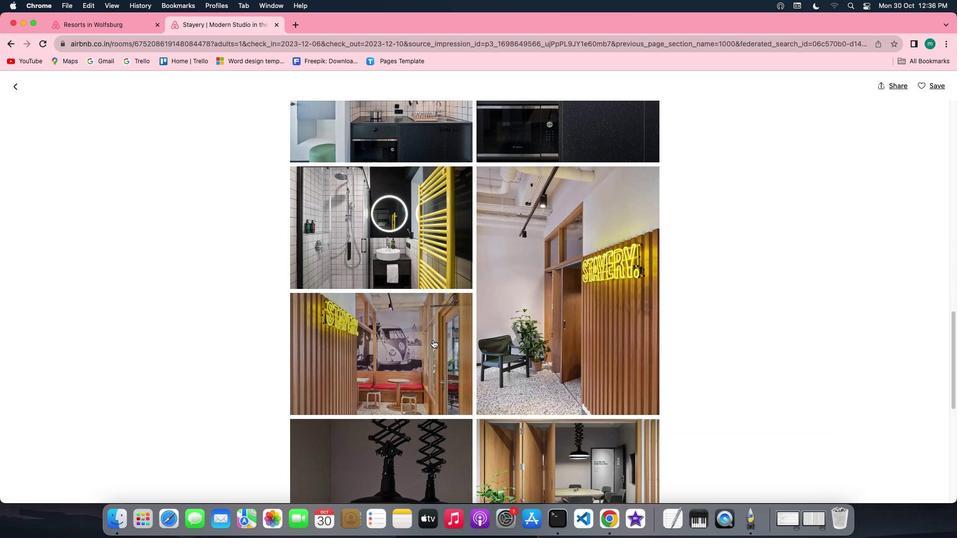 
Action: Mouse scrolled (433, 340) with delta (0, 0)
Screenshot: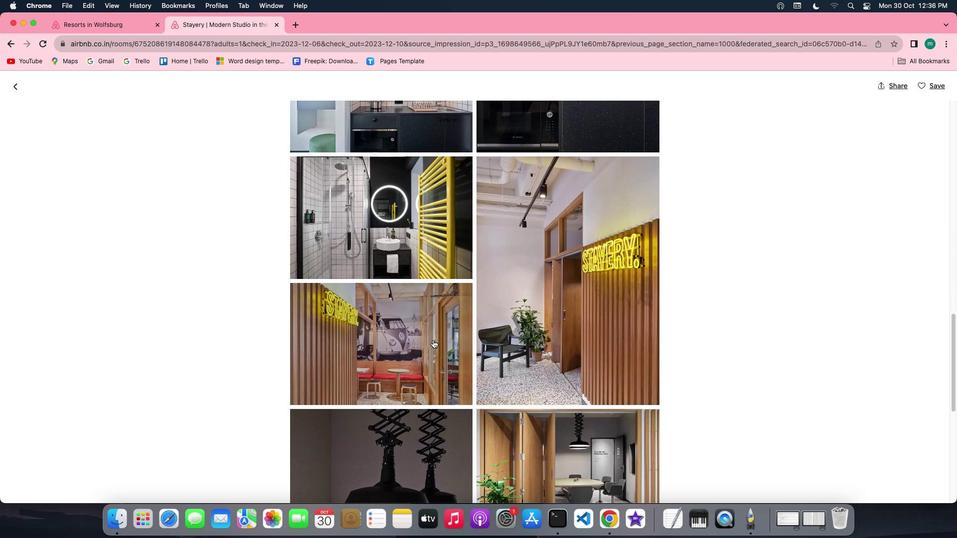 
Action: Mouse scrolled (433, 340) with delta (0, 0)
Screenshot: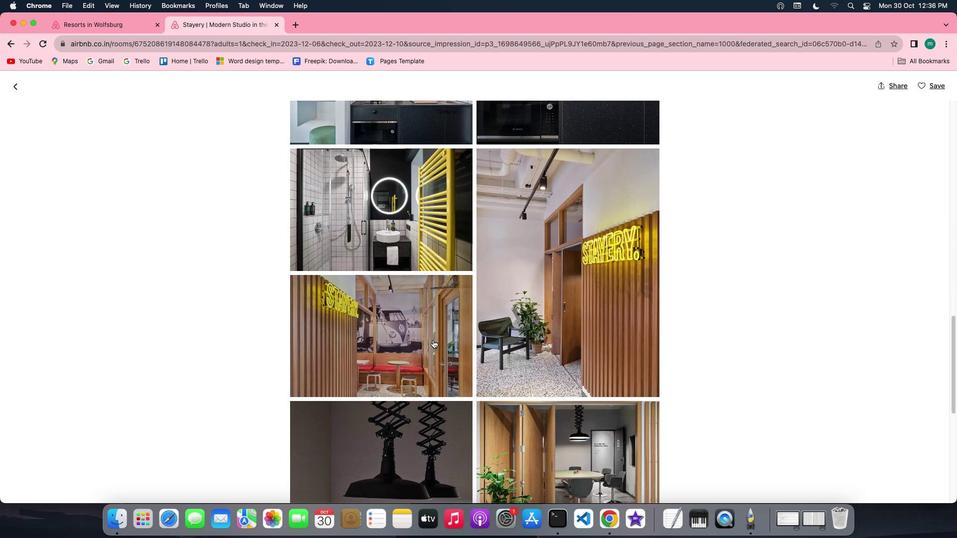 
Action: Mouse scrolled (433, 340) with delta (0, 0)
Screenshot: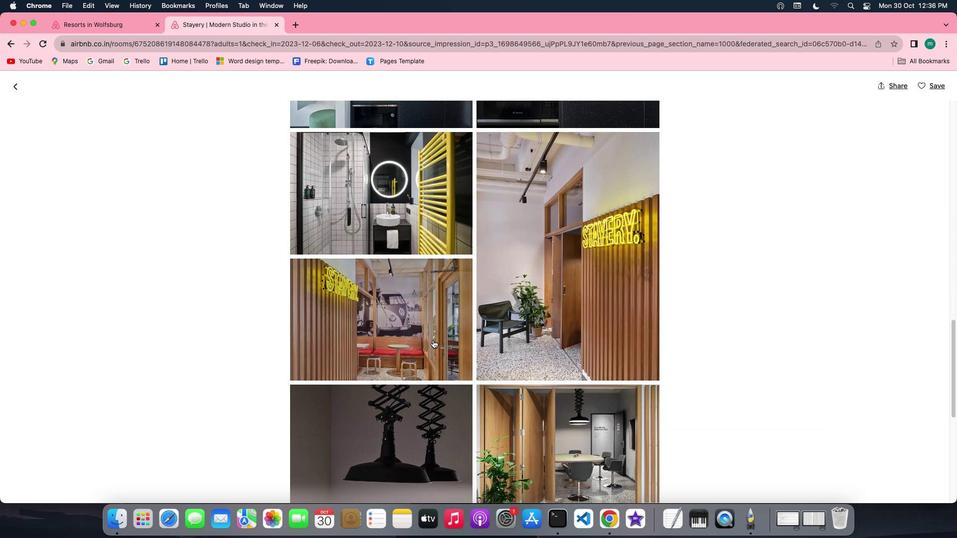 
Action: Mouse scrolled (433, 340) with delta (0, 0)
Screenshot: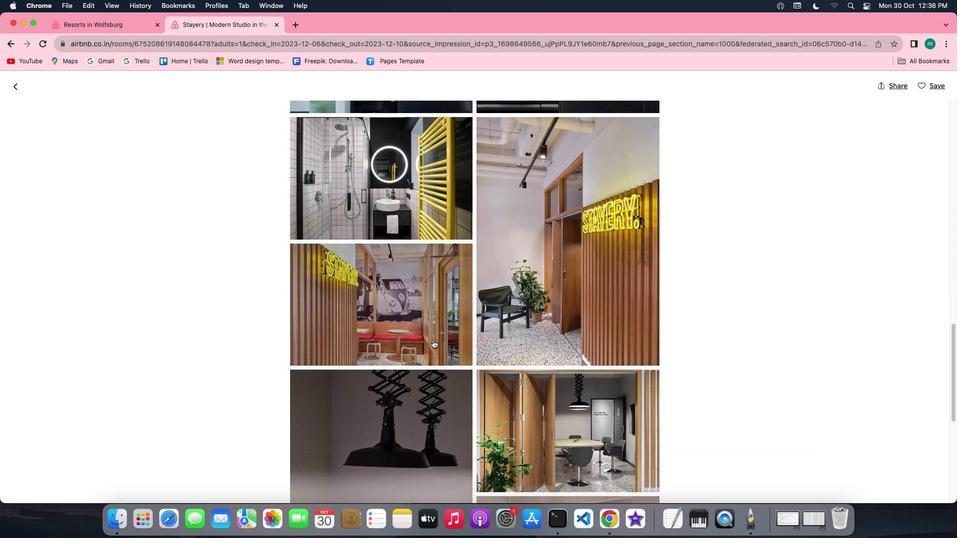 
Action: Mouse scrolled (433, 340) with delta (0, 0)
Screenshot: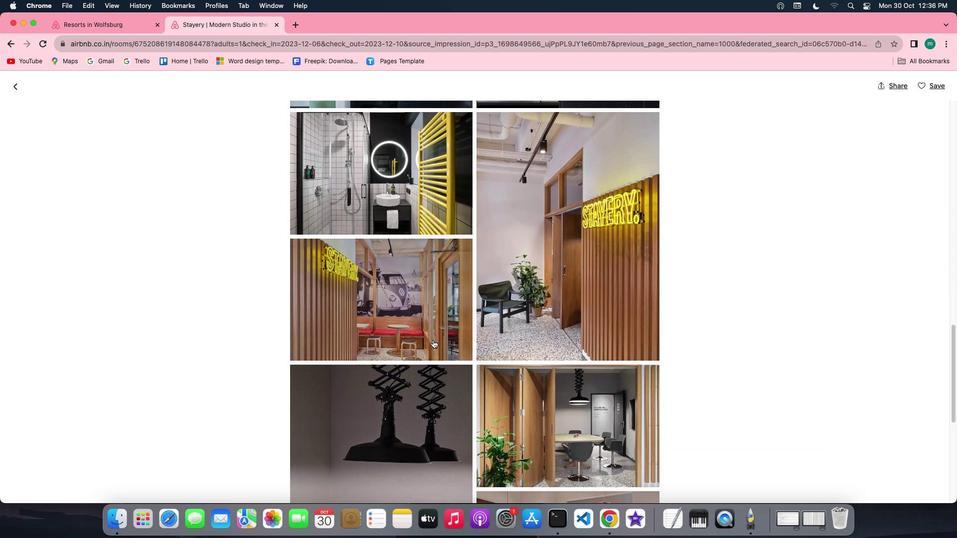 
Action: Mouse scrolled (433, 340) with delta (0, 0)
Screenshot: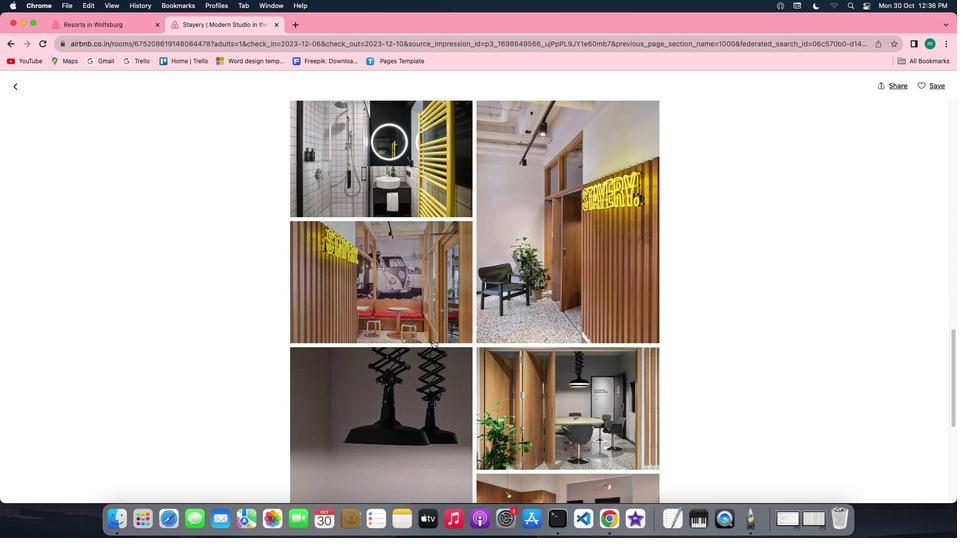 
Action: Mouse scrolled (433, 340) with delta (0, 0)
Screenshot: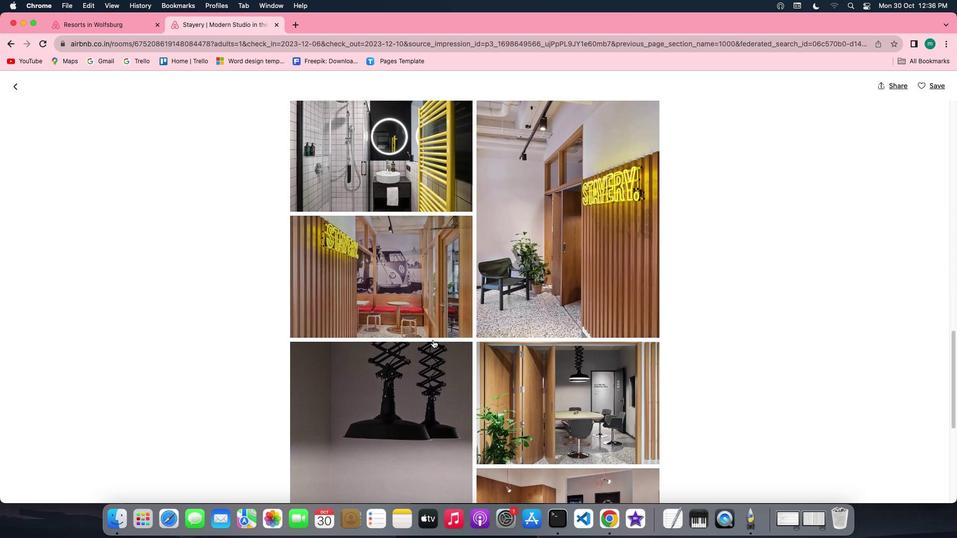 
Action: Mouse scrolled (433, 340) with delta (0, 0)
Screenshot: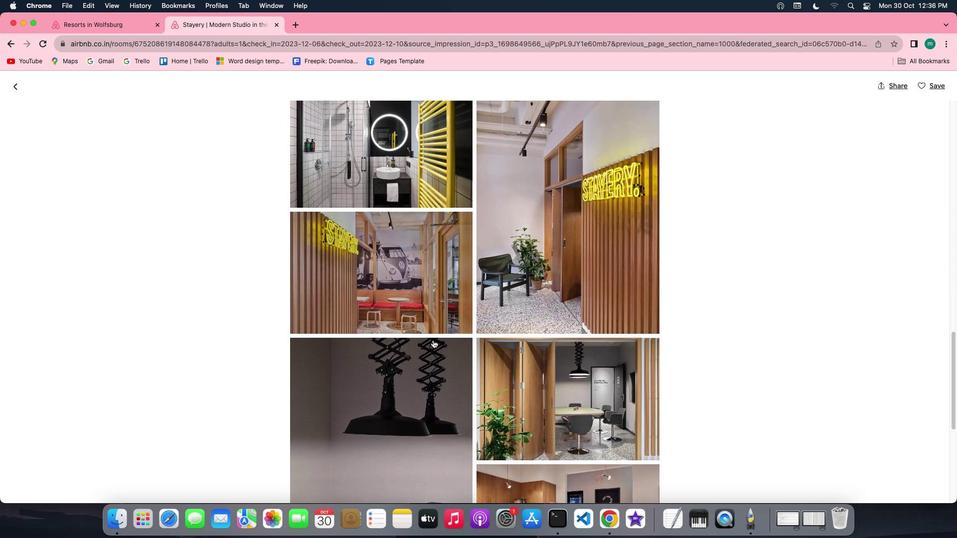 
Action: Mouse scrolled (433, 340) with delta (0, 0)
Screenshot: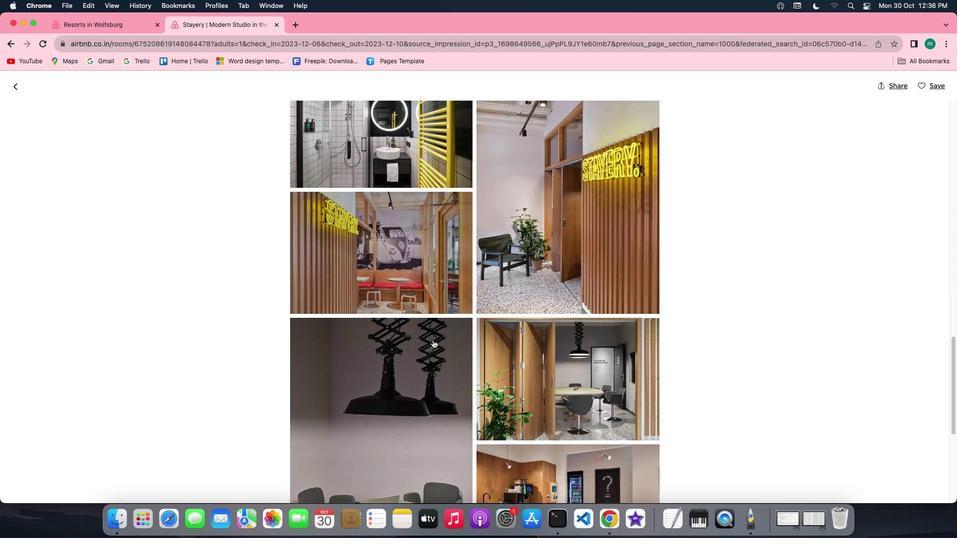 
Action: Mouse scrolled (433, 340) with delta (0, 0)
Screenshot: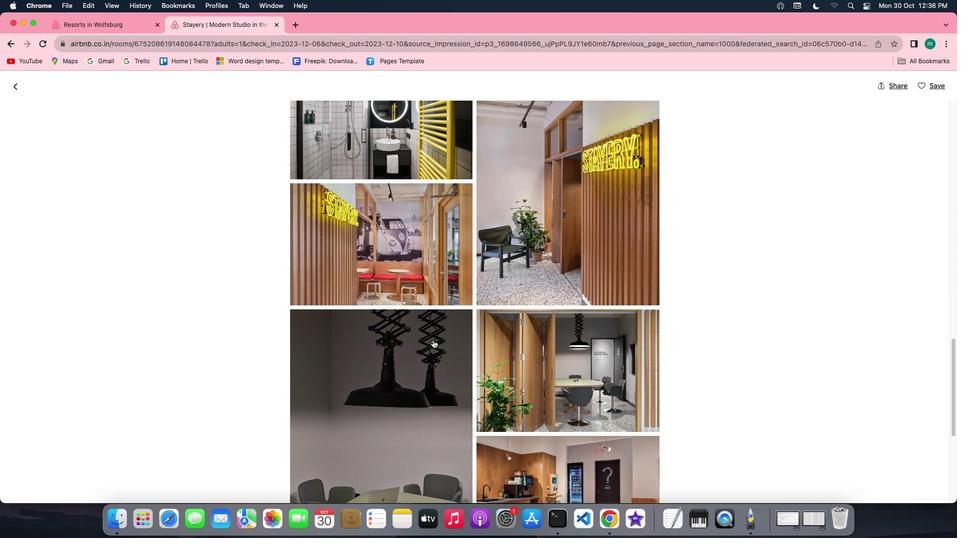 
Action: Mouse scrolled (433, 340) with delta (0, 0)
Screenshot: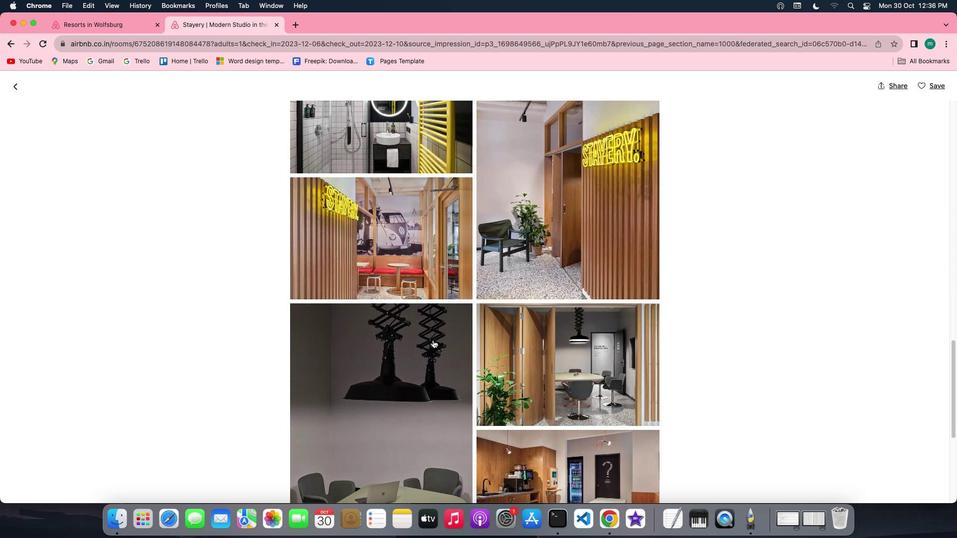 
Action: Mouse scrolled (433, 340) with delta (0, 0)
Screenshot: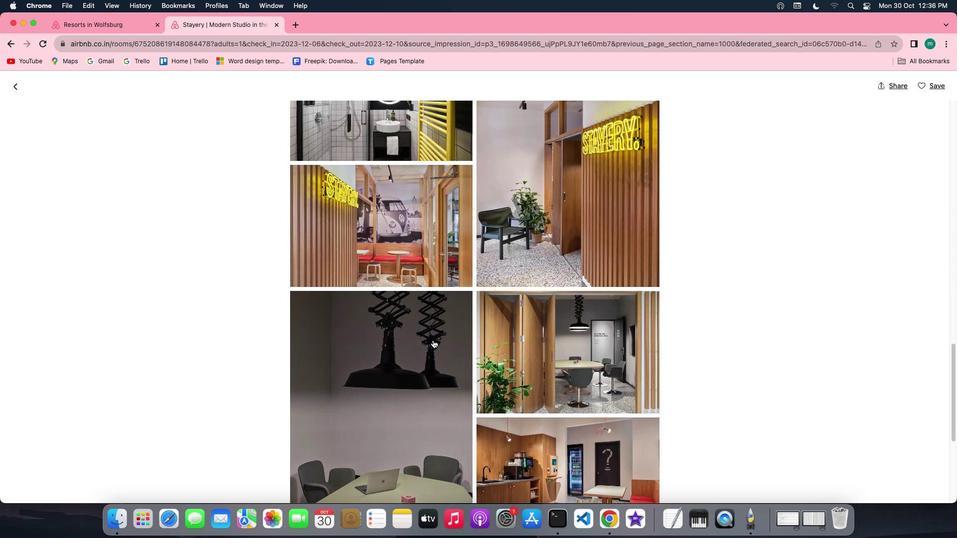 
Action: Mouse scrolled (433, 340) with delta (0, 0)
Screenshot: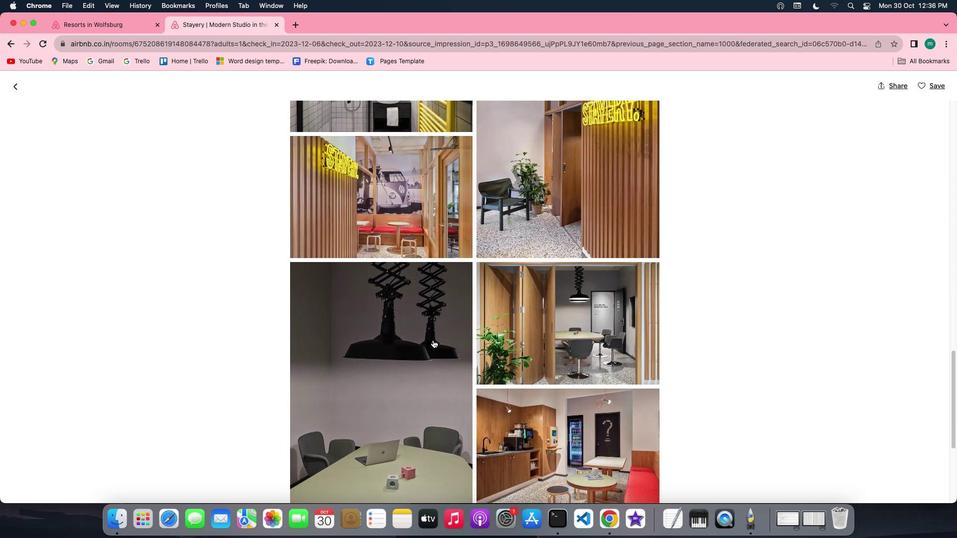 
Action: Mouse scrolled (433, 340) with delta (0, 0)
Screenshot: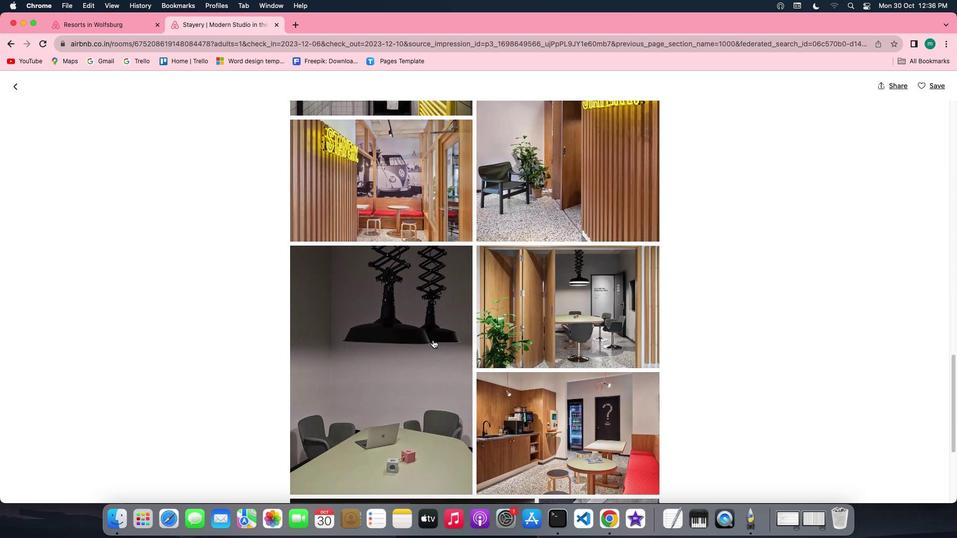 
Action: Mouse scrolled (433, 340) with delta (0, 0)
Screenshot: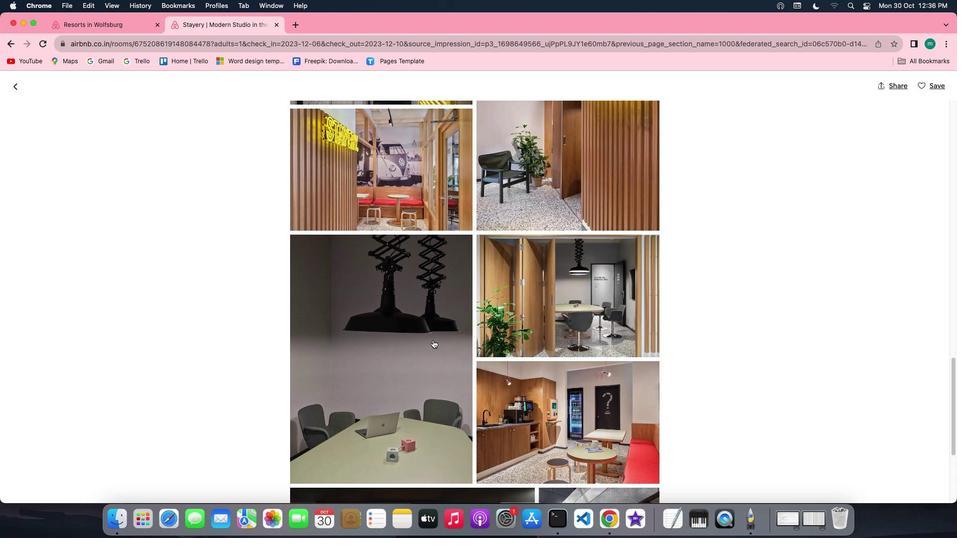 
Action: Mouse scrolled (433, 340) with delta (0, 0)
Screenshot: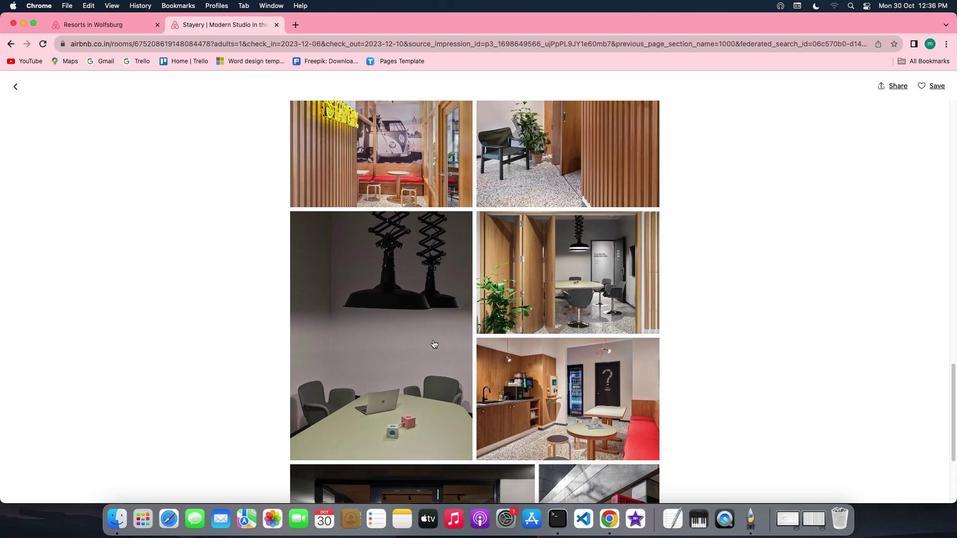 
Action: Mouse scrolled (433, 340) with delta (0, 0)
Screenshot: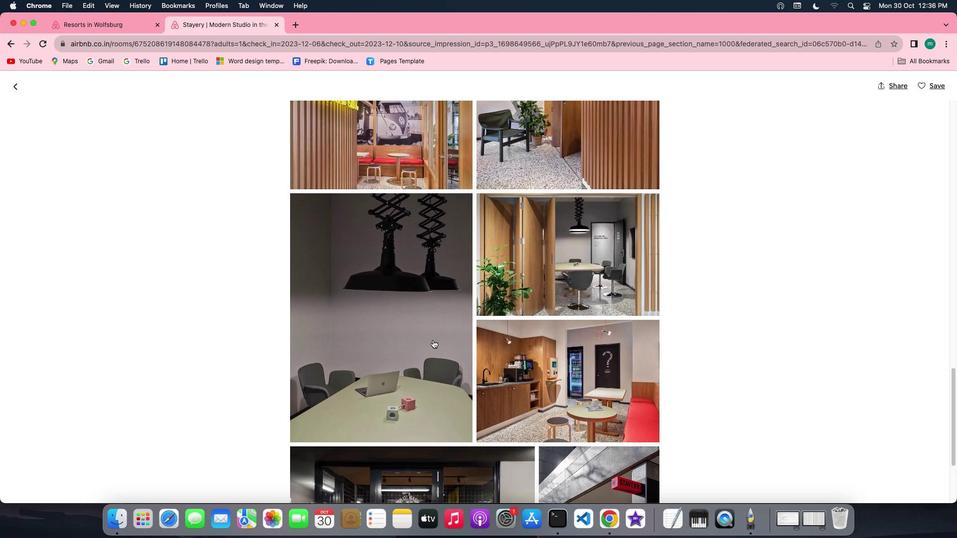 
Action: Mouse scrolled (433, 340) with delta (0, 0)
Screenshot: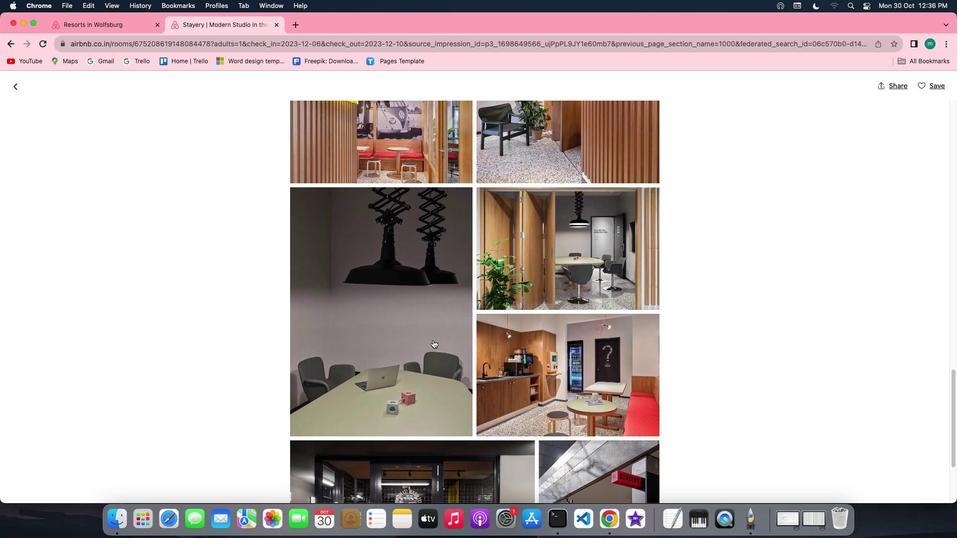 
Action: Mouse scrolled (433, 340) with delta (0, 0)
Screenshot: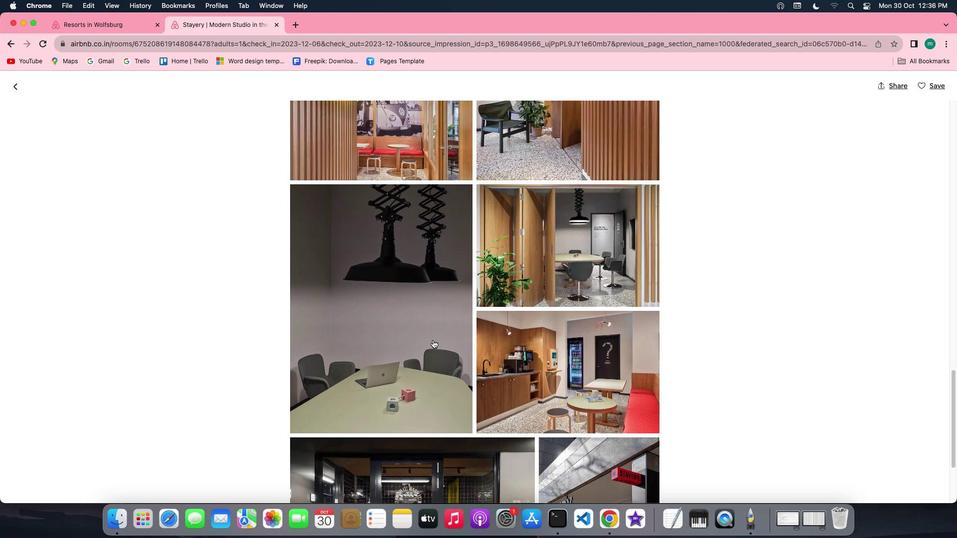 
Action: Mouse scrolled (433, 340) with delta (0, 0)
Screenshot: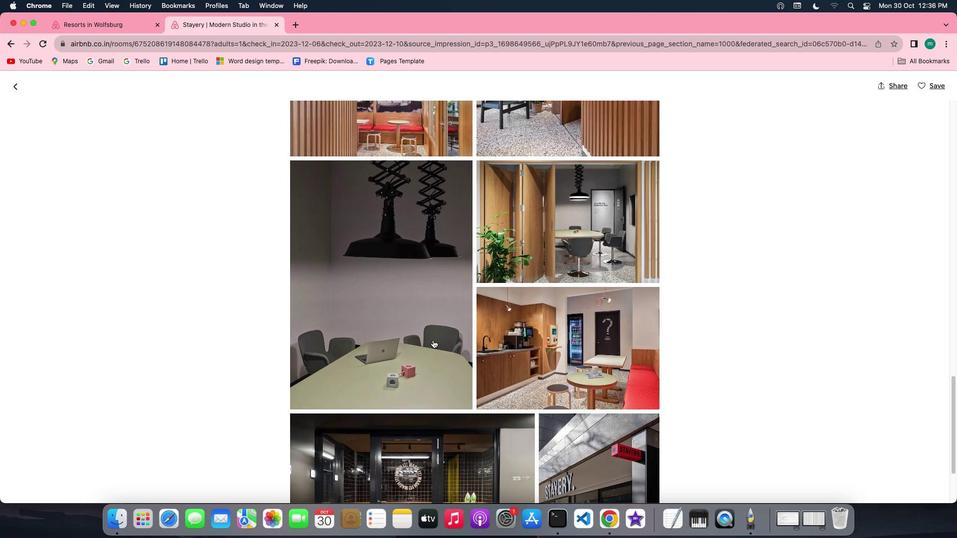 
Action: Mouse scrolled (433, 340) with delta (0, 0)
Screenshot: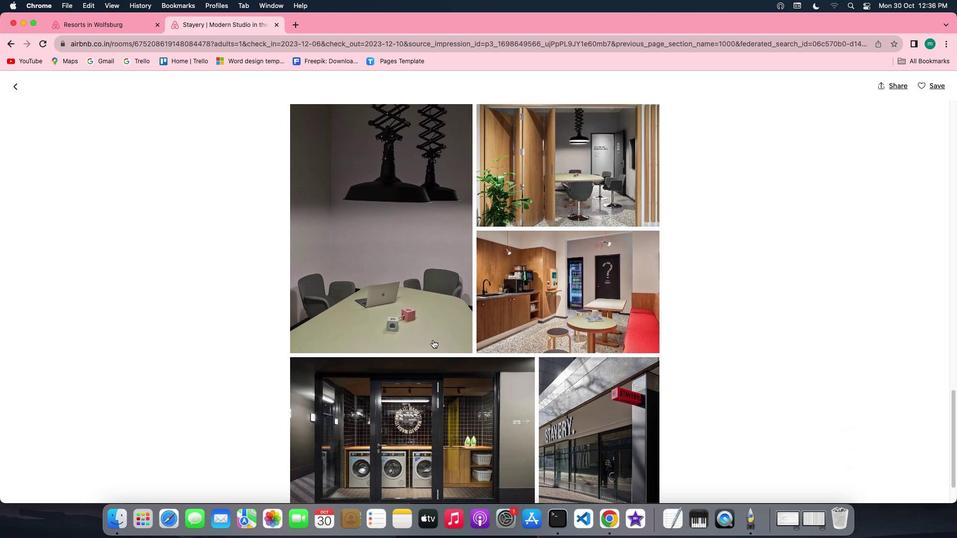 
Action: Mouse scrolled (433, 340) with delta (0, 0)
Screenshot: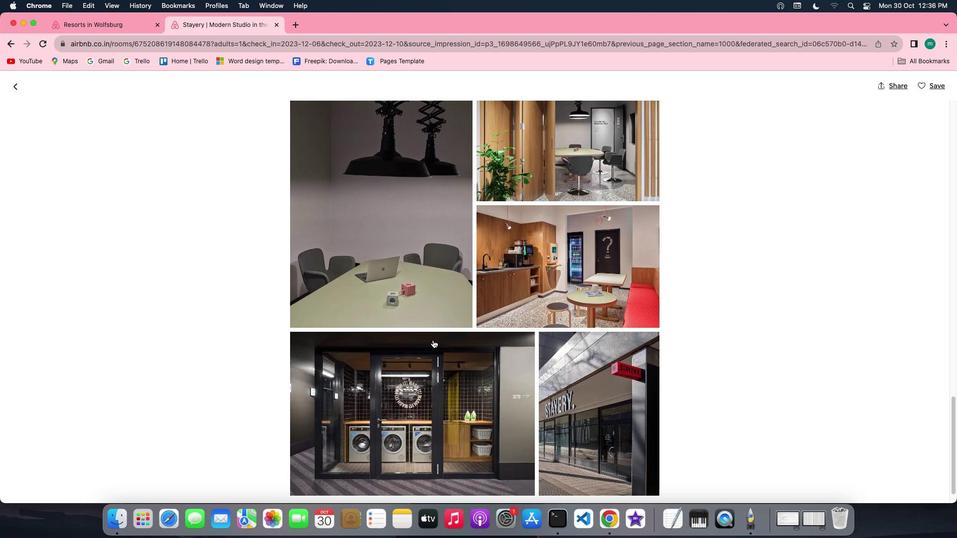 
Action: Mouse scrolled (433, 340) with delta (0, 0)
Screenshot: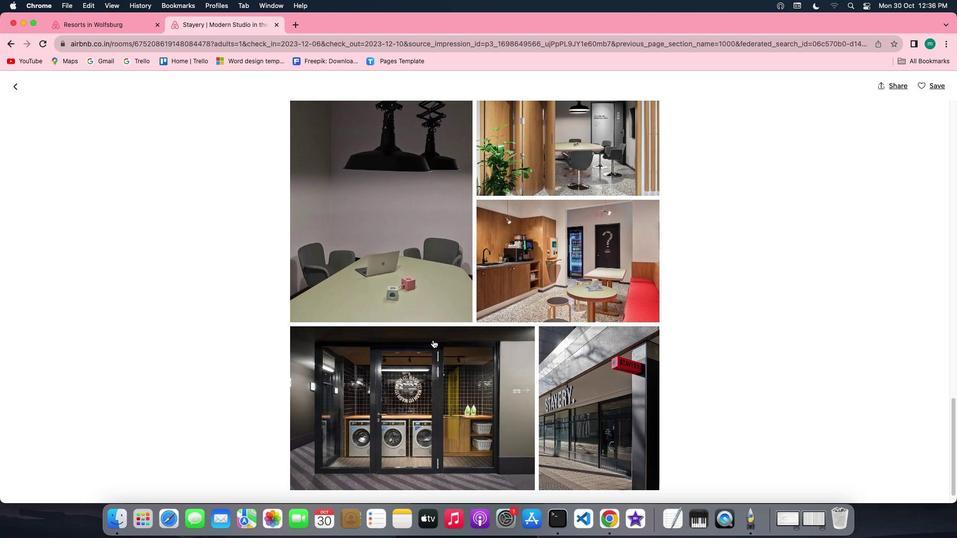 
Action: Mouse scrolled (433, 340) with delta (0, 0)
Screenshot: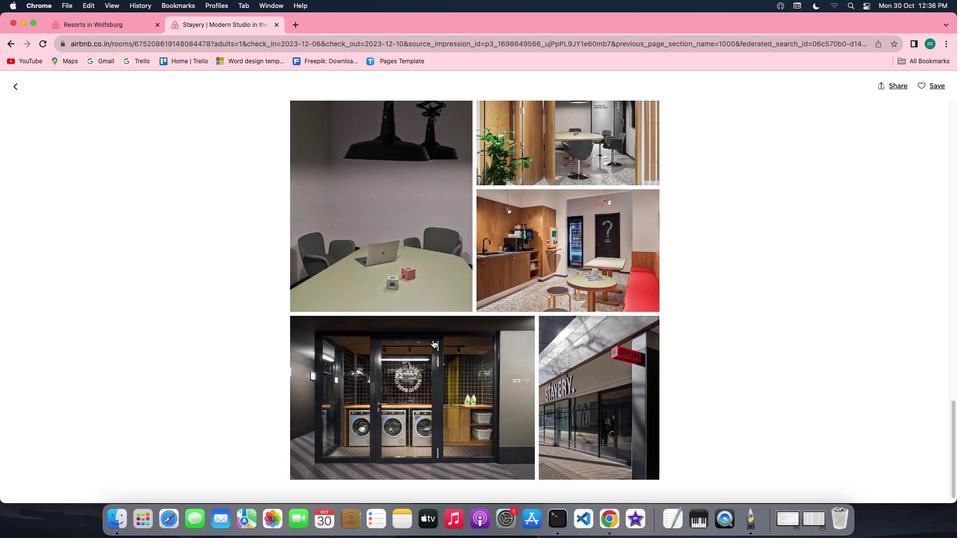 
Action: Mouse scrolled (433, 340) with delta (0, 0)
Screenshot: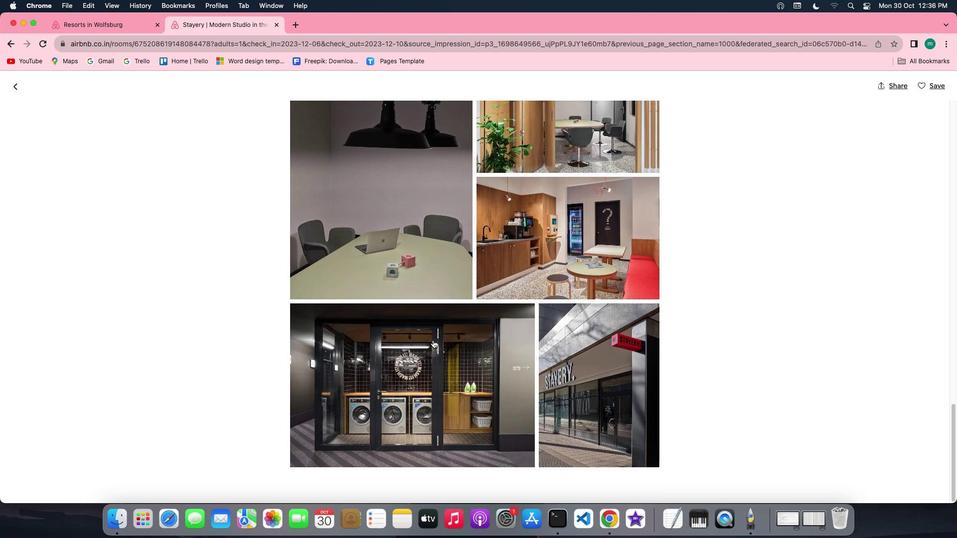 
Action: Mouse scrolled (433, 340) with delta (0, 0)
Screenshot: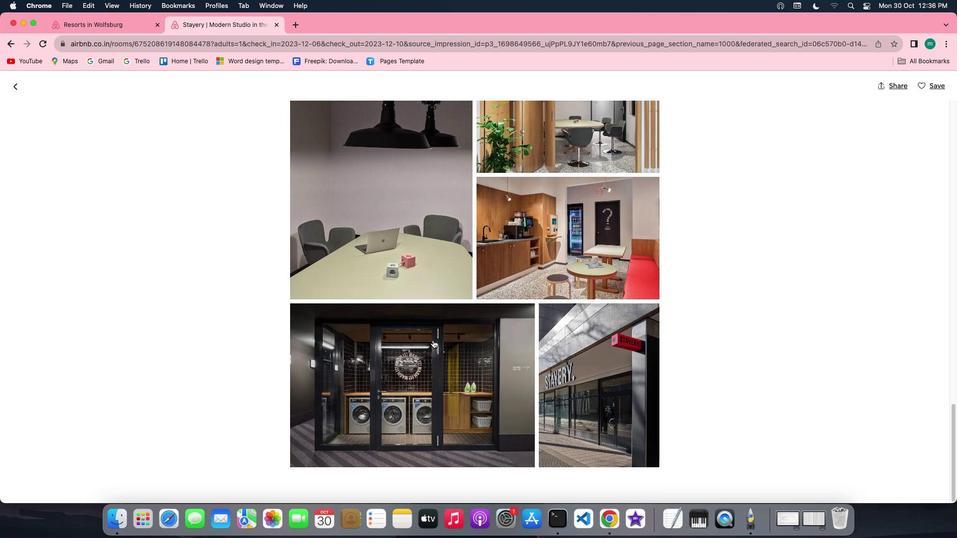 
Action: Mouse scrolled (433, 340) with delta (0, 0)
Screenshot: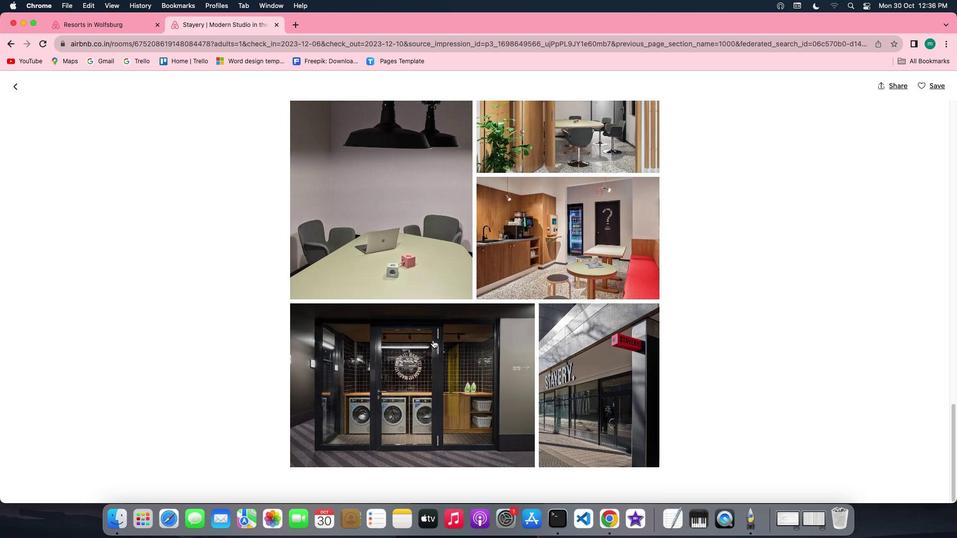 
Action: Mouse scrolled (433, 340) with delta (0, 0)
Screenshot: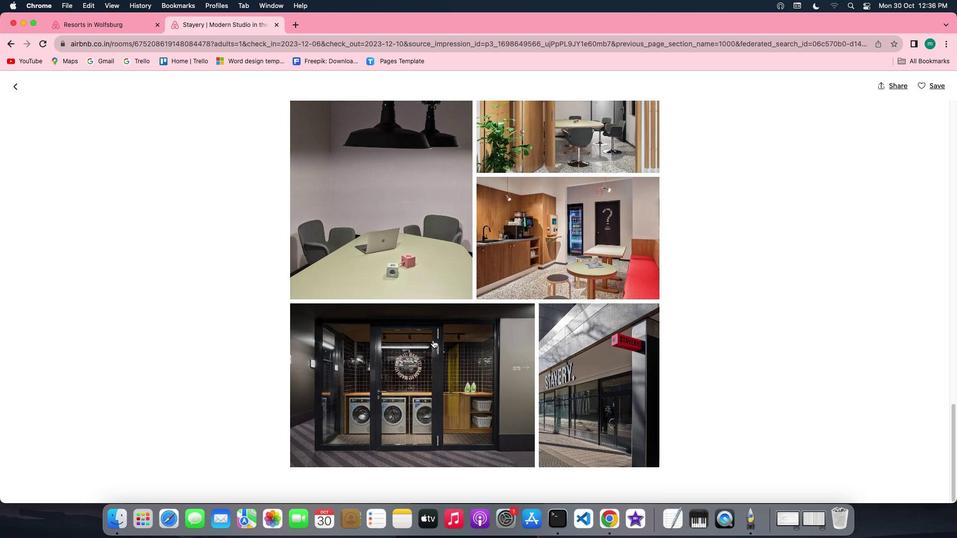 
Action: Mouse scrolled (433, 340) with delta (0, 0)
Screenshot: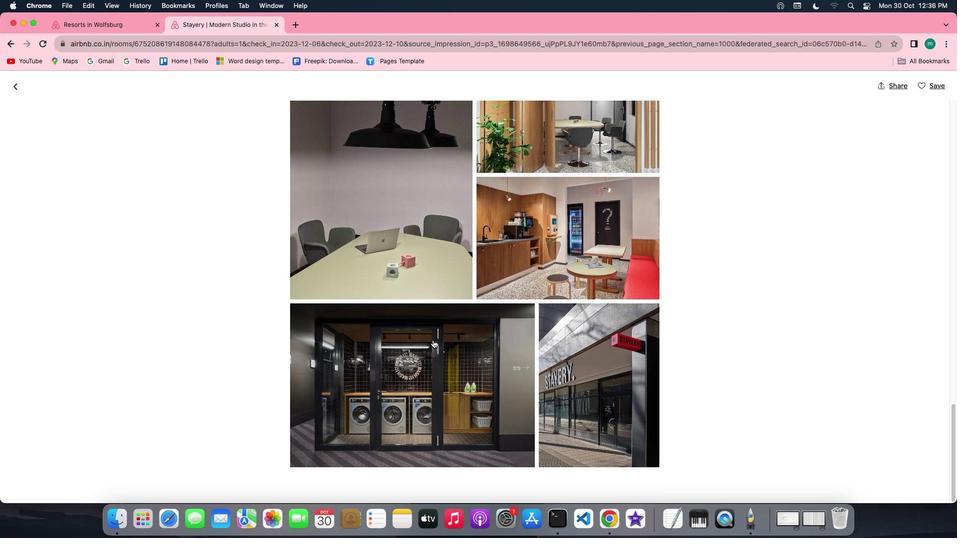 
Action: Mouse scrolled (433, 340) with delta (0, 0)
Screenshot: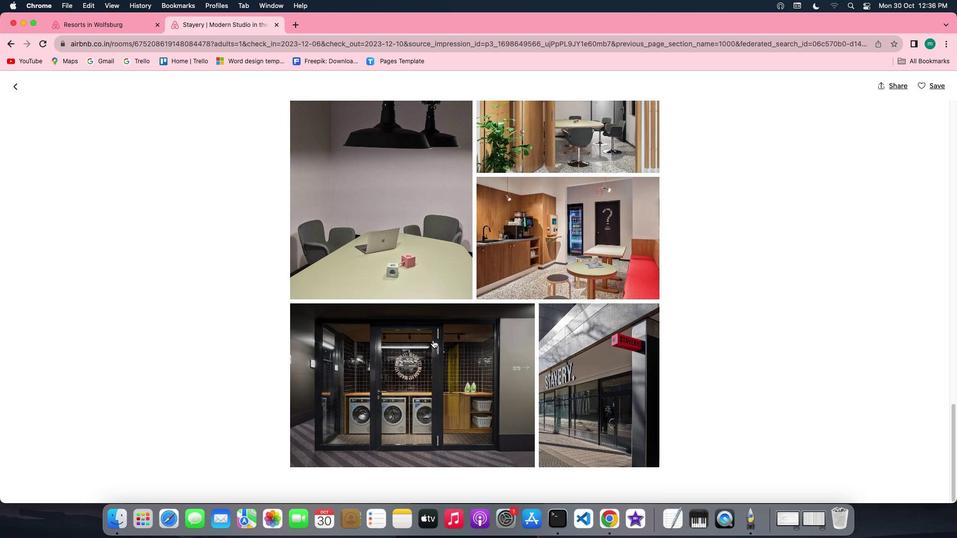 
Action: Mouse scrolled (433, 340) with delta (0, 0)
Screenshot: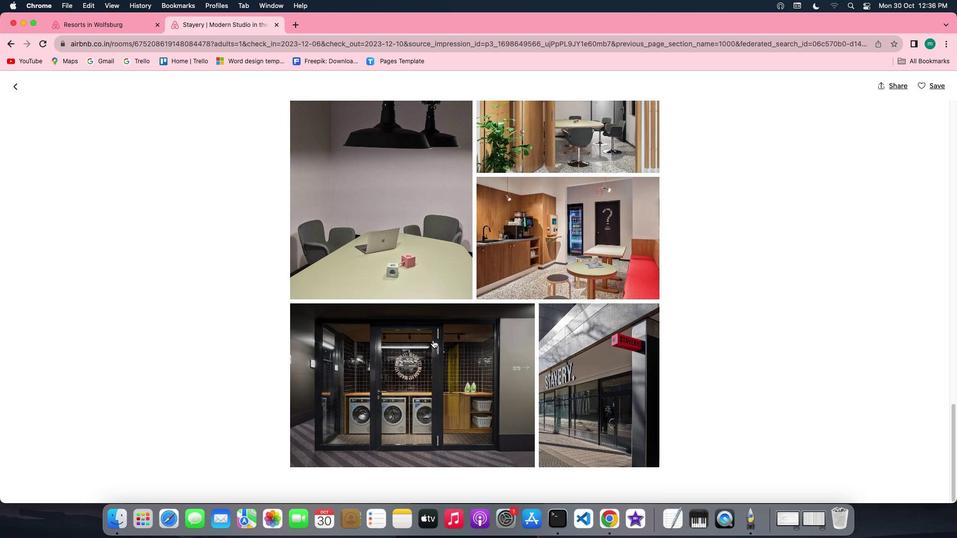 
Action: Mouse scrolled (433, 340) with delta (0, 0)
Screenshot: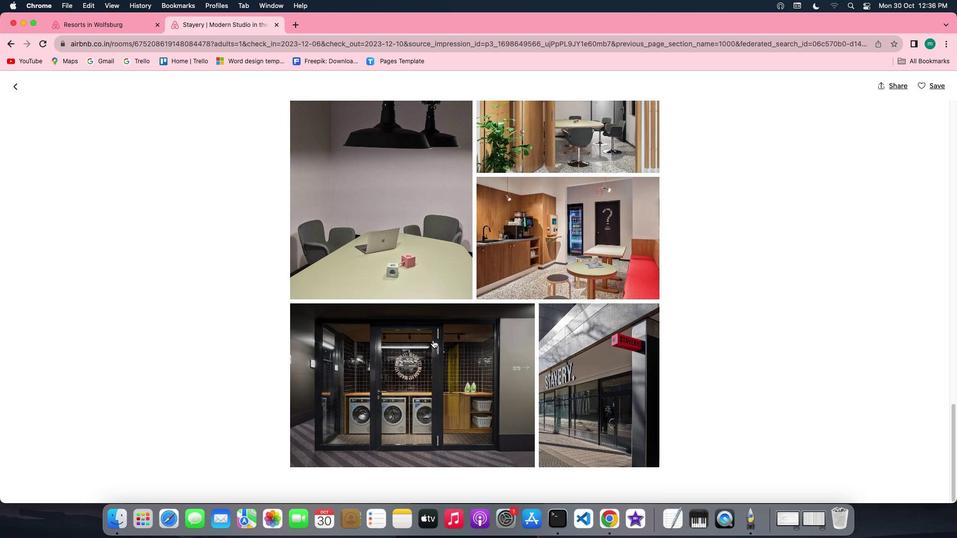 
Action: Mouse scrolled (433, 340) with delta (0, -1)
Screenshot: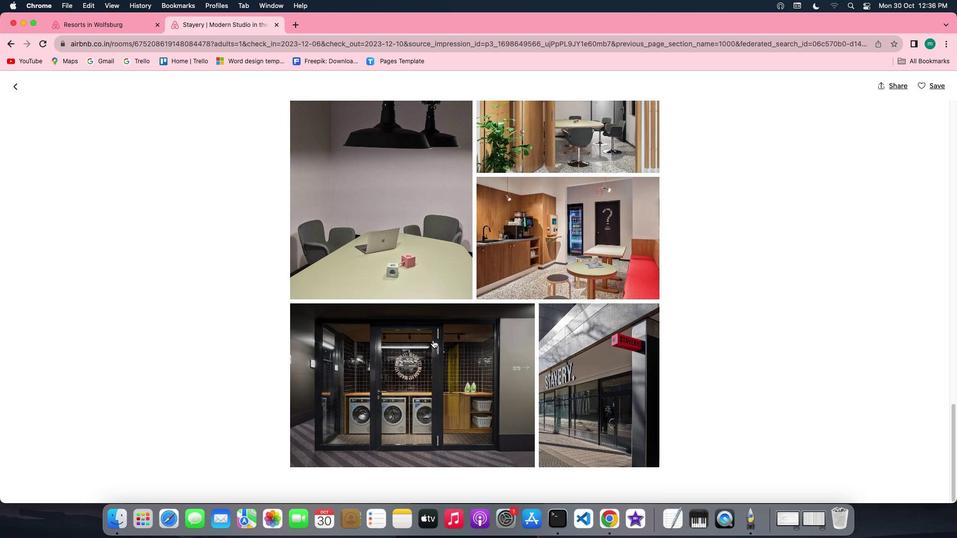 
Action: Mouse moved to (17, 84)
Screenshot: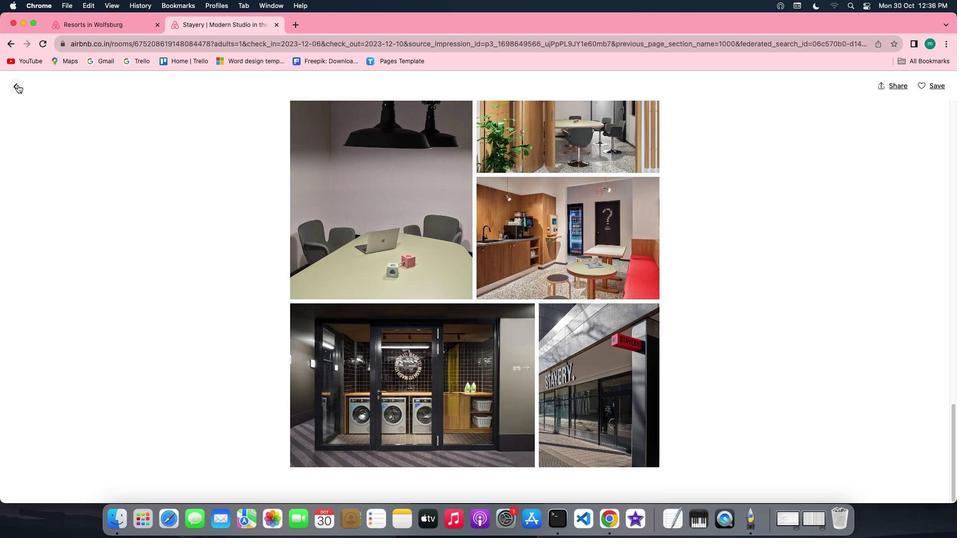 
Action: Mouse pressed left at (17, 84)
Screenshot: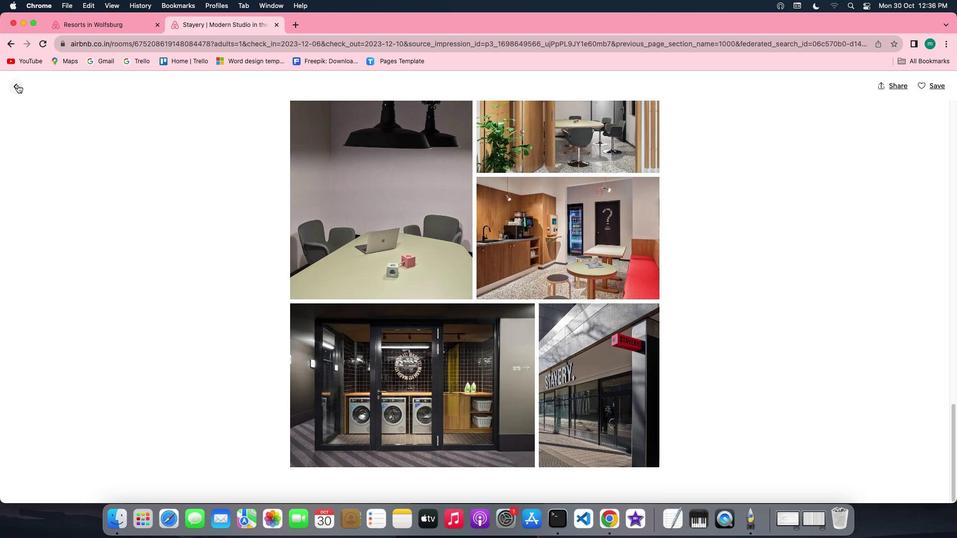 
Action: Mouse moved to (366, 343)
Screenshot: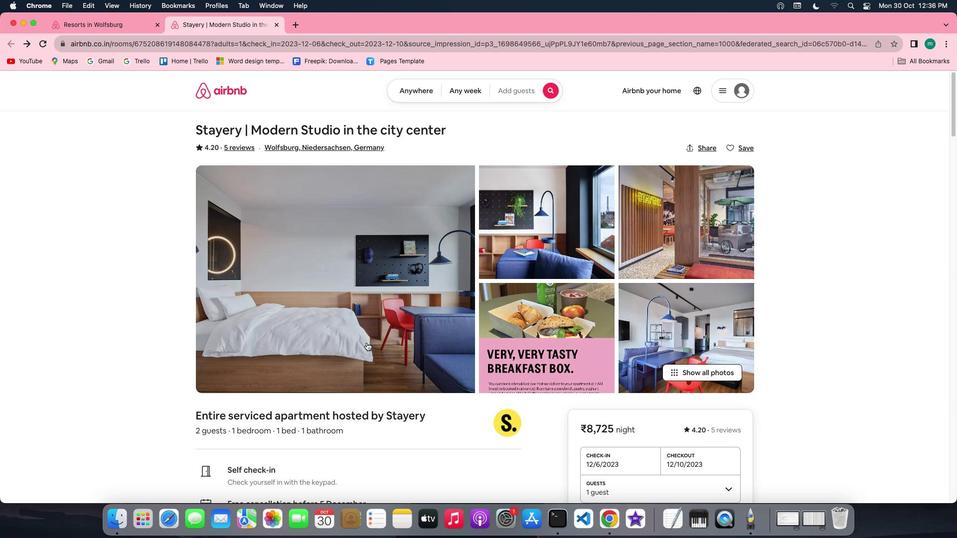 
Action: Mouse scrolled (366, 343) with delta (0, 0)
Screenshot: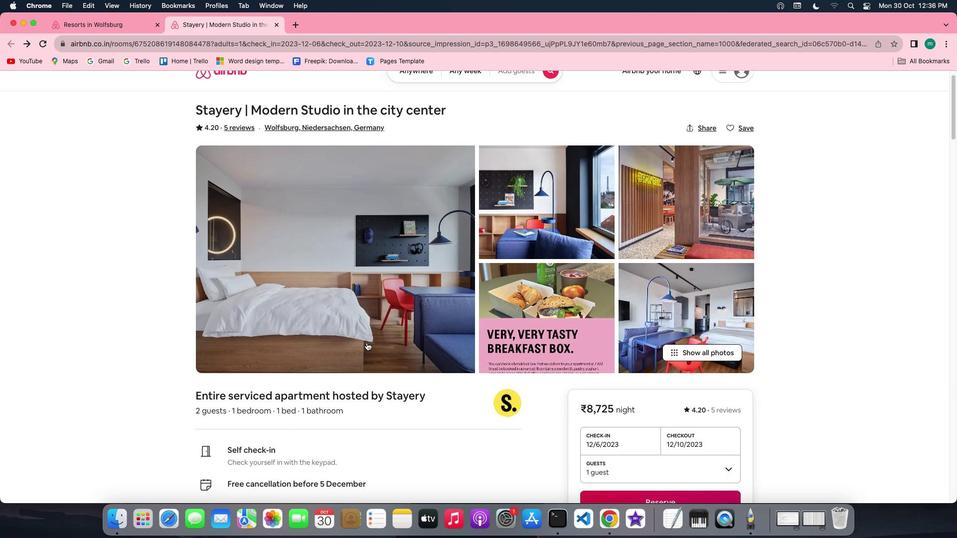 
Action: Mouse scrolled (366, 343) with delta (0, 0)
Screenshot: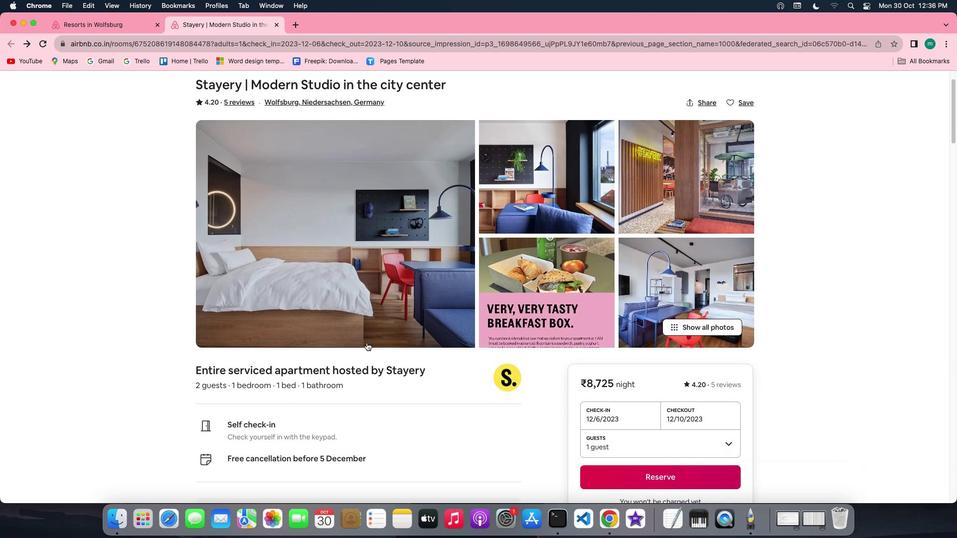 
Action: Mouse scrolled (366, 343) with delta (0, 0)
Screenshot: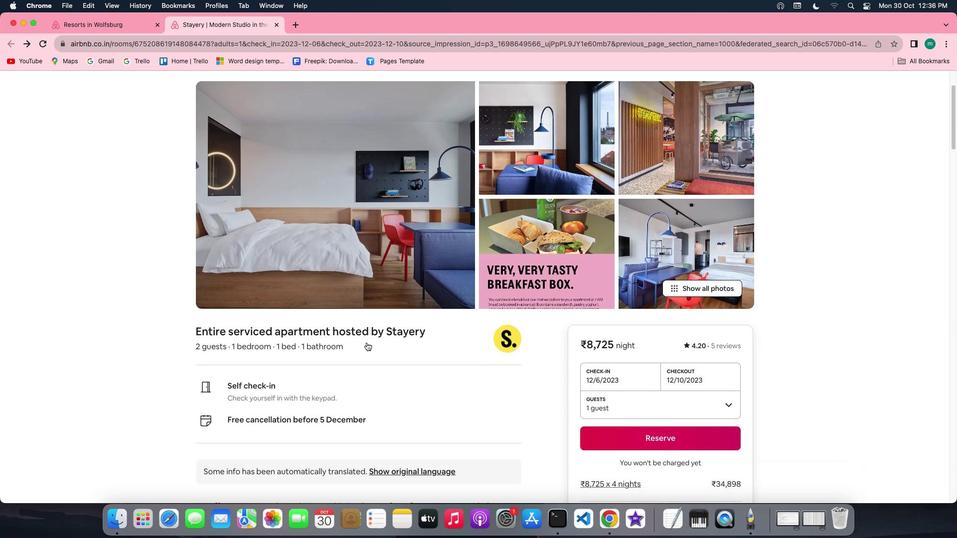 
Action: Mouse scrolled (366, 343) with delta (0, -1)
Screenshot: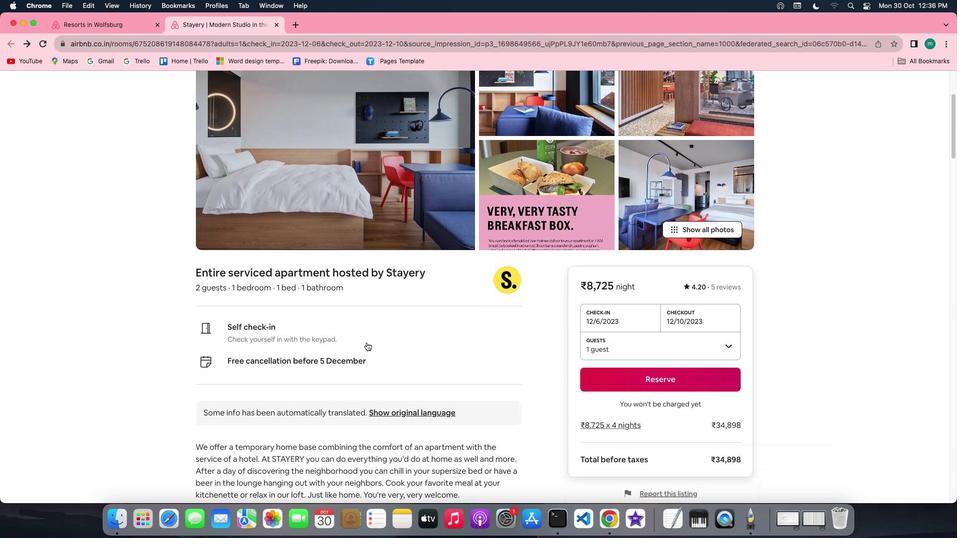 
Action: Mouse scrolled (366, 343) with delta (0, 0)
Screenshot: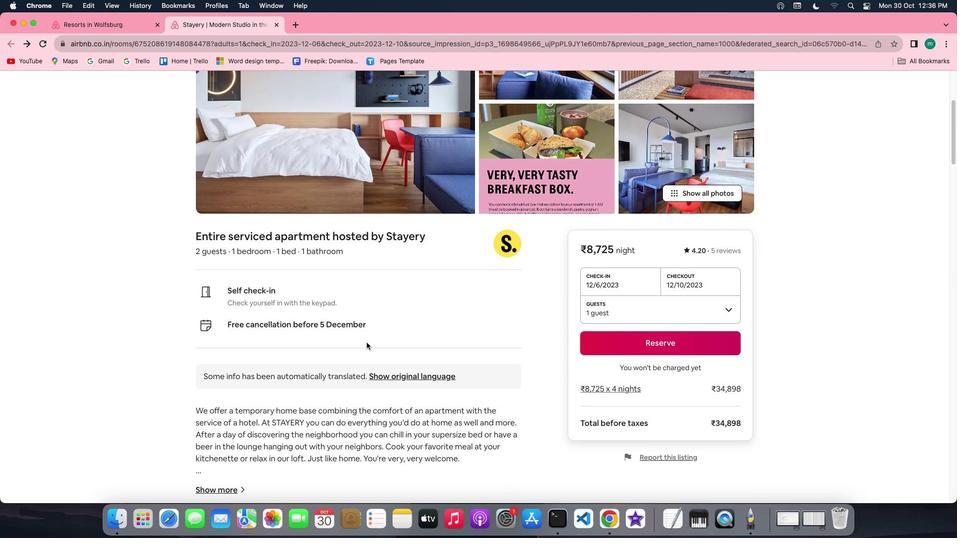 
Action: Mouse scrolled (366, 343) with delta (0, 0)
Screenshot: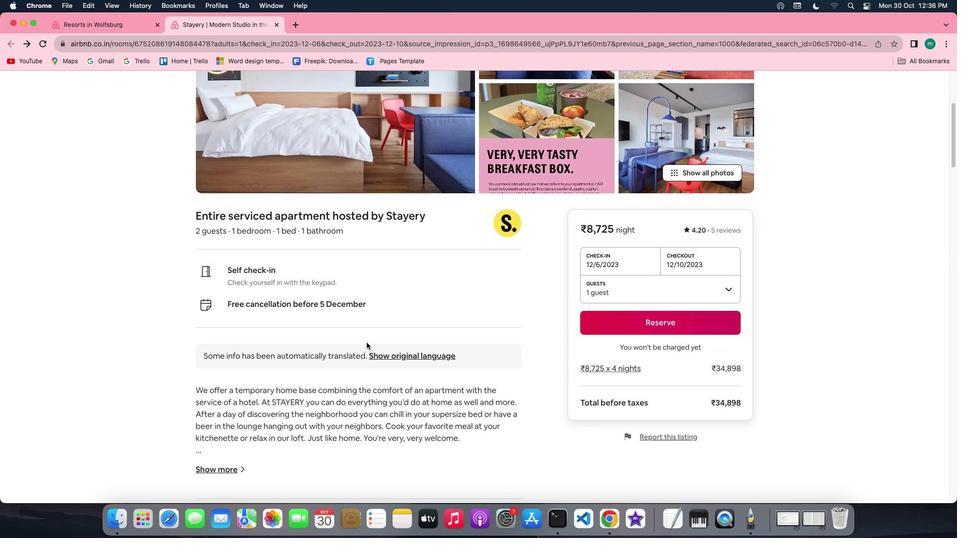 
Action: Mouse scrolled (366, 343) with delta (0, 0)
Screenshot: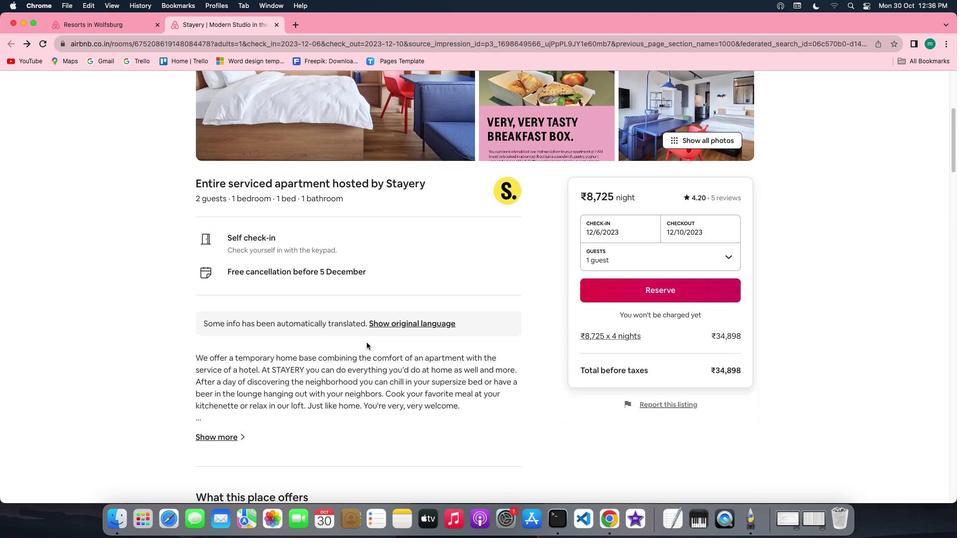 
Action: Mouse scrolled (366, 343) with delta (0, 0)
Screenshot: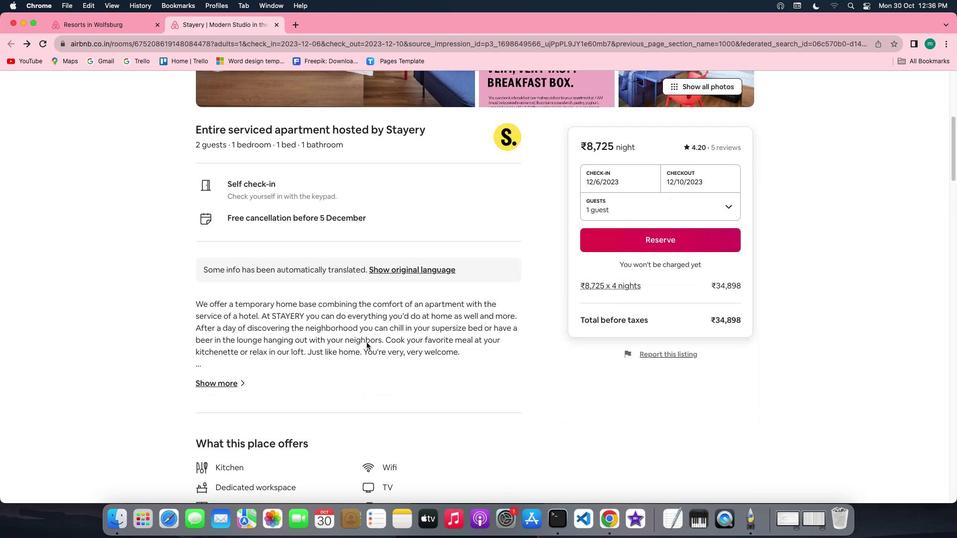
Action: Mouse scrolled (366, 343) with delta (0, 0)
Screenshot: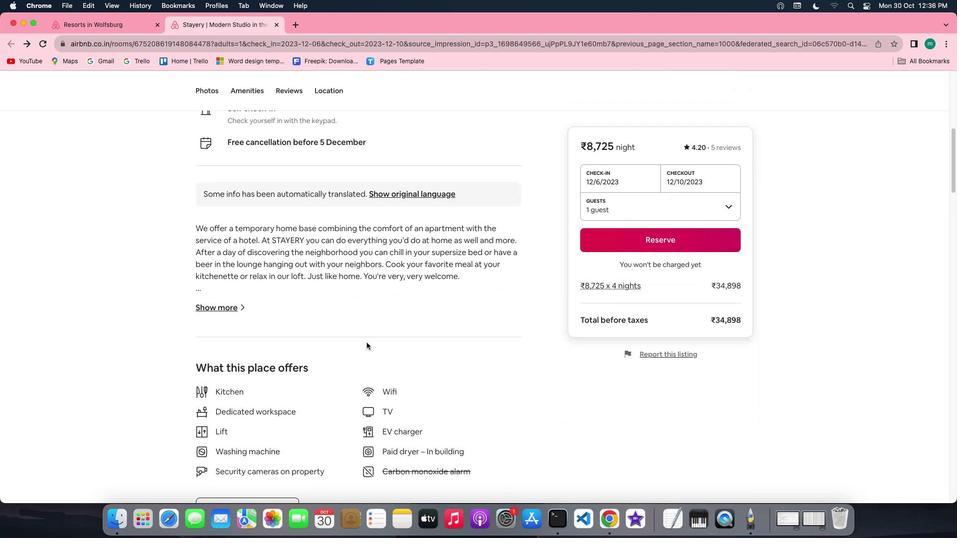 
Action: Mouse moved to (228, 296)
Screenshot: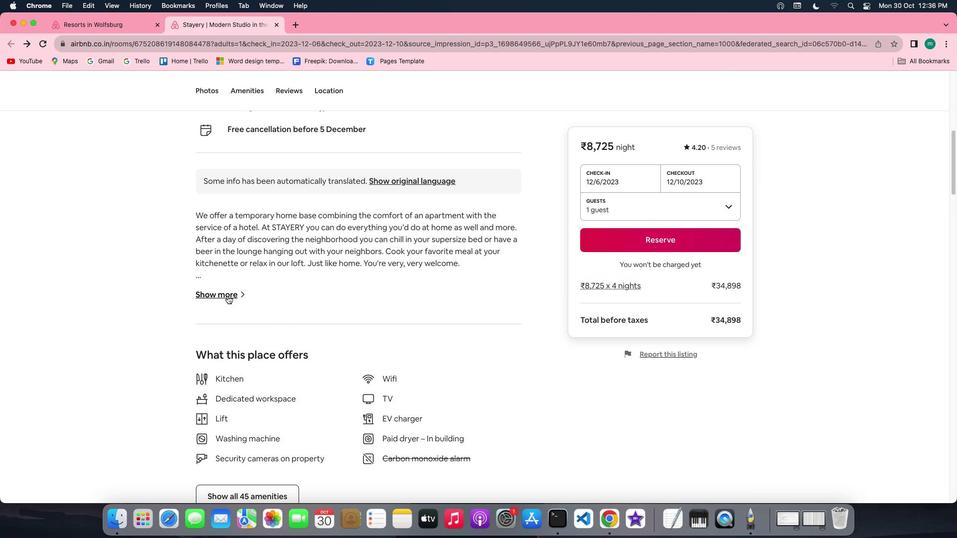 
Action: Mouse pressed left at (228, 296)
Screenshot: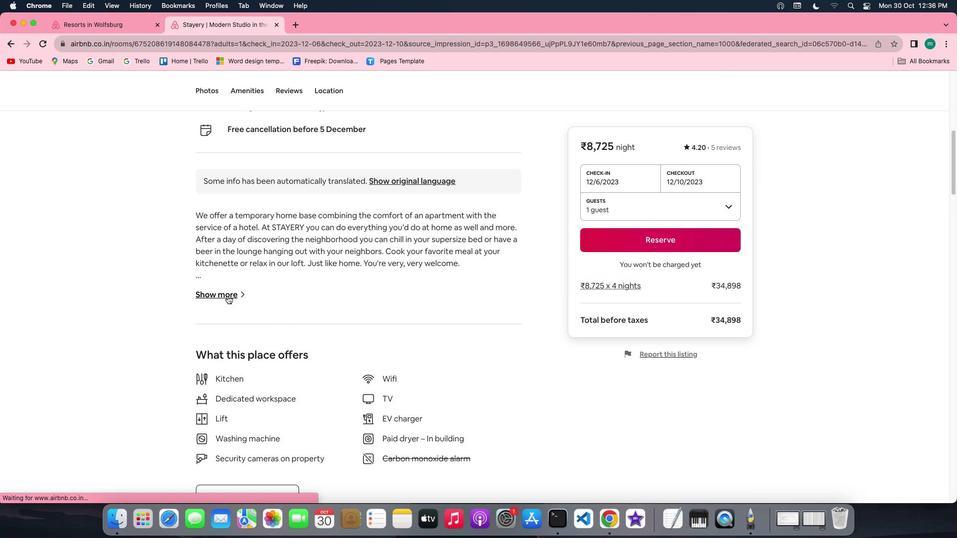 
Action: Mouse moved to (521, 356)
Screenshot: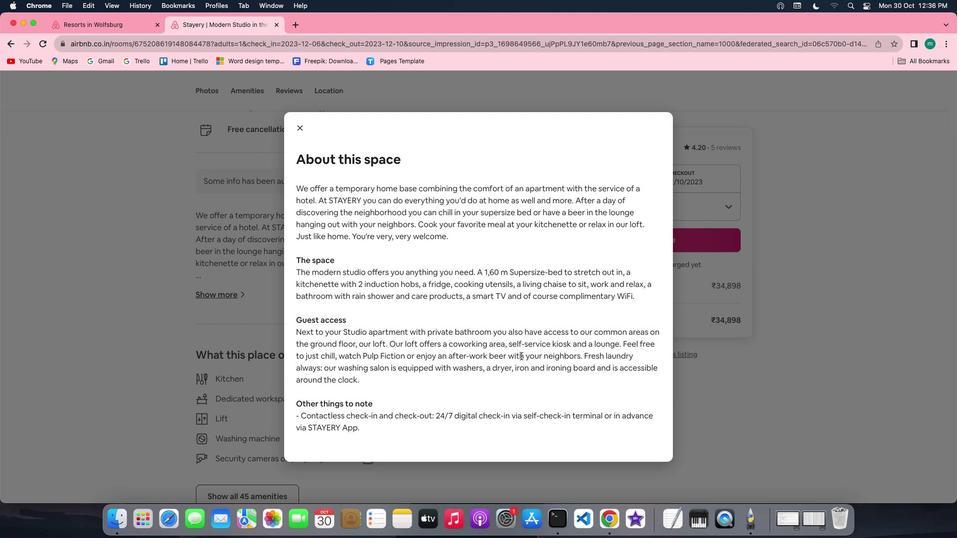 
Action: Mouse scrolled (521, 356) with delta (0, 0)
Screenshot: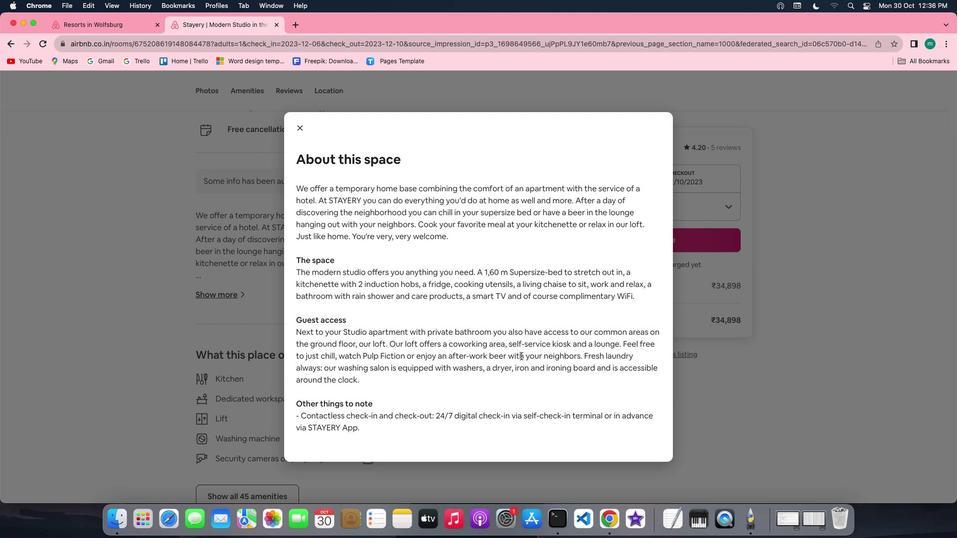 
Action: Mouse moved to (521, 356)
Screenshot: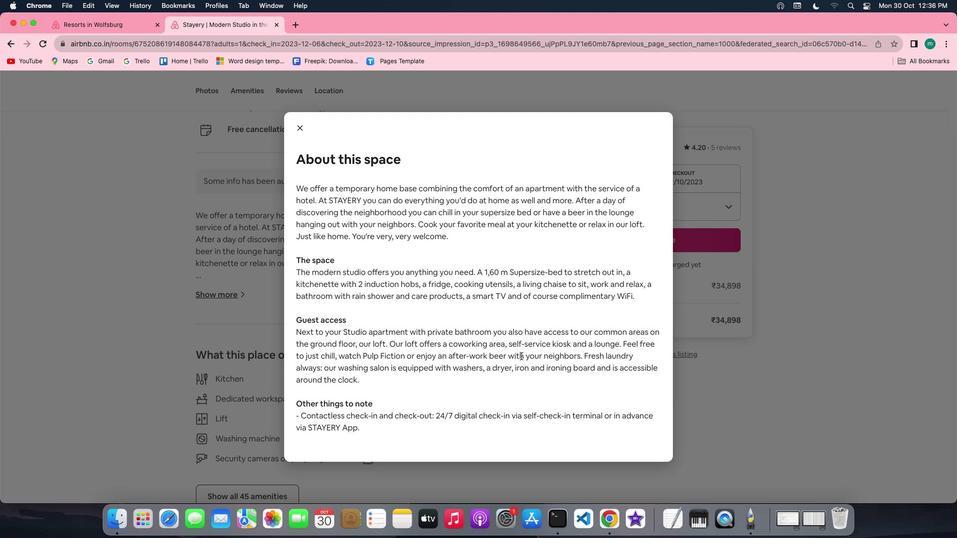 
Action: Mouse scrolled (521, 356) with delta (0, 0)
Screenshot: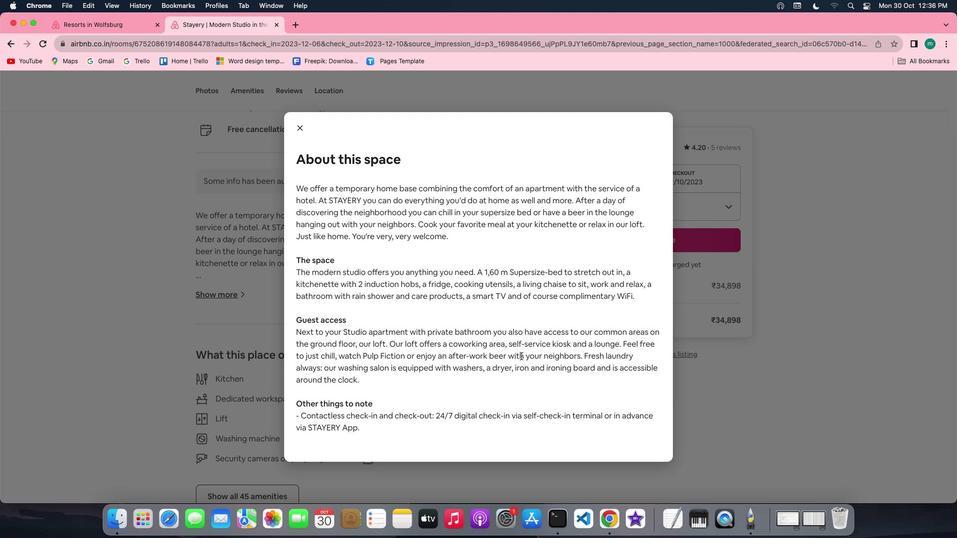 
Action: Mouse scrolled (521, 356) with delta (0, 0)
Screenshot: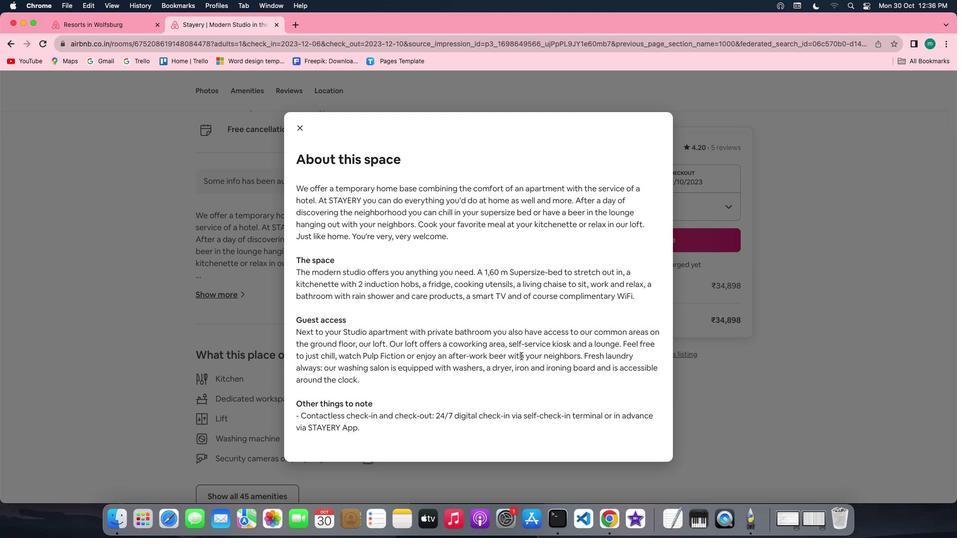 
Action: Mouse scrolled (521, 356) with delta (0, -1)
Screenshot: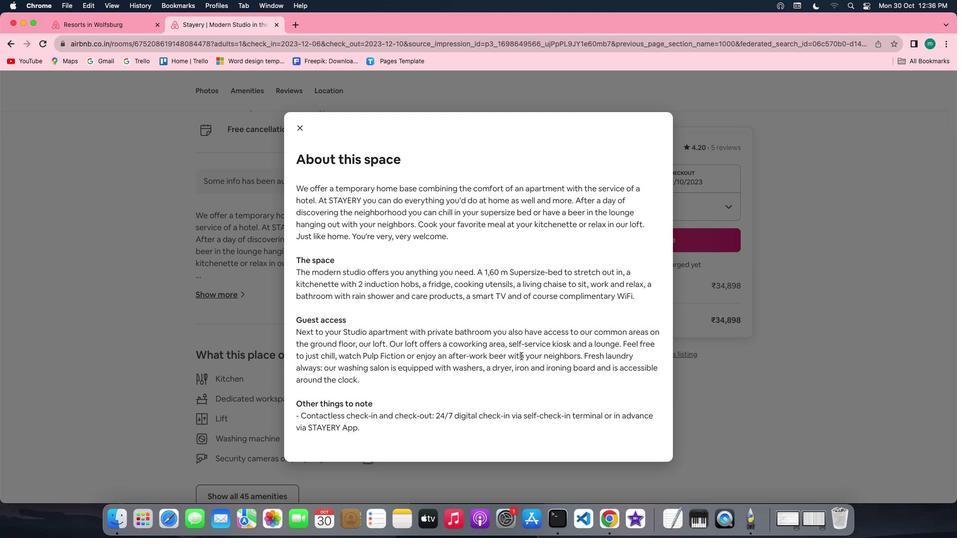 
Action: Mouse moved to (297, 131)
Screenshot: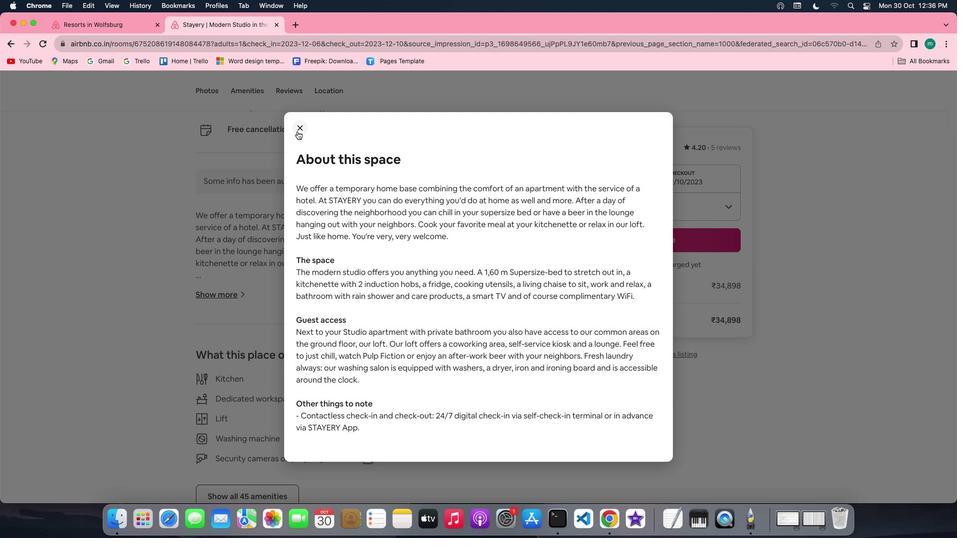 
Action: Mouse pressed left at (297, 131)
Screenshot: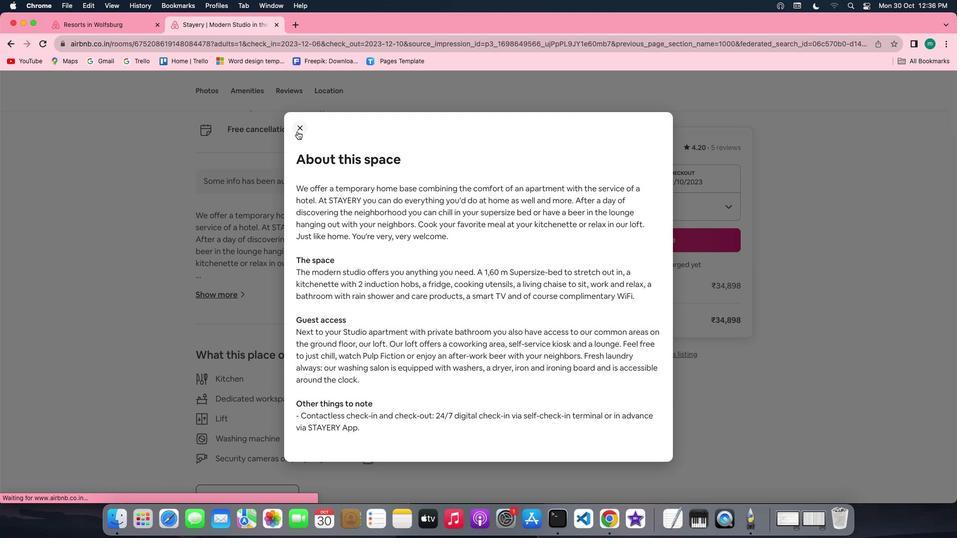 
Action: Mouse moved to (484, 283)
Screenshot: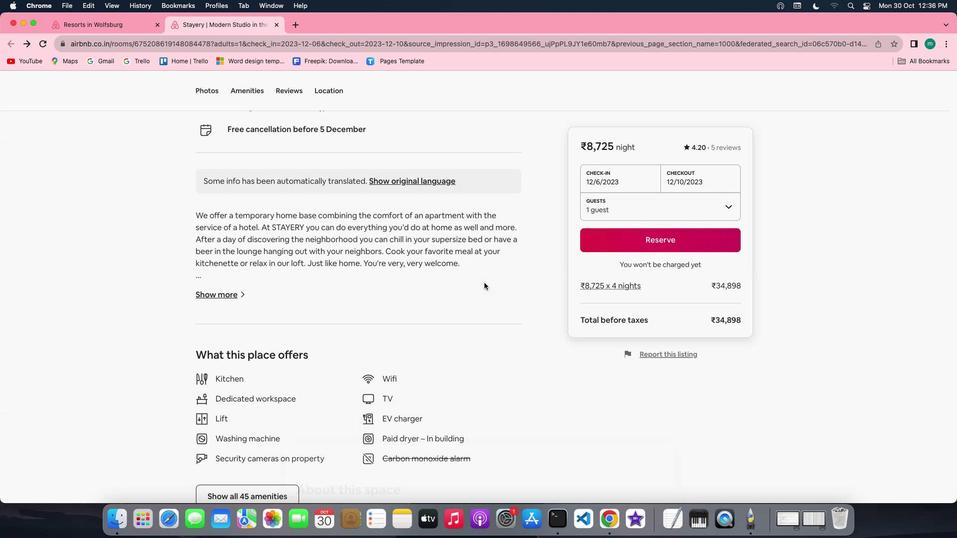 
Action: Mouse scrolled (484, 283) with delta (0, 0)
Screenshot: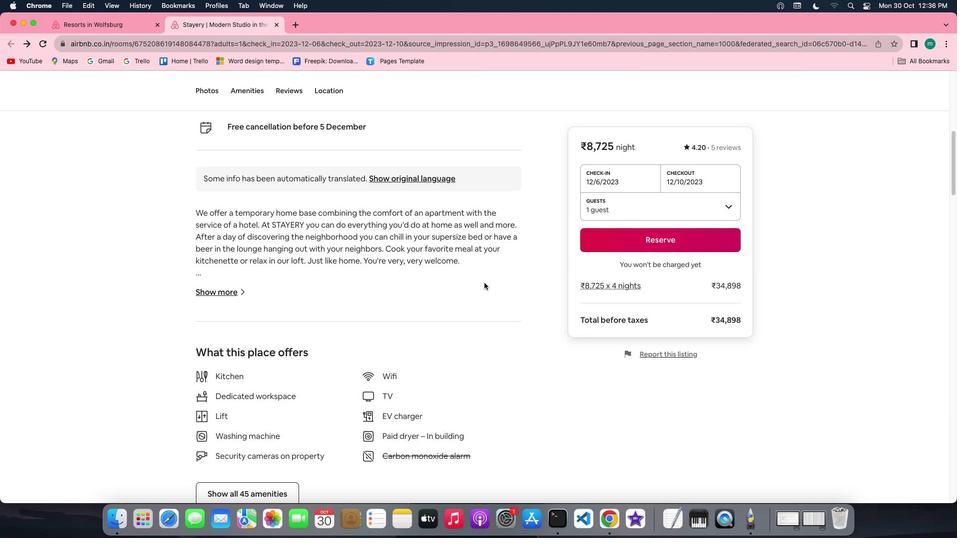 
Action: Mouse scrolled (484, 283) with delta (0, 0)
Screenshot: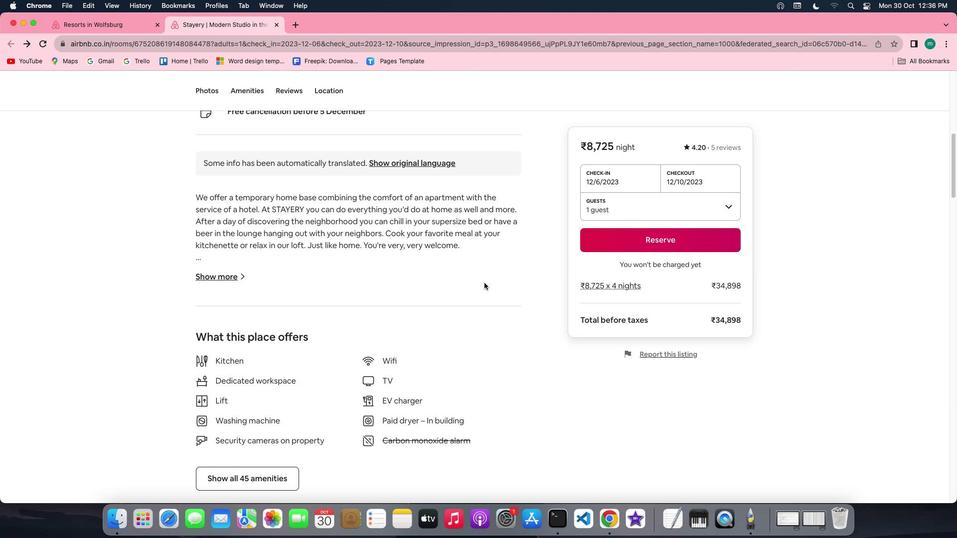 
Action: Mouse scrolled (484, 283) with delta (0, 0)
Screenshot: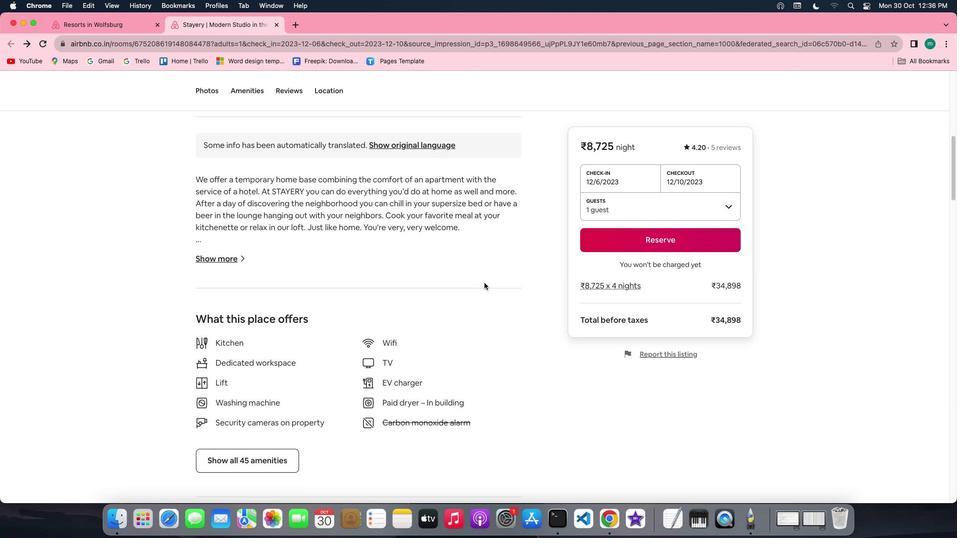 
Action: Mouse scrolled (484, 283) with delta (0, 0)
Screenshot: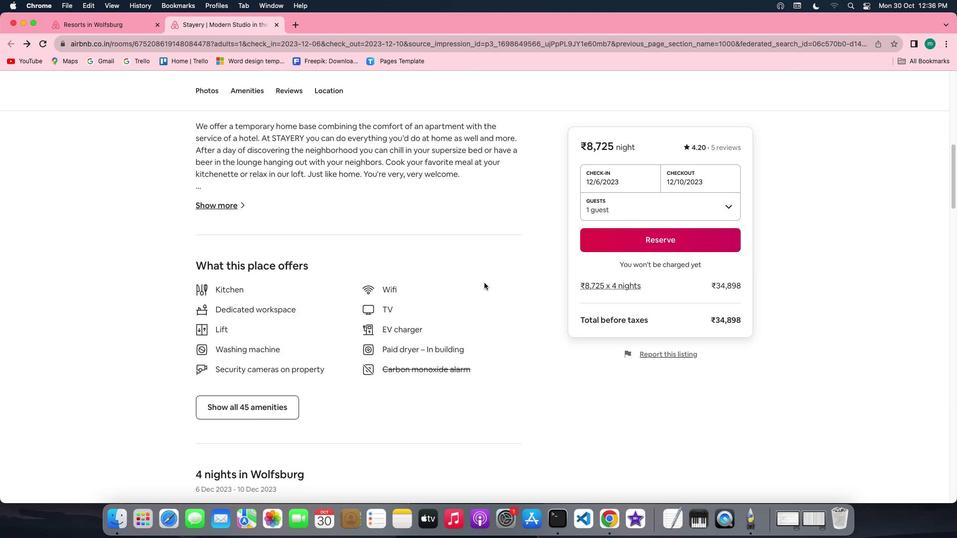 
Action: Mouse scrolled (484, 283) with delta (0, 0)
Screenshot: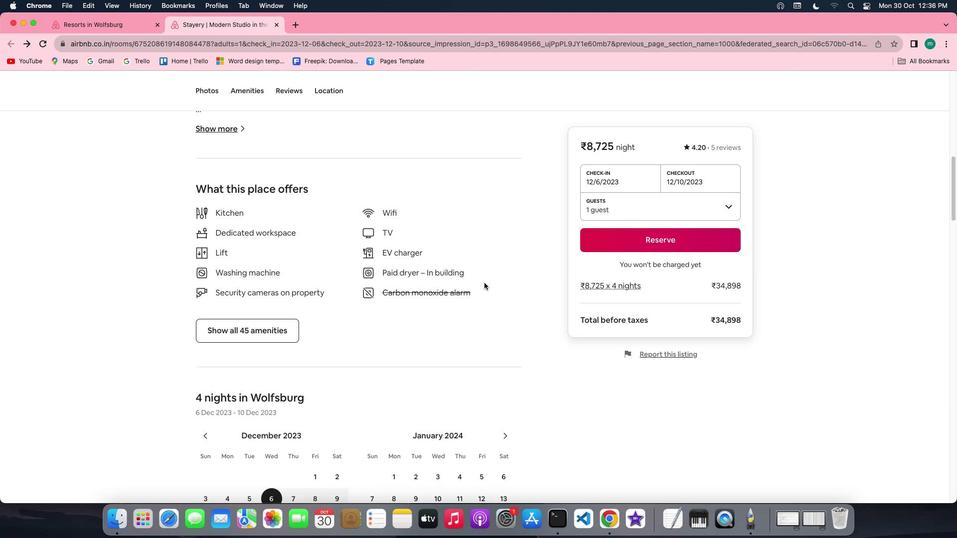 
Action: Mouse moved to (256, 305)
Screenshot: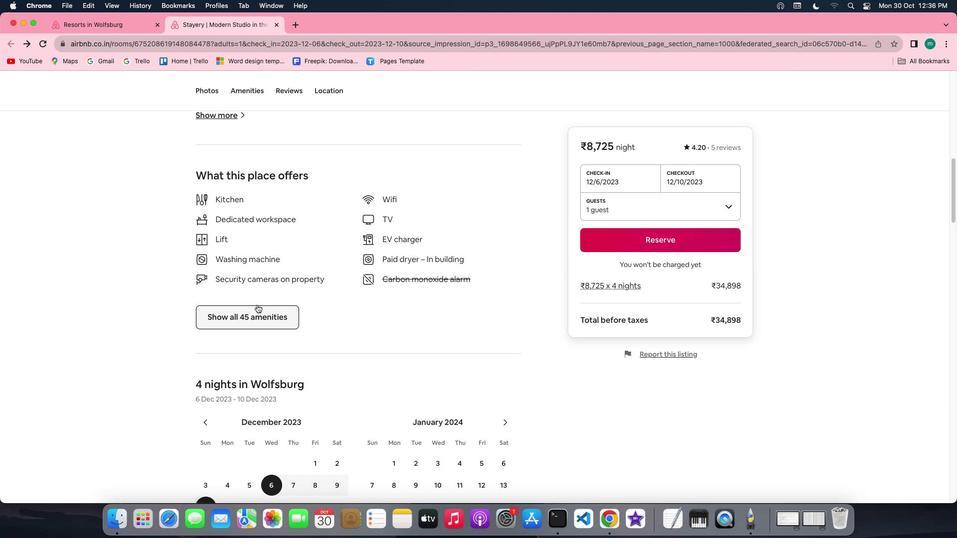 
Action: Mouse pressed left at (256, 305)
Screenshot: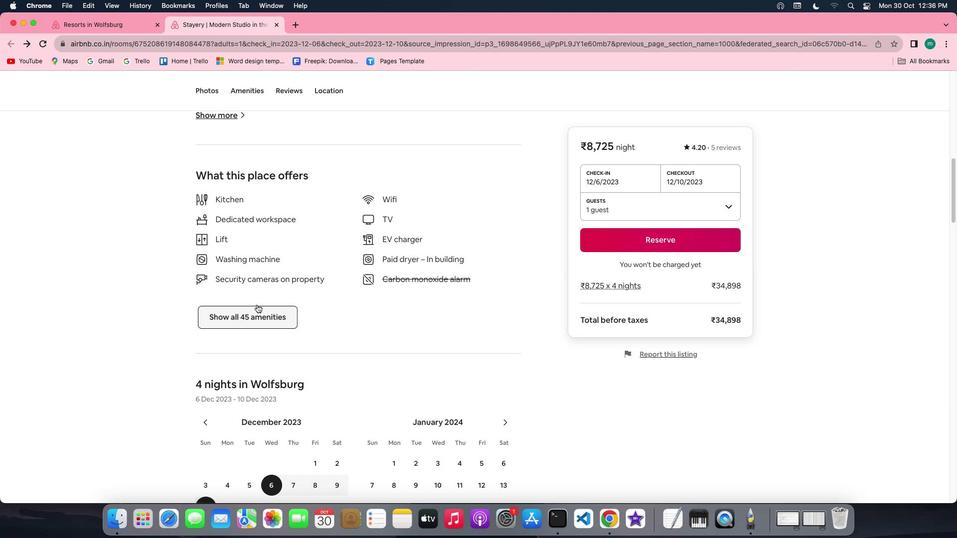 
Action: Mouse moved to (268, 314)
Screenshot: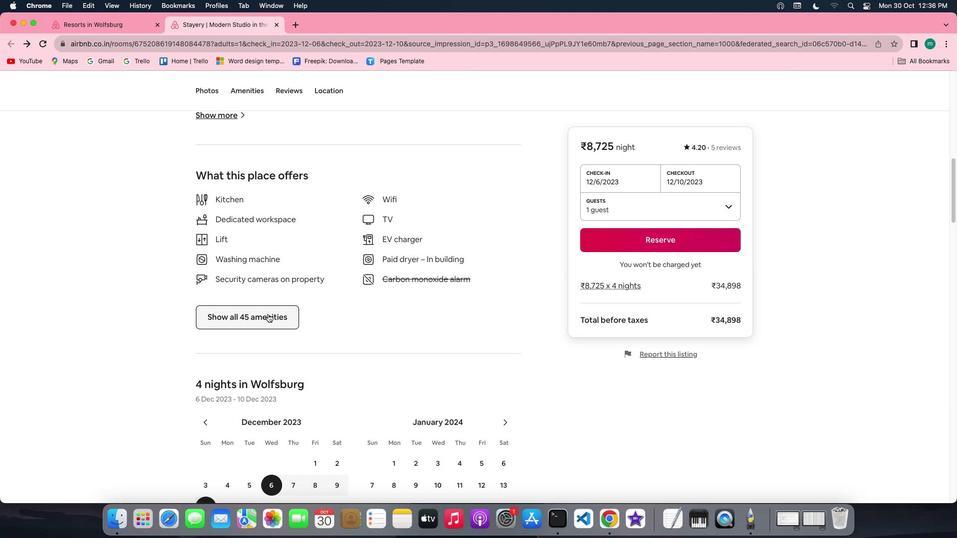 
Action: Mouse pressed left at (268, 314)
Screenshot: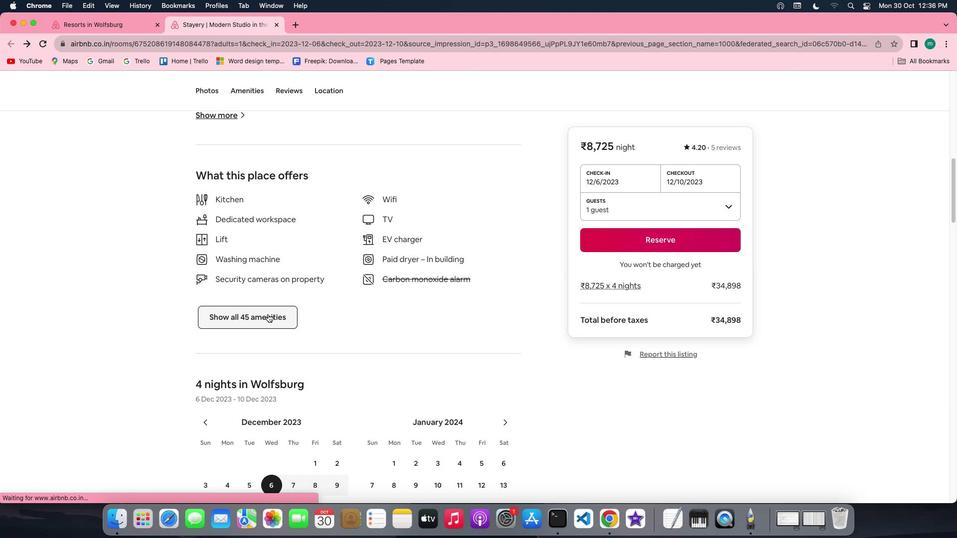 
Action: Mouse moved to (473, 340)
Screenshot: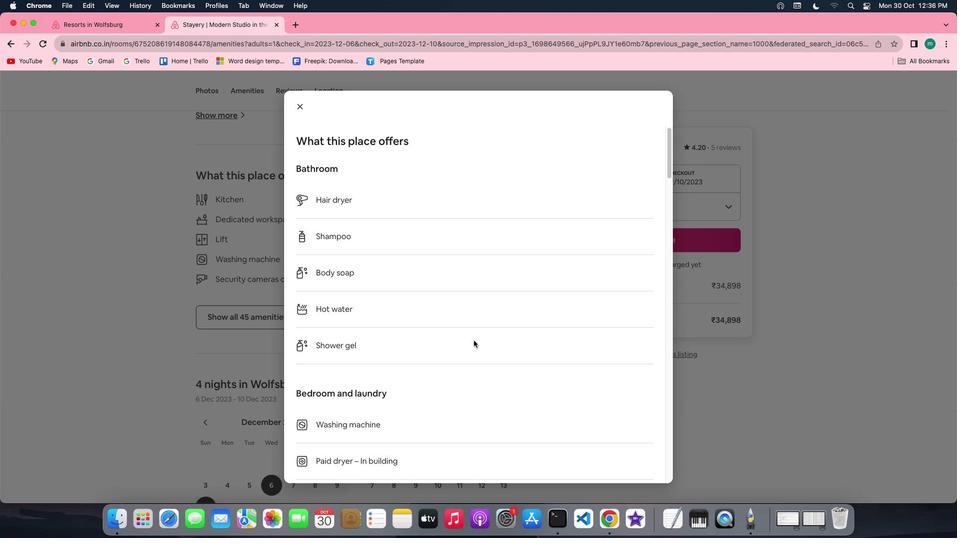 
Action: Mouse scrolled (473, 340) with delta (0, 0)
Screenshot: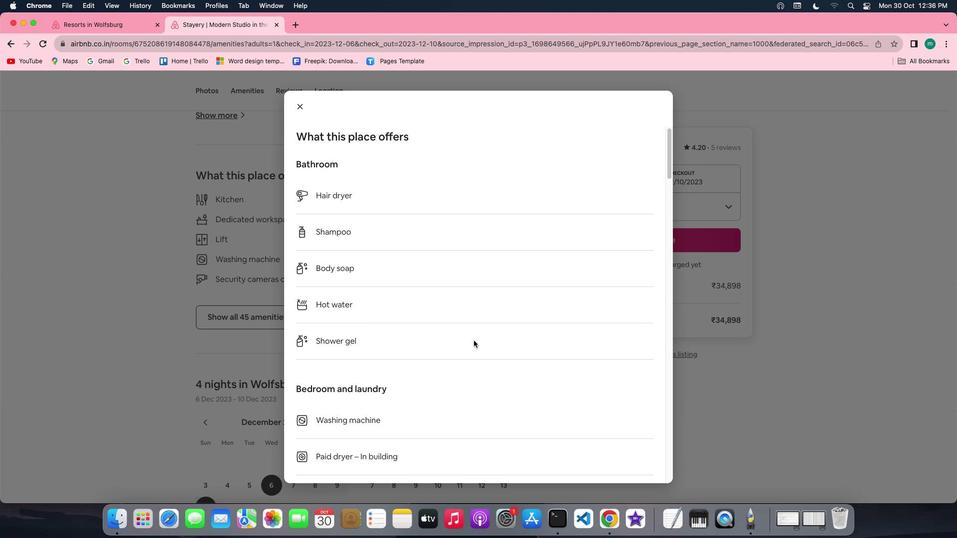 
Action: Mouse scrolled (473, 340) with delta (0, 0)
Screenshot: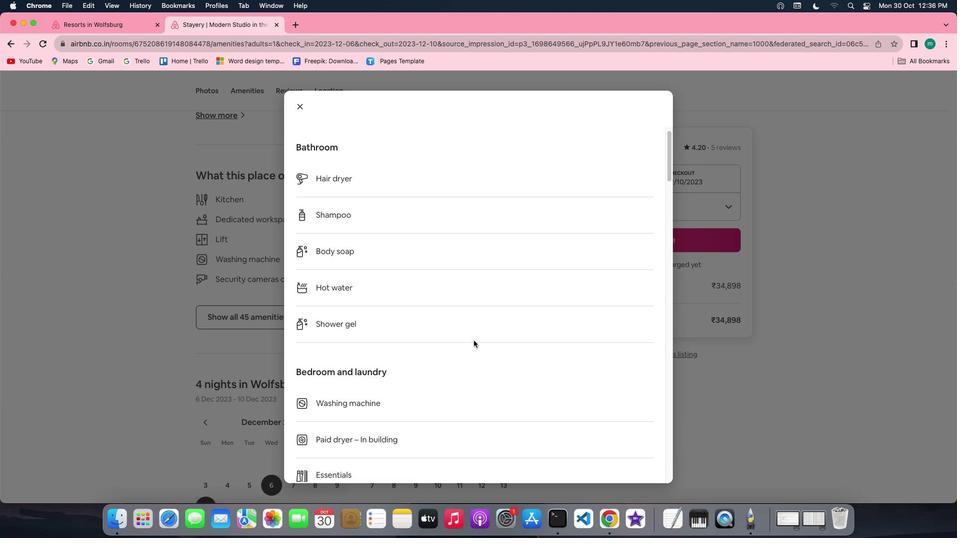 
Action: Mouse scrolled (473, 340) with delta (0, 0)
Screenshot: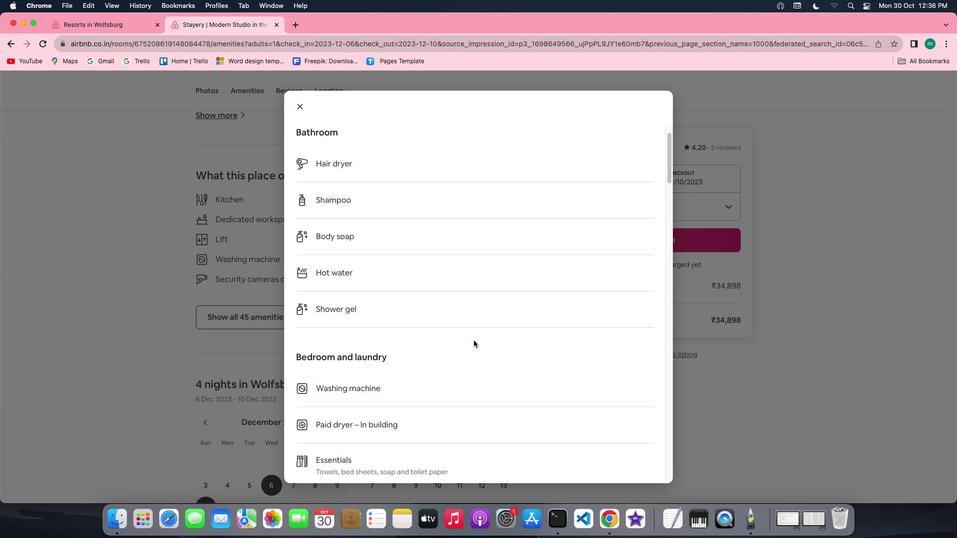 
Action: Mouse scrolled (473, 340) with delta (0, 0)
Screenshot: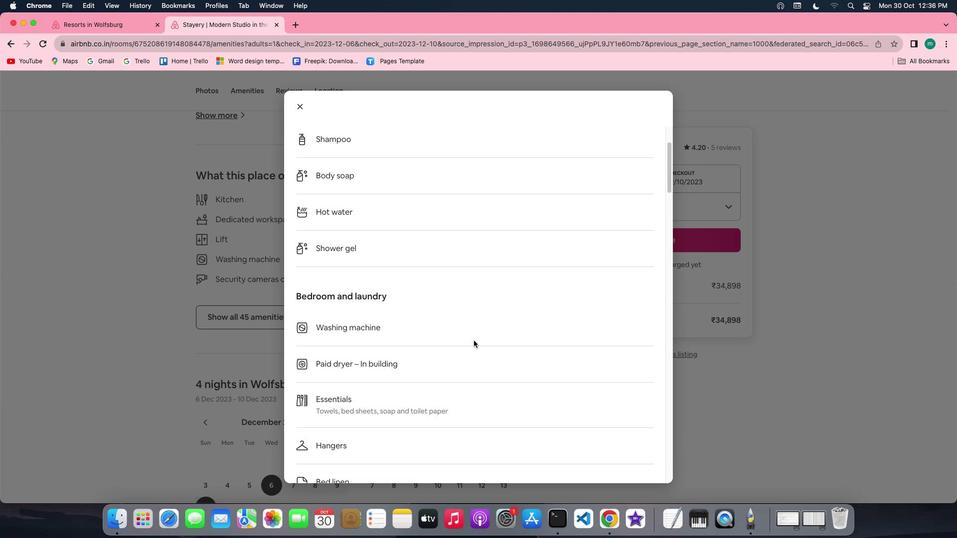 
Action: Mouse scrolled (473, 340) with delta (0, 0)
Screenshot: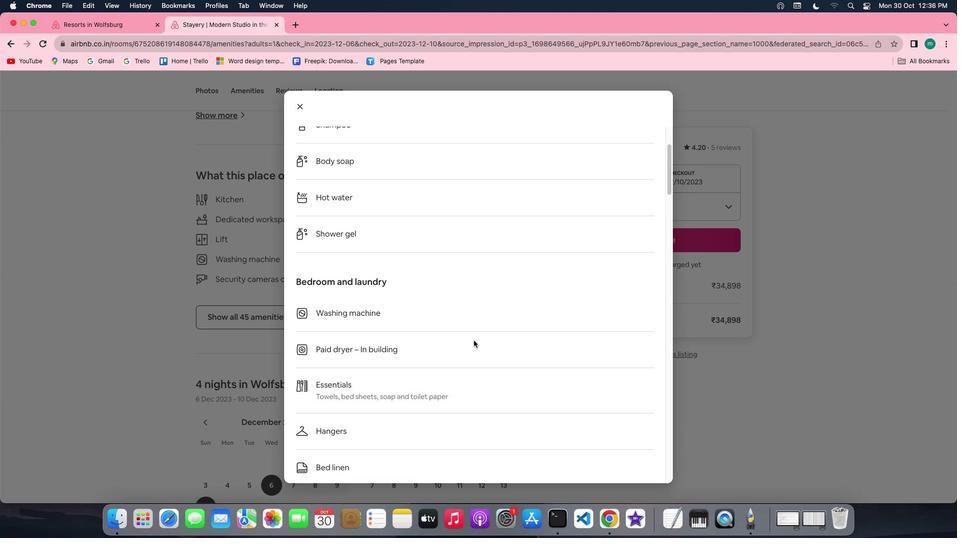 
Action: Mouse scrolled (473, 340) with delta (0, 0)
Screenshot: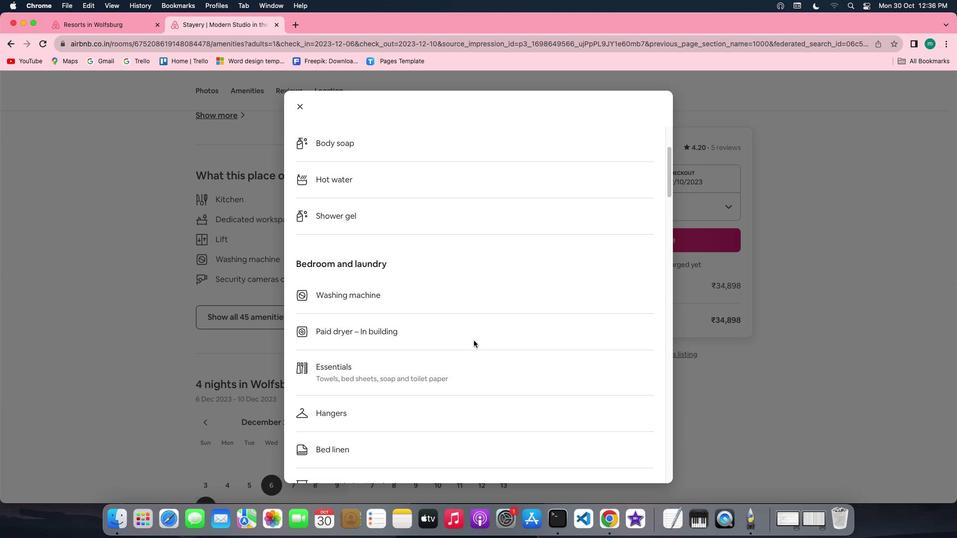 
Action: Mouse scrolled (473, 340) with delta (0, 0)
Screenshot: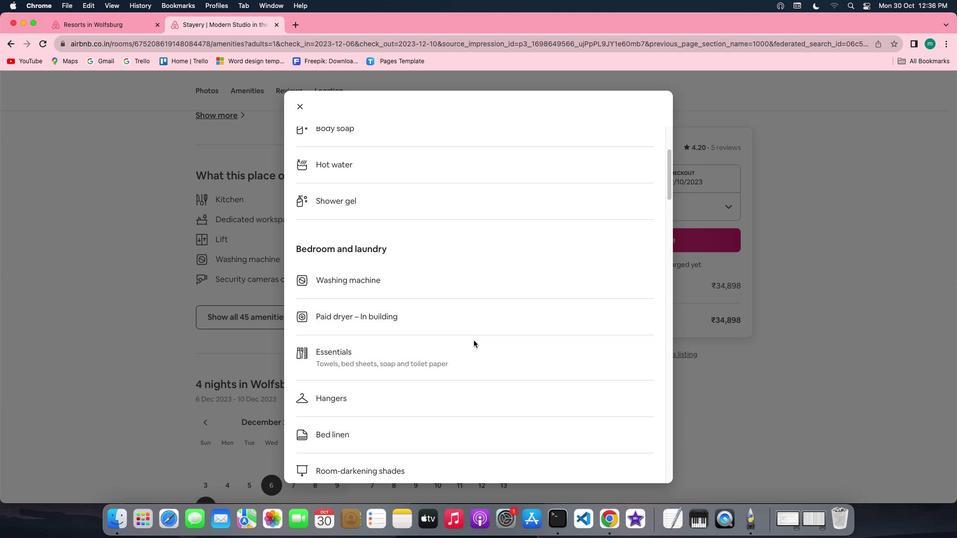 
Action: Mouse scrolled (473, 340) with delta (0, 0)
Screenshot: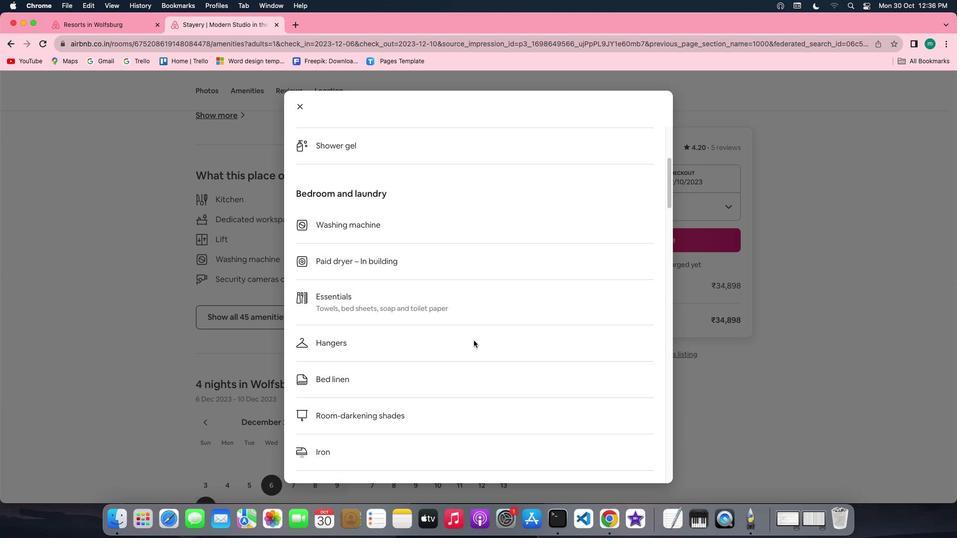 
Action: Mouse scrolled (473, 340) with delta (0, 0)
Screenshot: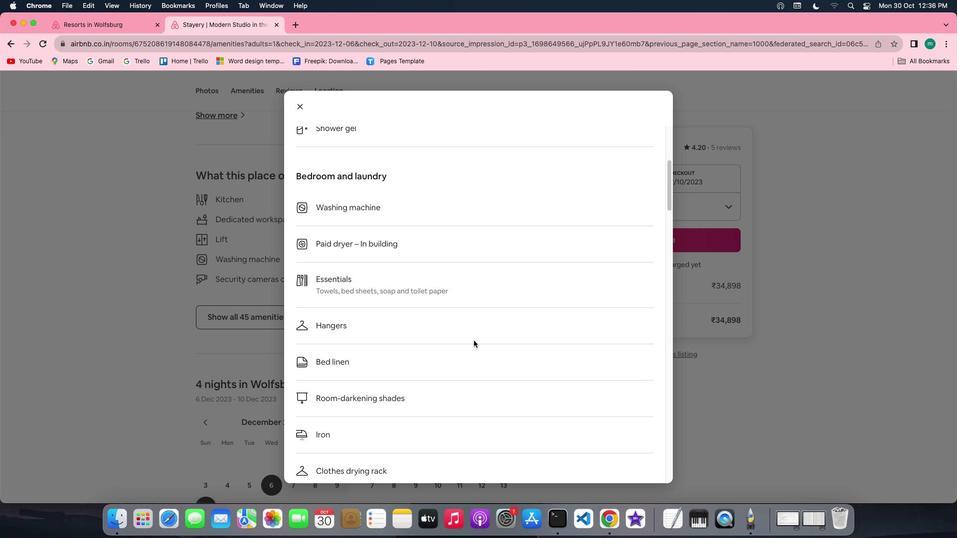 
Action: Mouse scrolled (473, 340) with delta (0, 0)
Screenshot: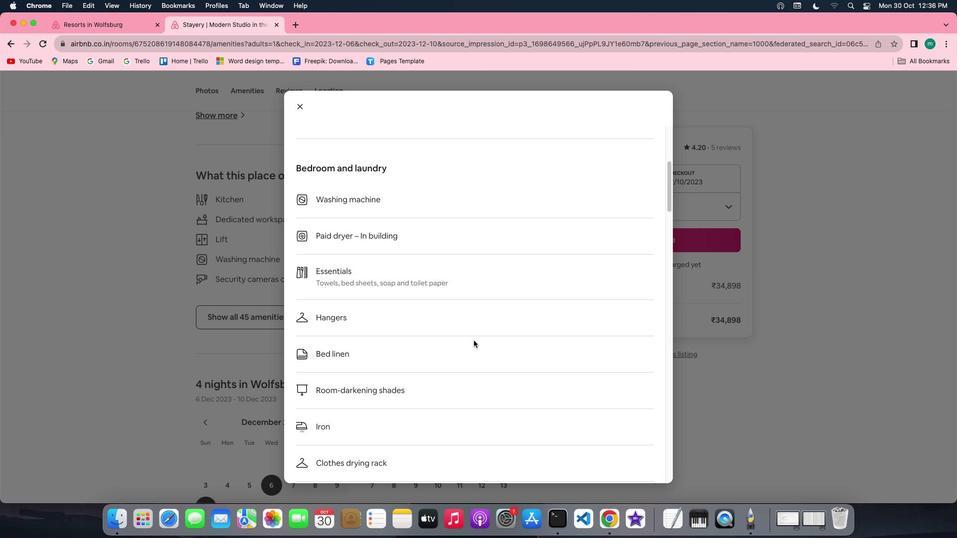 
Action: Mouse scrolled (473, 340) with delta (0, 0)
Screenshot: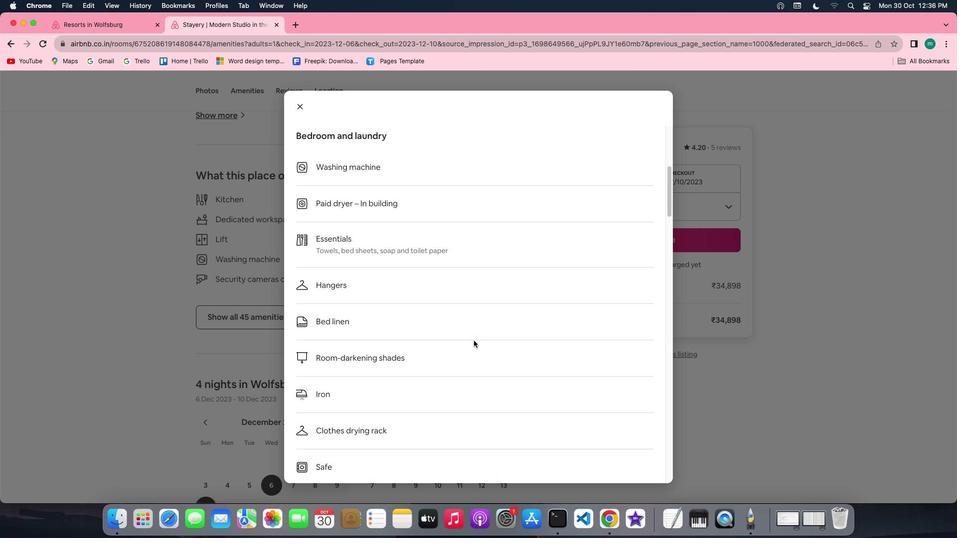 
Action: Mouse scrolled (473, 340) with delta (0, 0)
Screenshot: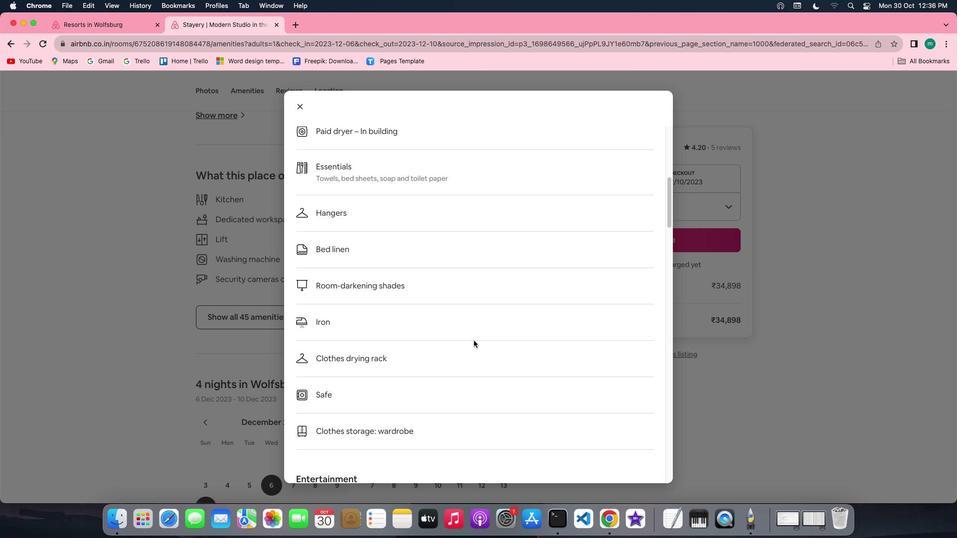 
Action: Mouse scrolled (473, 340) with delta (0, 0)
Screenshot: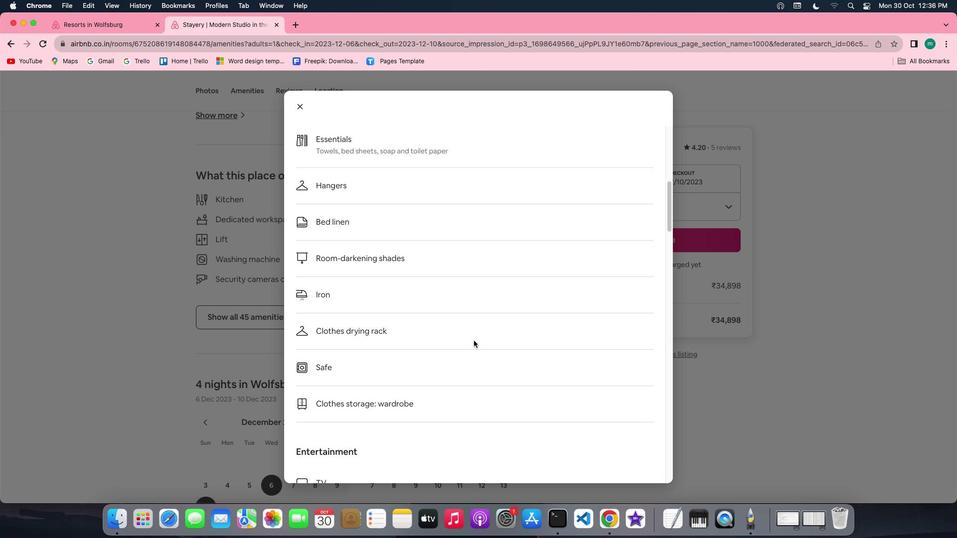 
Action: Mouse scrolled (473, 340) with delta (0, 0)
Screenshot: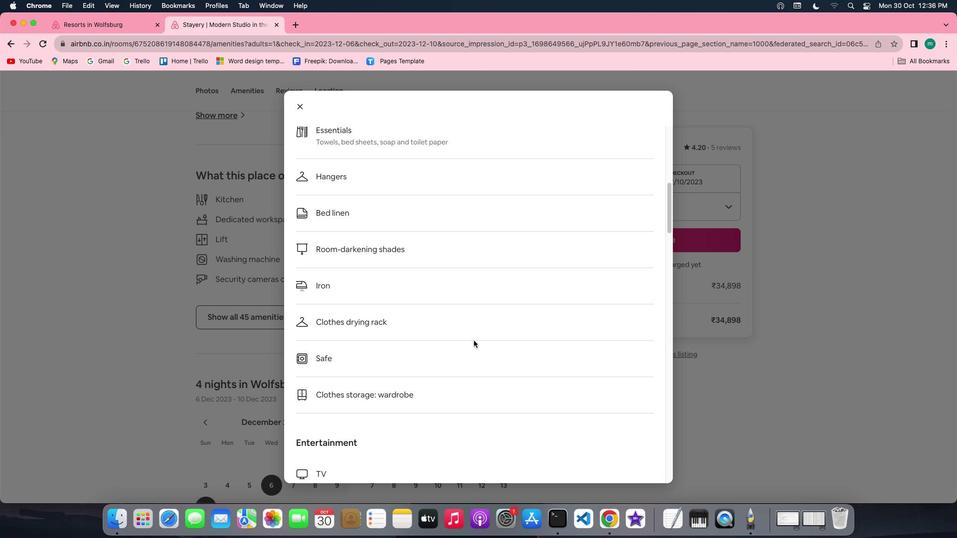 
Action: Mouse scrolled (473, 340) with delta (0, 0)
Screenshot: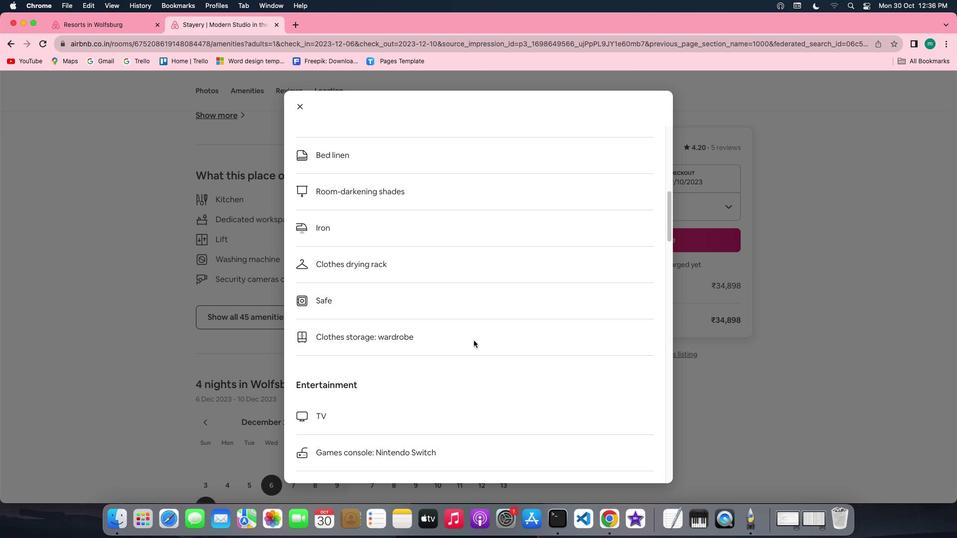 
Action: Mouse scrolled (473, 340) with delta (0, 0)
Screenshot: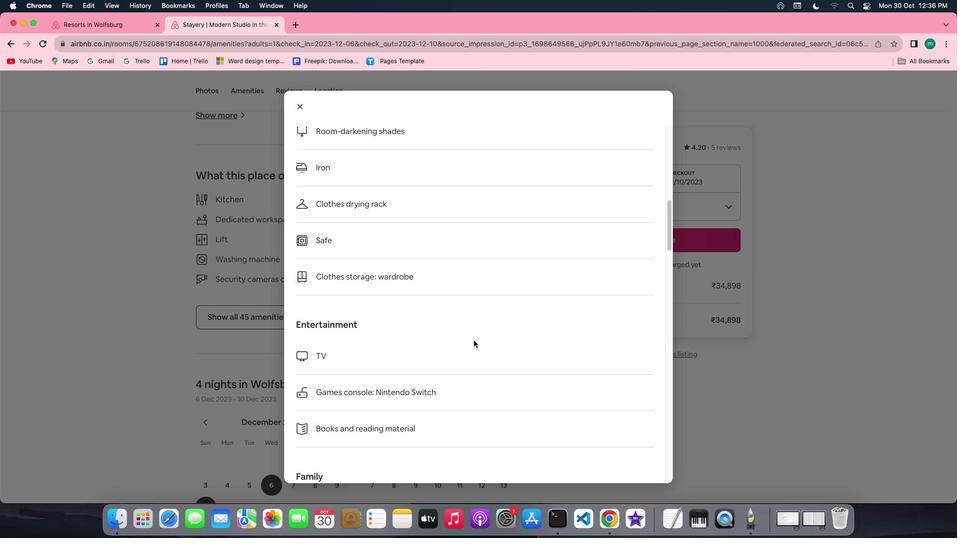 
Action: Mouse scrolled (473, 340) with delta (0, 0)
Screenshot: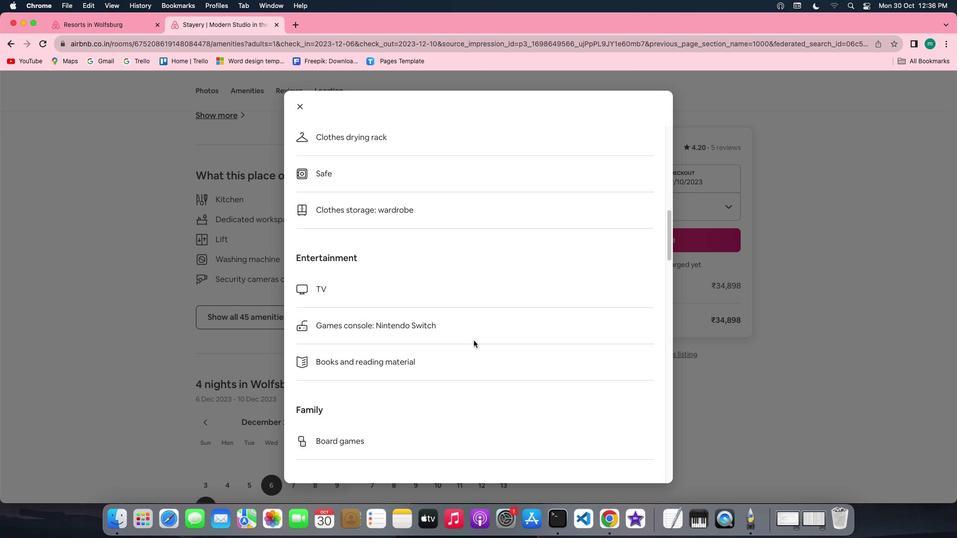 
Action: Mouse scrolled (473, 340) with delta (0, 0)
Screenshot: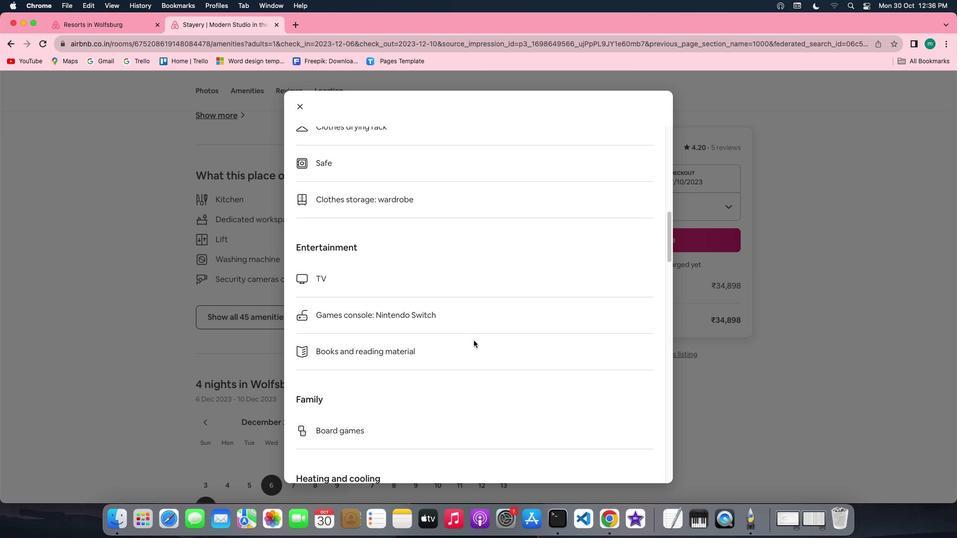 
Action: Mouse scrolled (473, 340) with delta (0, 0)
Screenshot: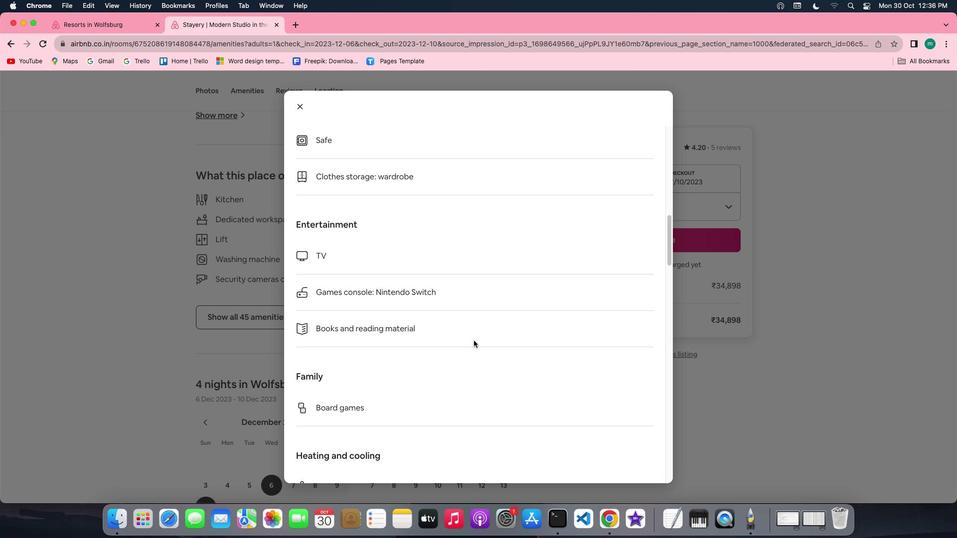 
Action: Mouse scrolled (473, 340) with delta (0, 0)
Screenshot: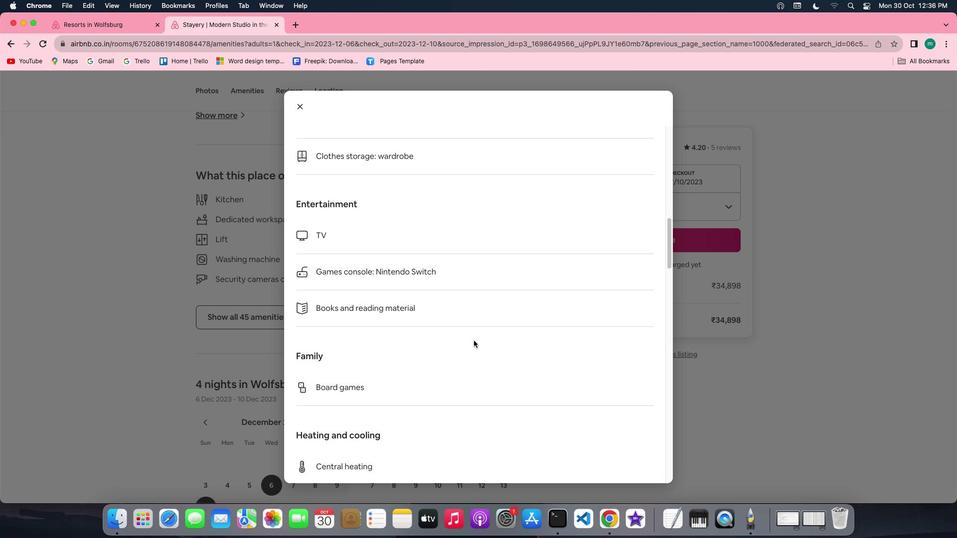 
Action: Mouse scrolled (473, 340) with delta (0, 0)
Screenshot: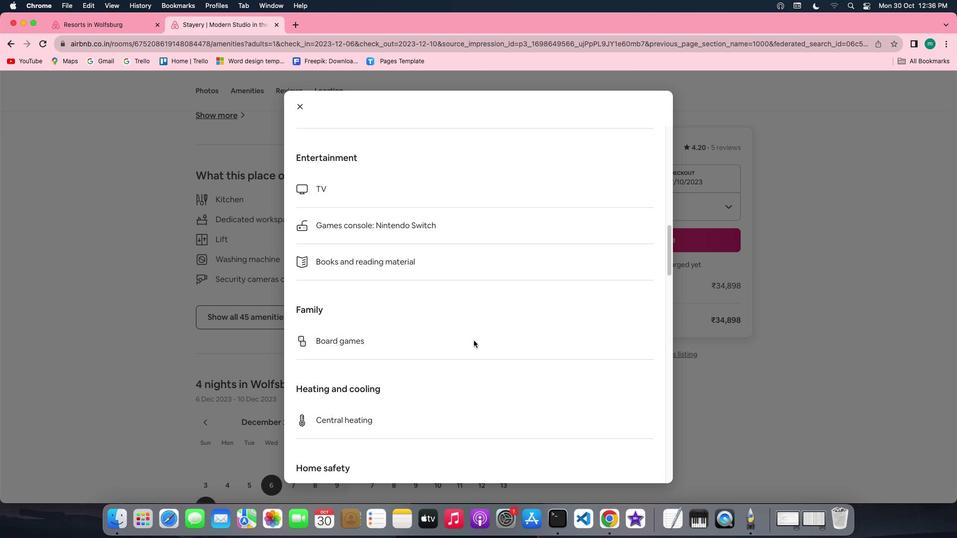 
Action: Mouse scrolled (473, 340) with delta (0, 0)
Screenshot: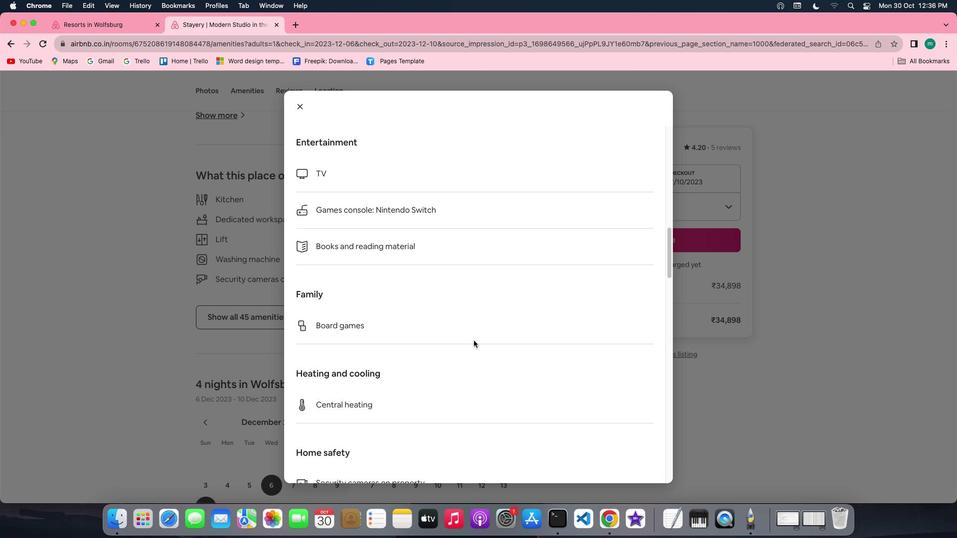 
Action: Mouse scrolled (473, 340) with delta (0, 0)
Screenshot: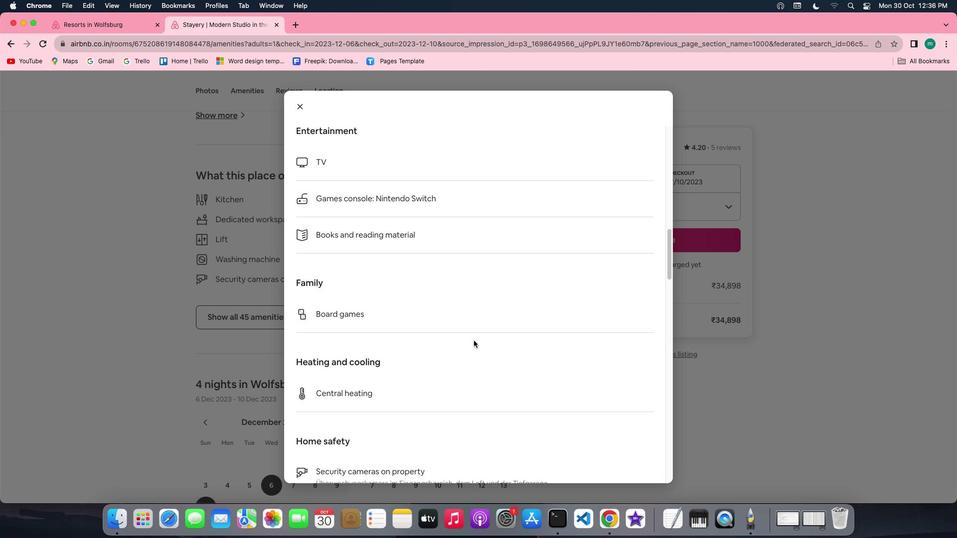 
Action: Mouse scrolled (473, 340) with delta (0, 0)
Screenshot: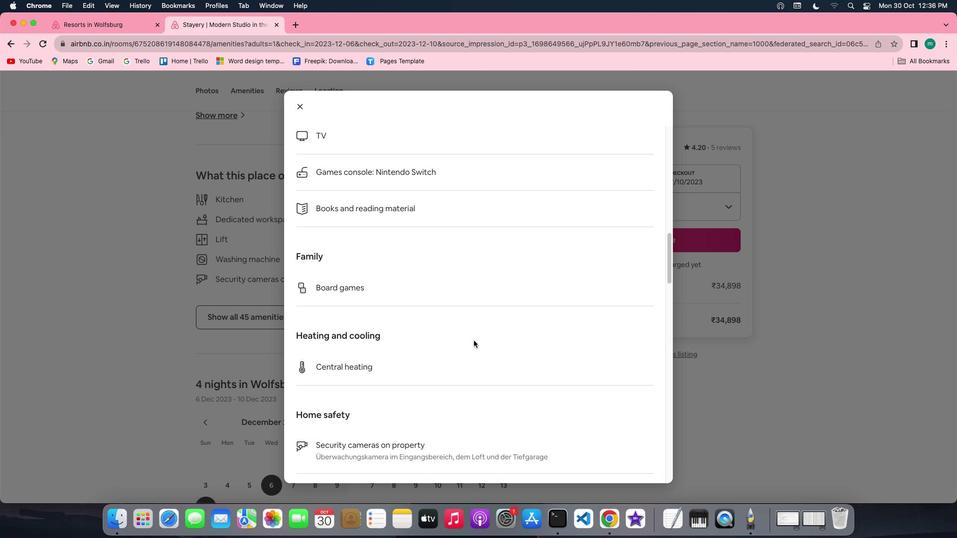 
Action: Mouse scrolled (473, 340) with delta (0, 0)
Screenshot: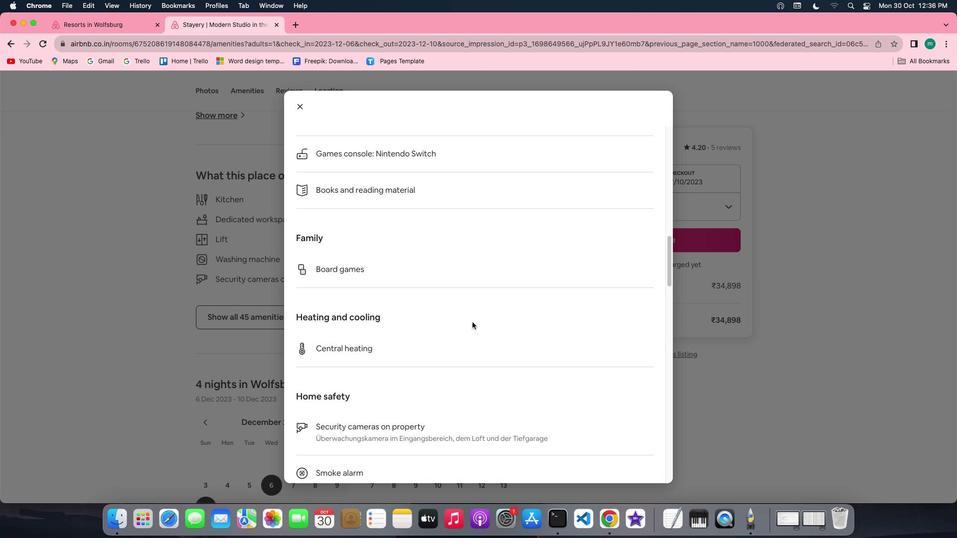
Action: Mouse moved to (394, 342)
Screenshot: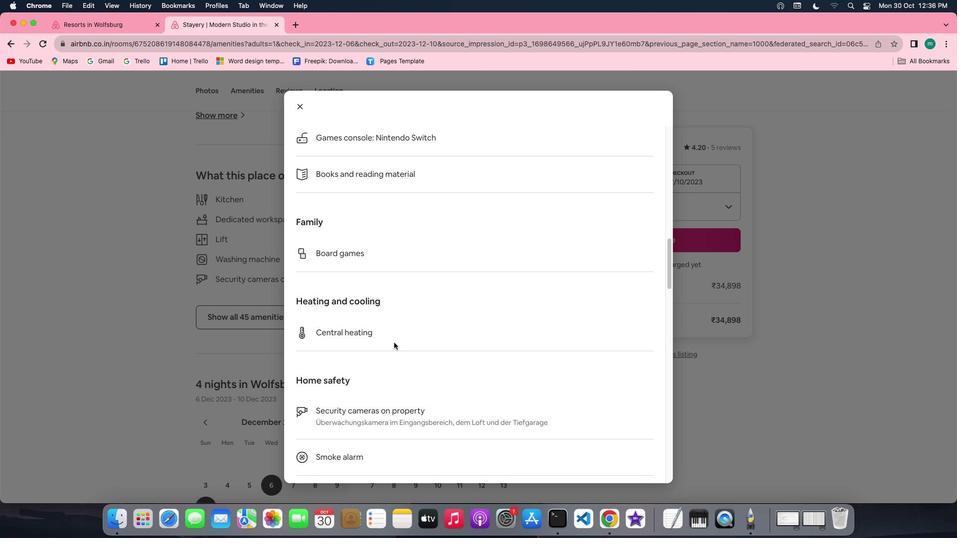 
Action: Mouse scrolled (394, 342) with delta (0, 0)
Screenshot: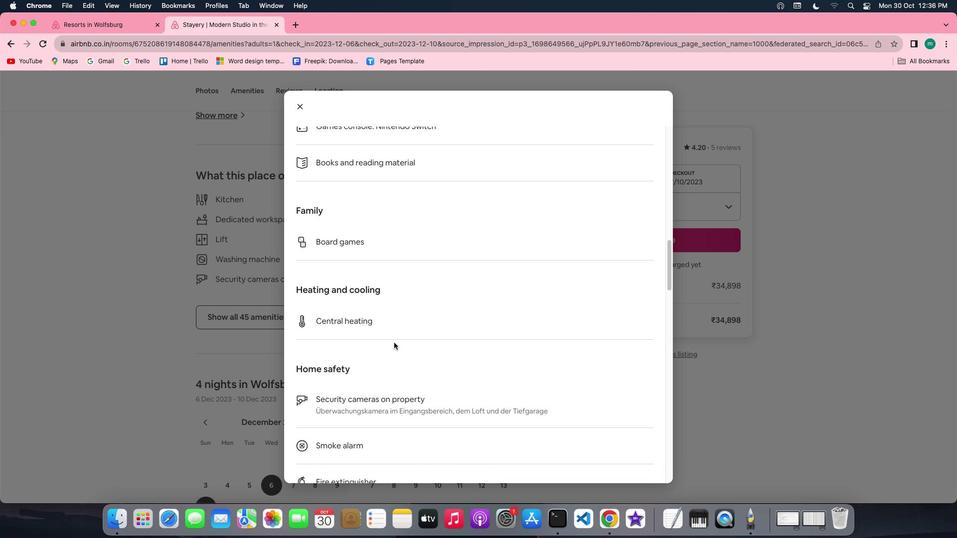 
Action: Mouse scrolled (394, 342) with delta (0, 0)
Screenshot: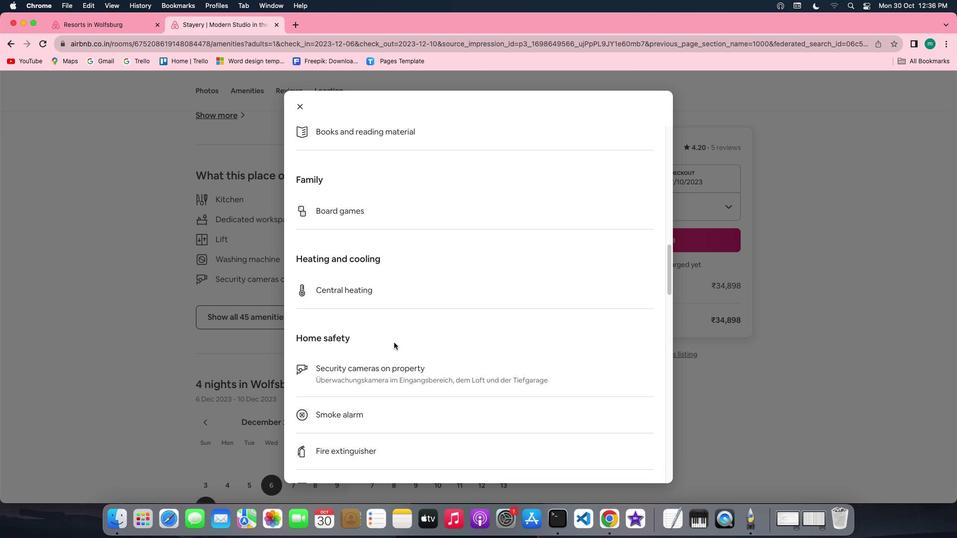 
Action: Mouse scrolled (394, 342) with delta (0, 0)
Screenshot: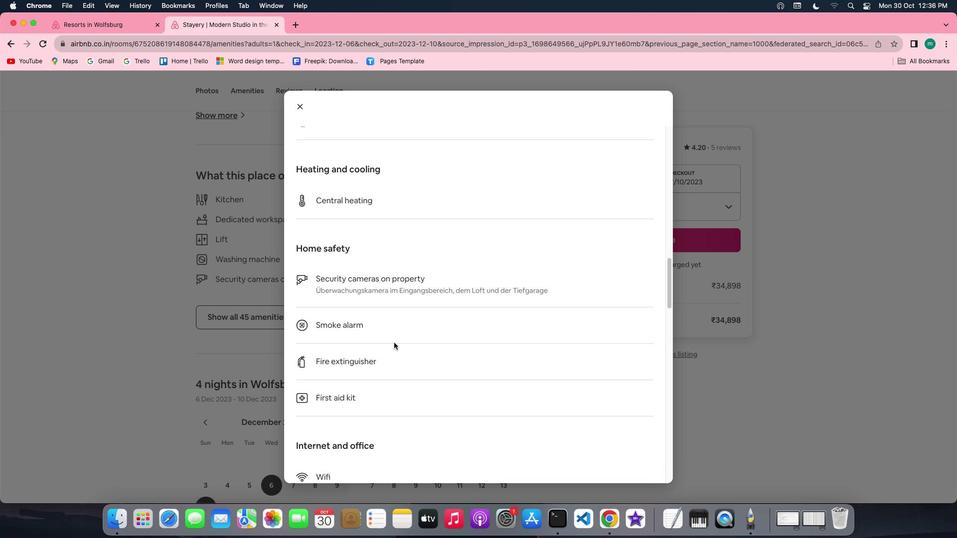
Action: Mouse scrolled (394, 342) with delta (0, -1)
Screenshot: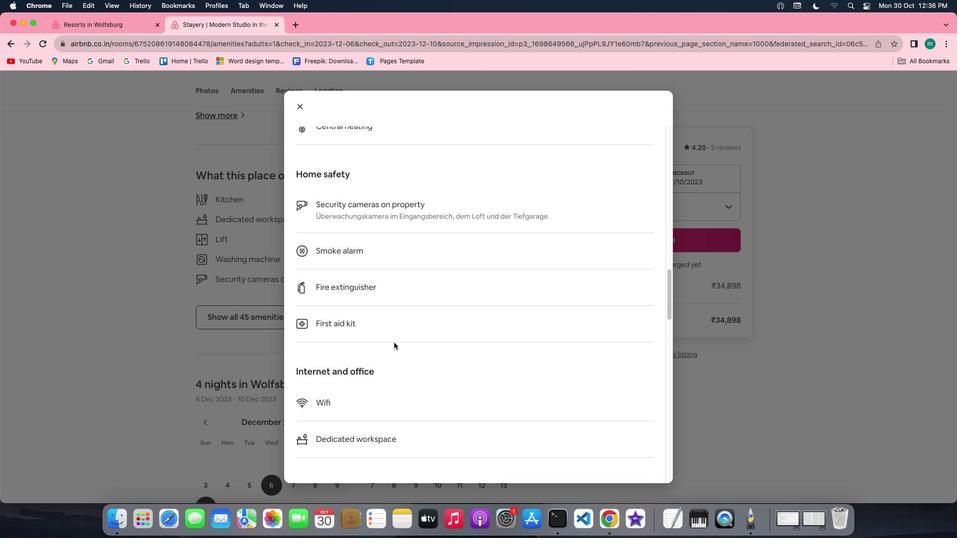 
Action: Mouse scrolled (394, 342) with delta (0, -1)
Screenshot: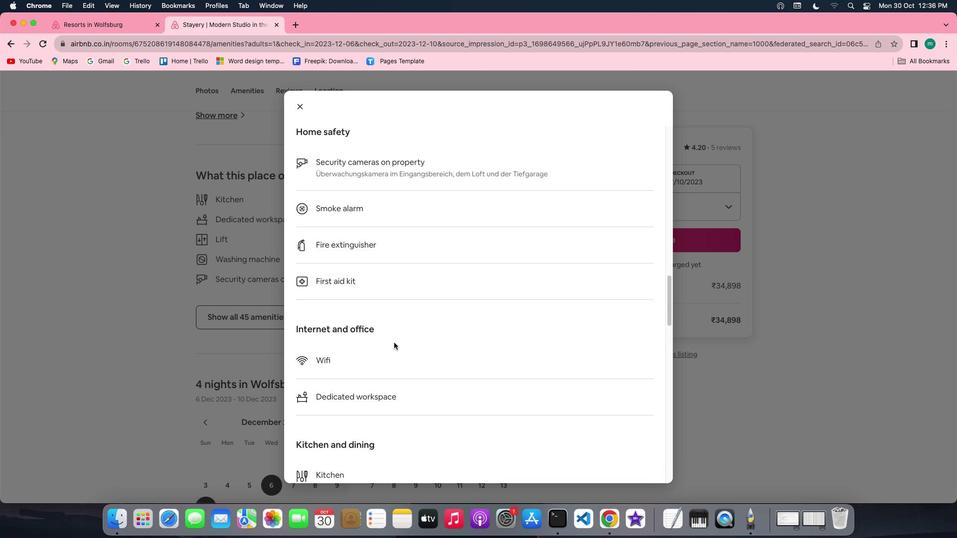 
Action: Mouse scrolled (394, 342) with delta (0, 0)
Screenshot: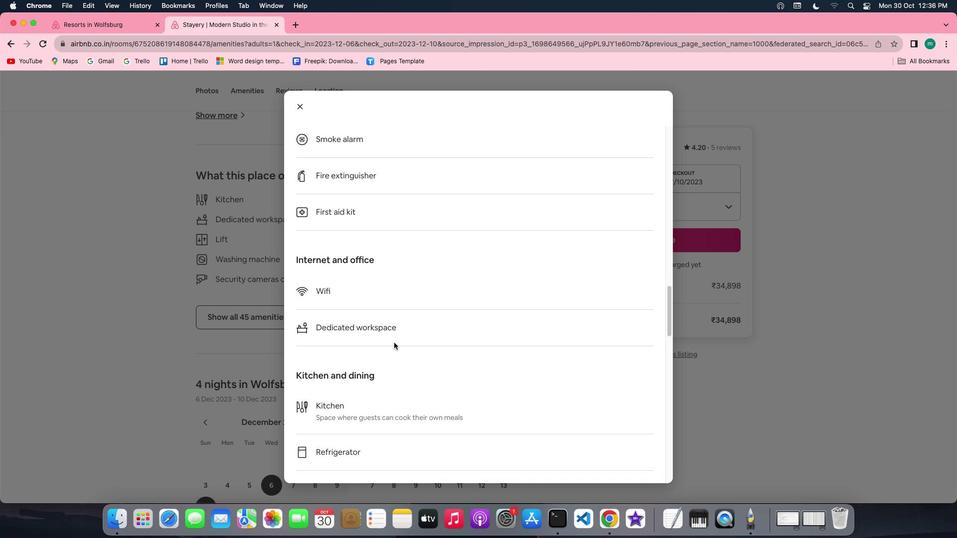 
Action: Mouse scrolled (394, 342) with delta (0, 0)
Screenshot: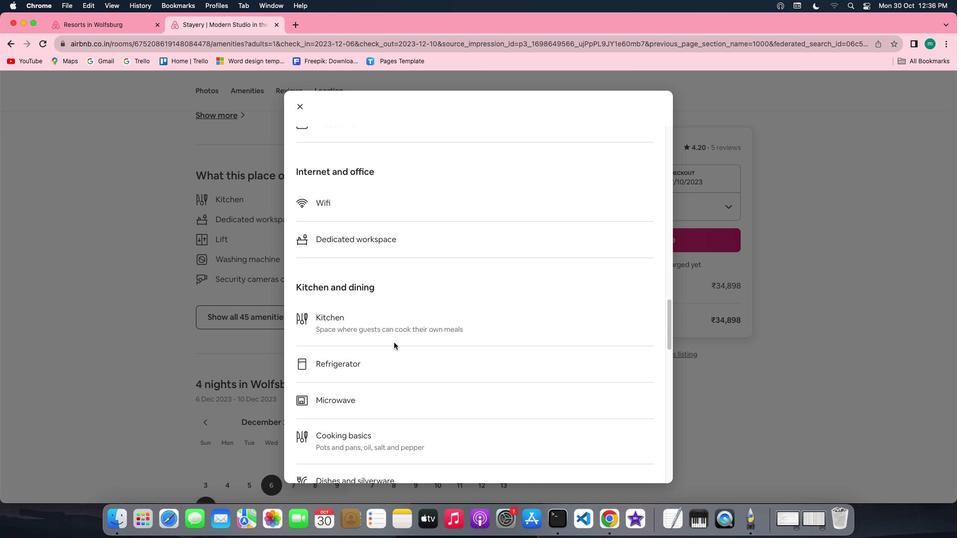 
Action: Mouse scrolled (394, 342) with delta (0, 0)
Screenshot: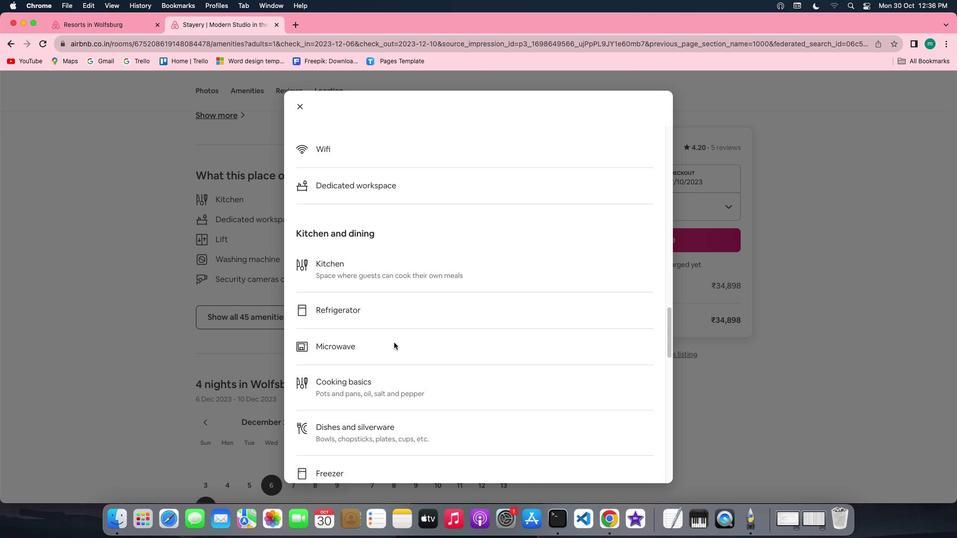 
Action: Mouse scrolled (394, 342) with delta (0, -1)
Screenshot: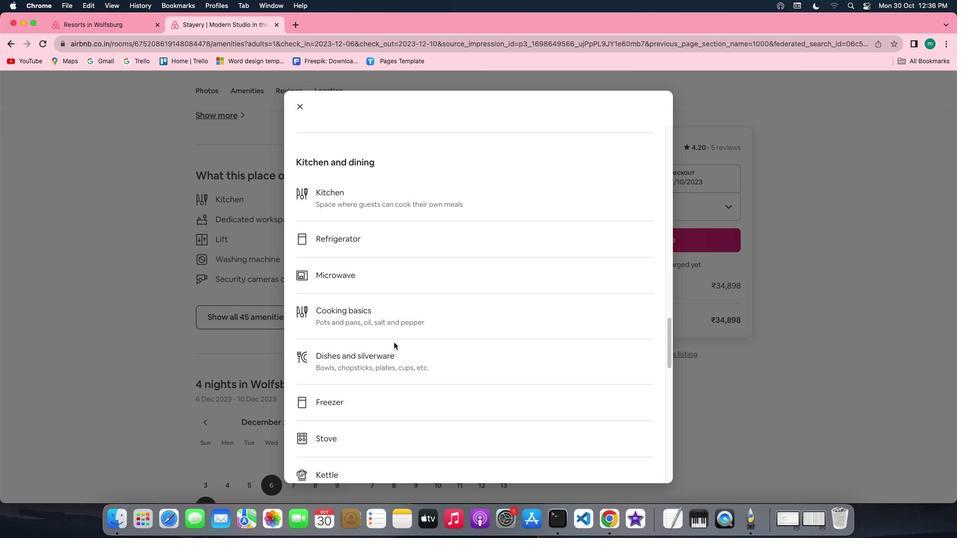 
Action: Mouse scrolled (394, 342) with delta (0, -1)
Screenshot: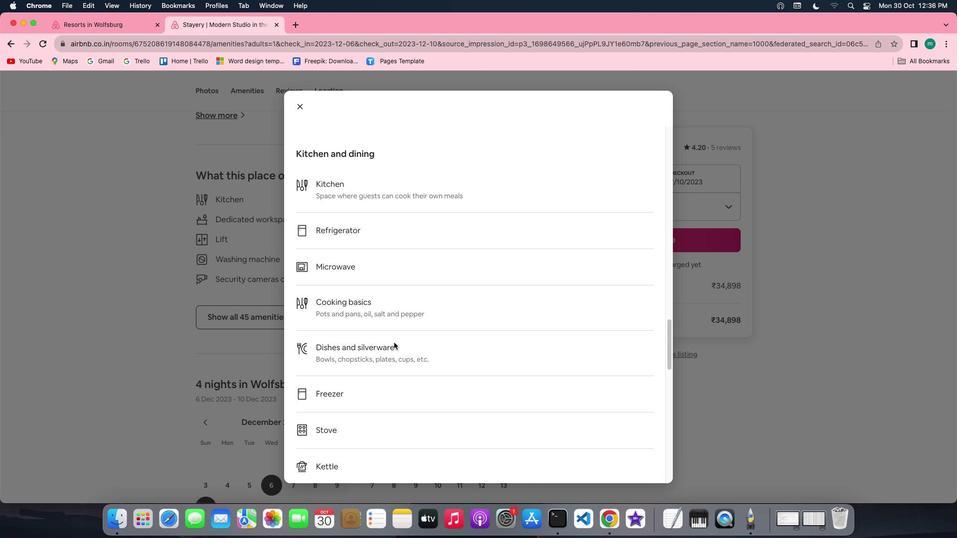 
Action: Mouse scrolled (394, 342) with delta (0, 0)
Screenshot: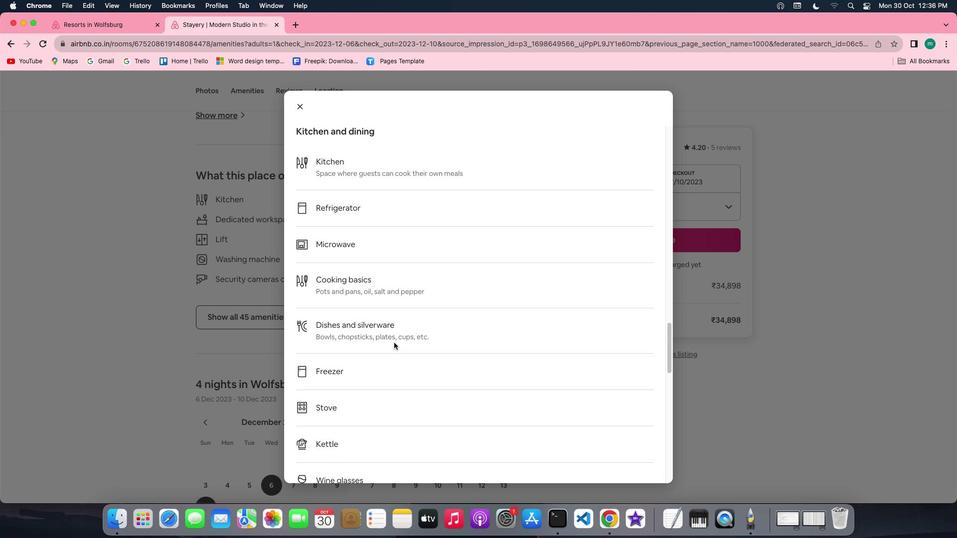 
Action: Mouse scrolled (394, 342) with delta (0, 0)
Screenshot: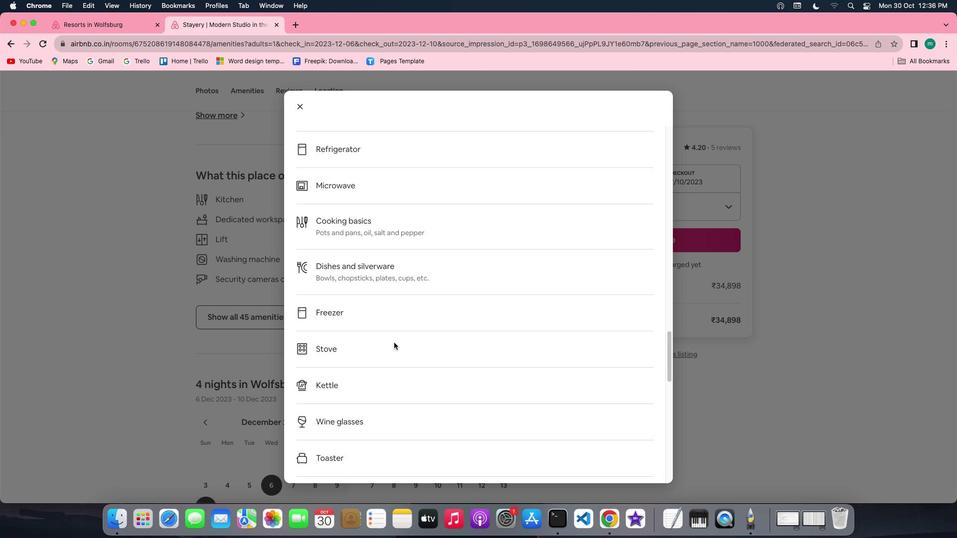 
Action: Mouse scrolled (394, 342) with delta (0, 0)
Screenshot: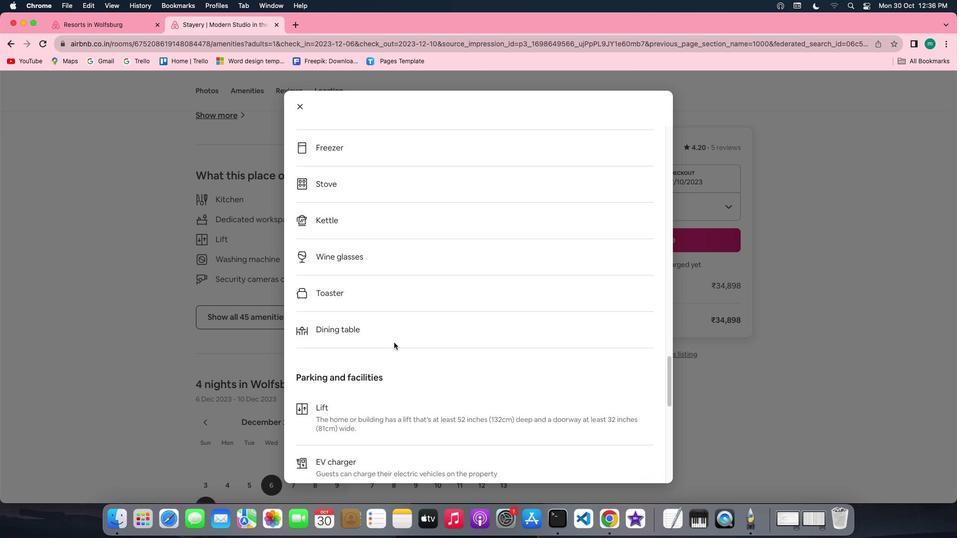 
Action: Mouse scrolled (394, 342) with delta (0, -1)
Screenshot: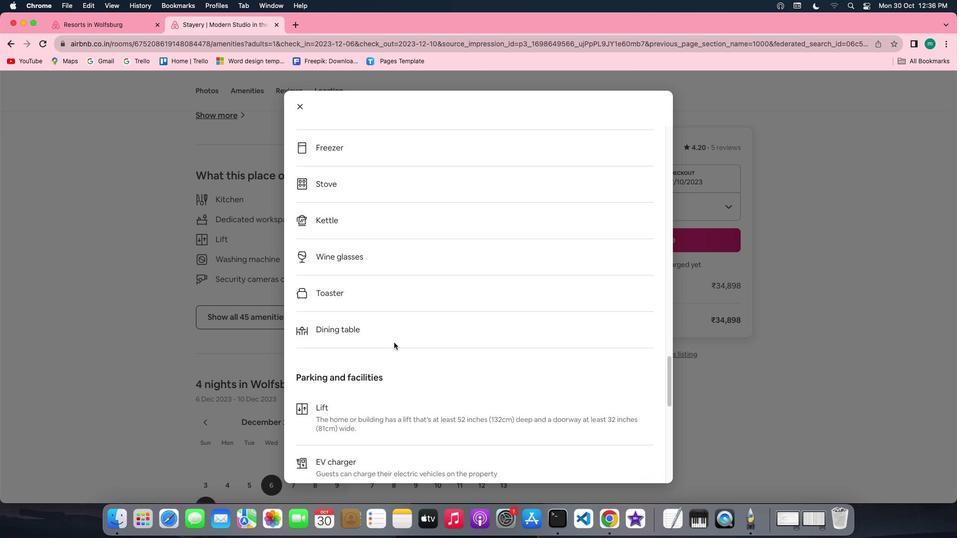 
Action: Mouse scrolled (394, 342) with delta (0, -1)
Screenshot: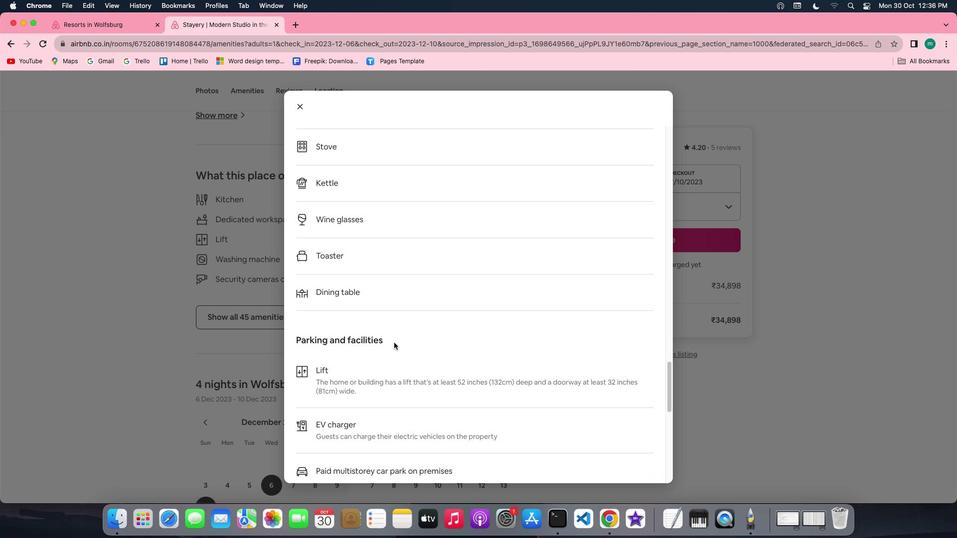 
Action: Mouse scrolled (394, 342) with delta (0, 0)
Screenshot: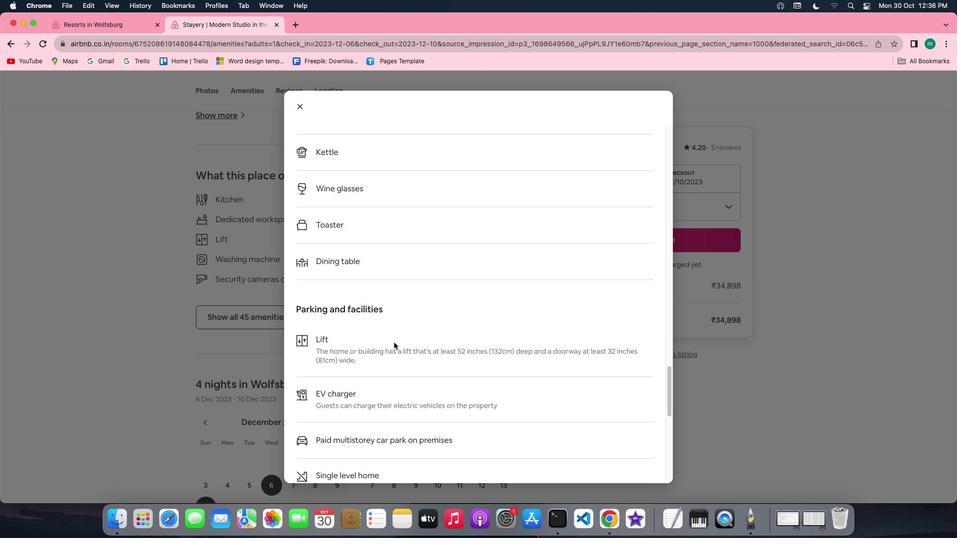 
Action: Mouse scrolled (394, 342) with delta (0, 0)
Screenshot: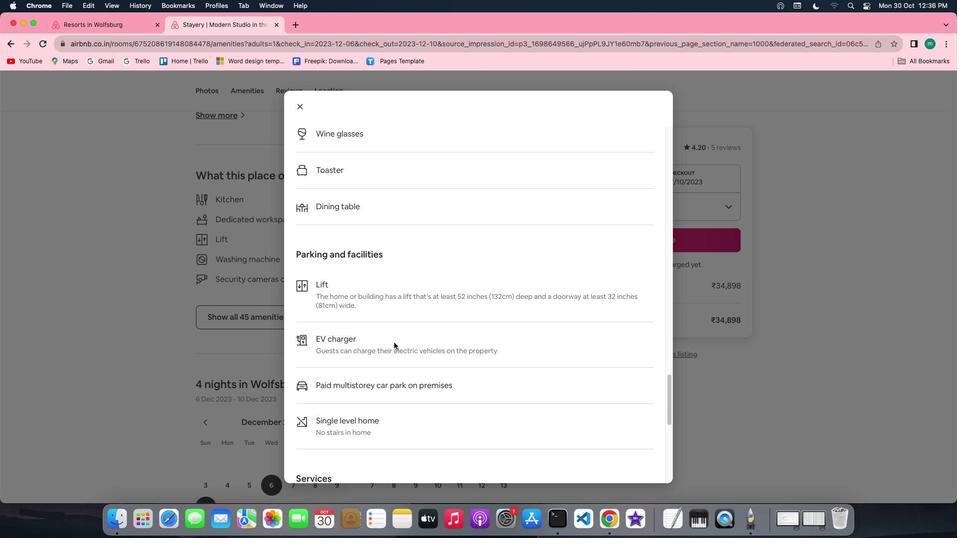 
Action: Mouse scrolled (394, 342) with delta (0, 0)
Screenshot: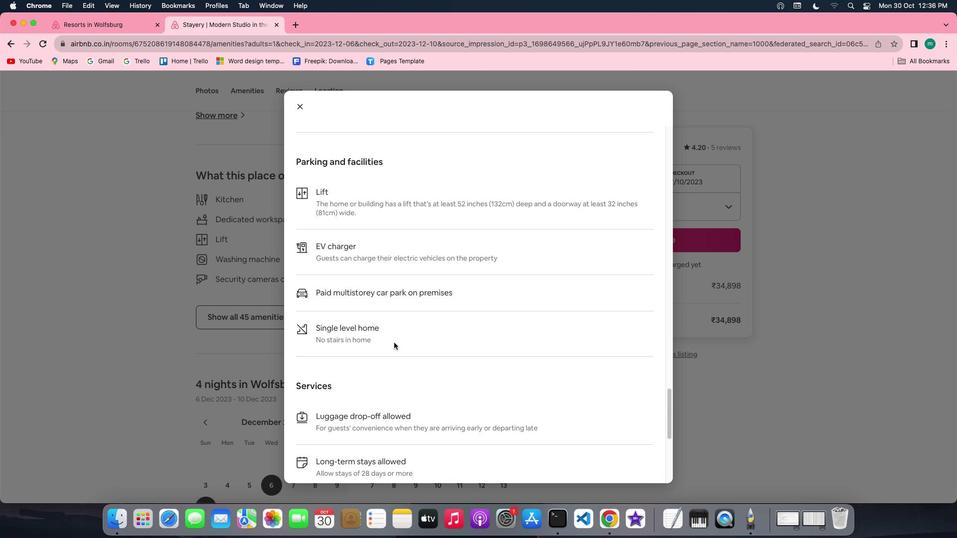 
Action: Mouse scrolled (394, 342) with delta (0, -1)
Screenshot: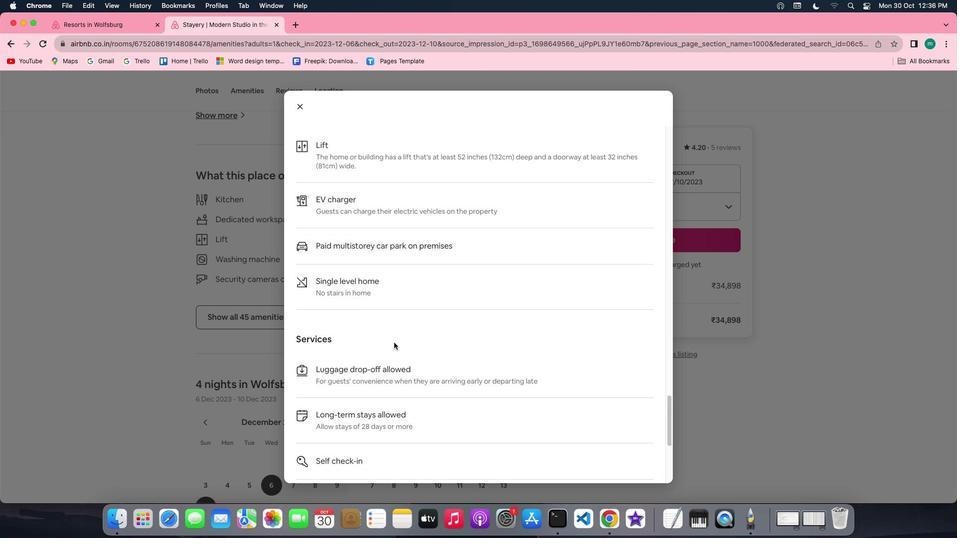 
Action: Mouse scrolled (394, 342) with delta (0, -1)
Screenshot: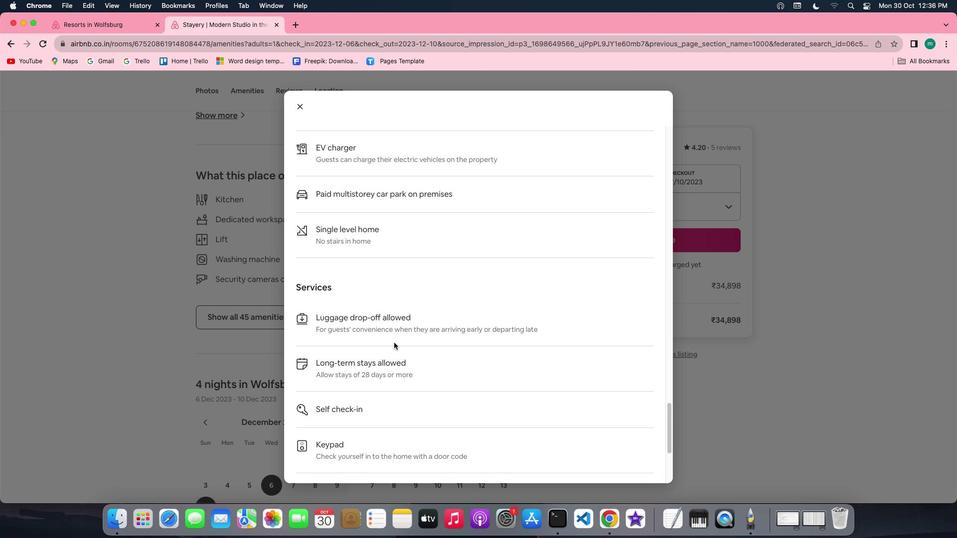 
Action: Mouse scrolled (394, 342) with delta (0, 0)
Screenshot: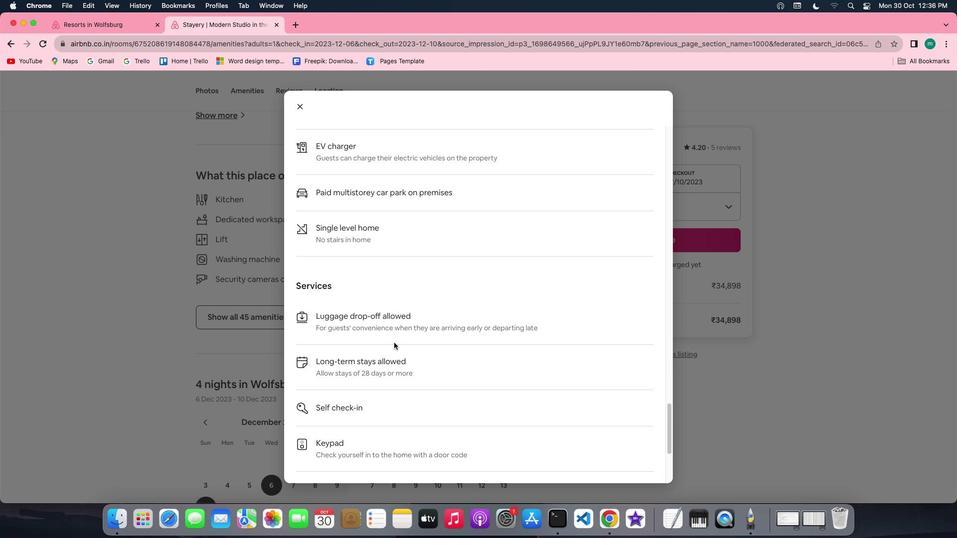 
Action: Mouse scrolled (394, 342) with delta (0, 0)
Screenshot: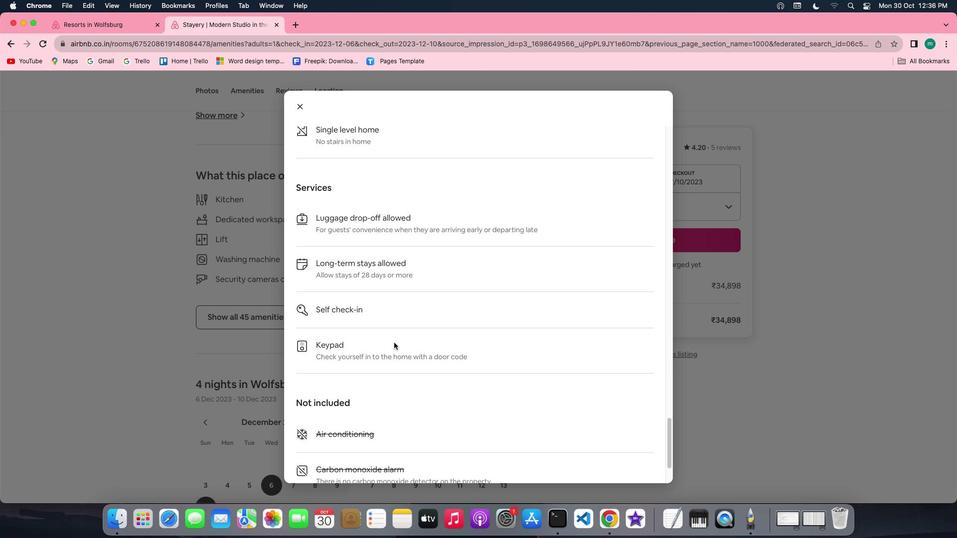 
Action: Mouse scrolled (394, 342) with delta (0, 0)
Screenshot: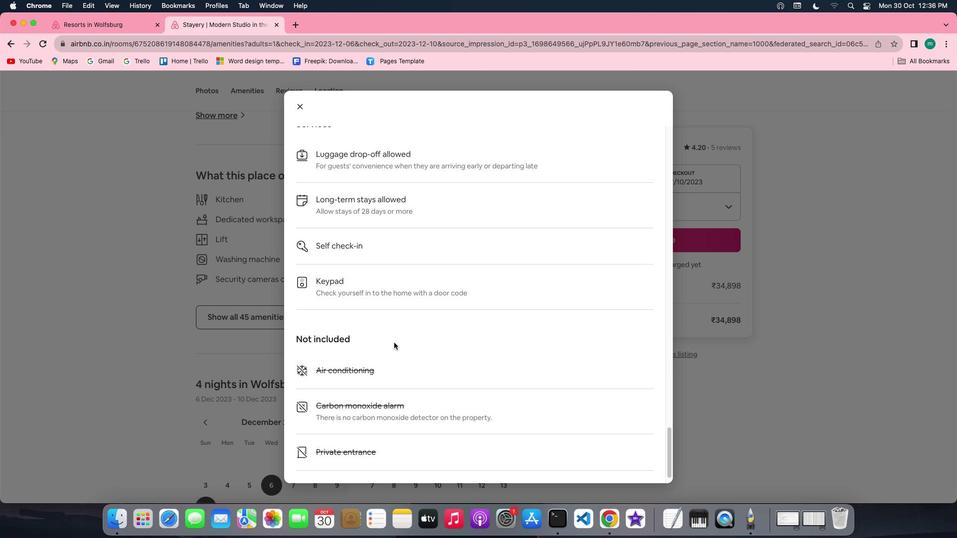 
Action: Mouse scrolled (394, 342) with delta (0, 0)
Screenshot: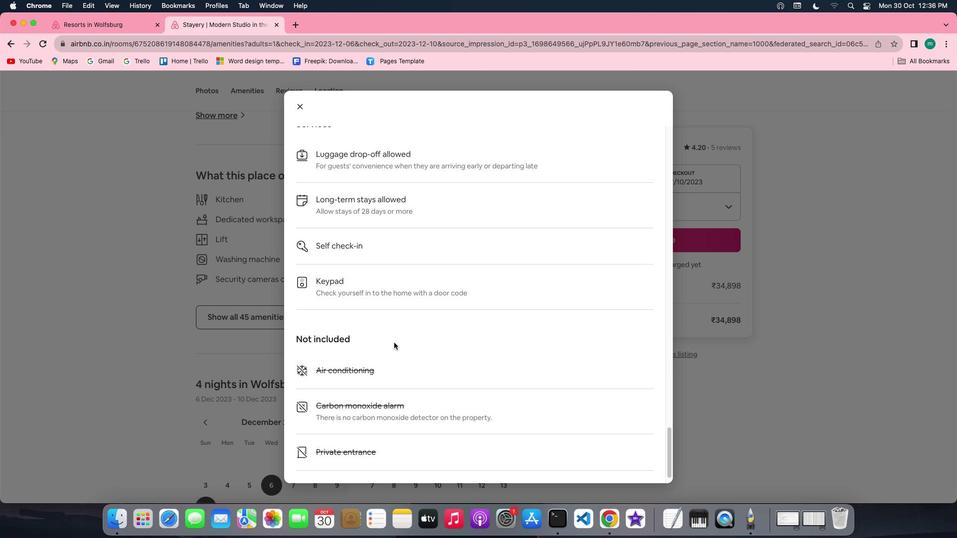 
Action: Mouse scrolled (394, 342) with delta (0, -1)
Screenshot: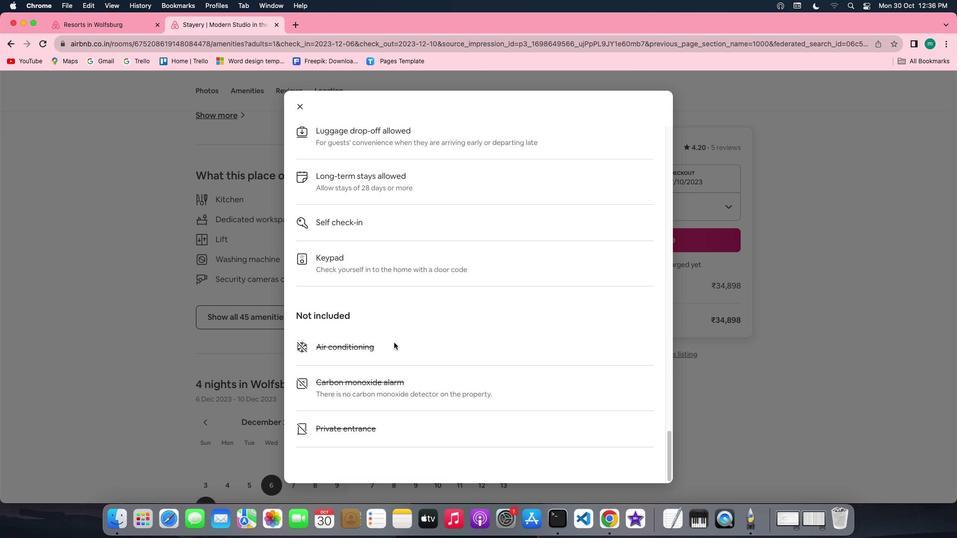 
Action: Mouse scrolled (394, 342) with delta (0, -1)
Screenshot: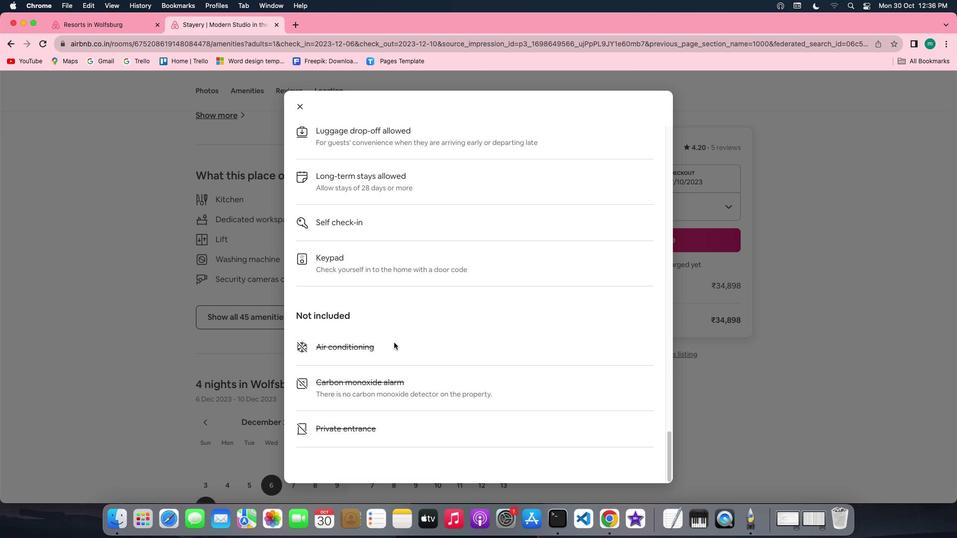 
Action: Mouse scrolled (394, 342) with delta (0, -2)
Screenshot: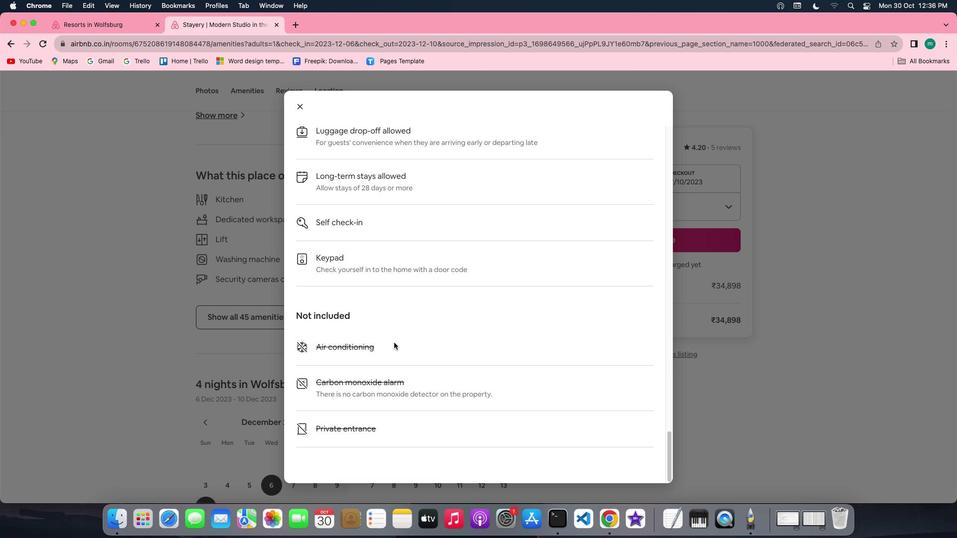 
Action: Mouse scrolled (394, 342) with delta (0, 0)
Screenshot: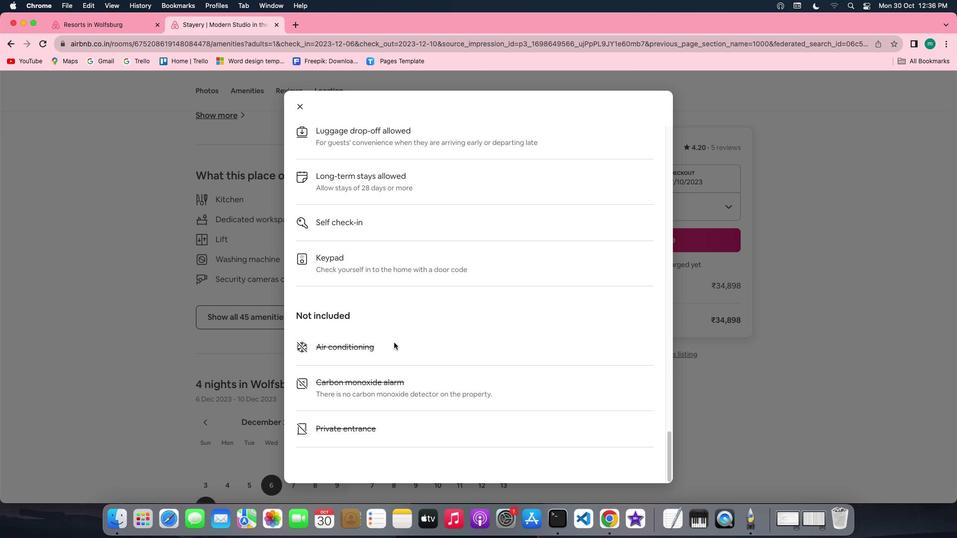 
Action: Mouse scrolled (394, 342) with delta (0, 0)
Screenshot: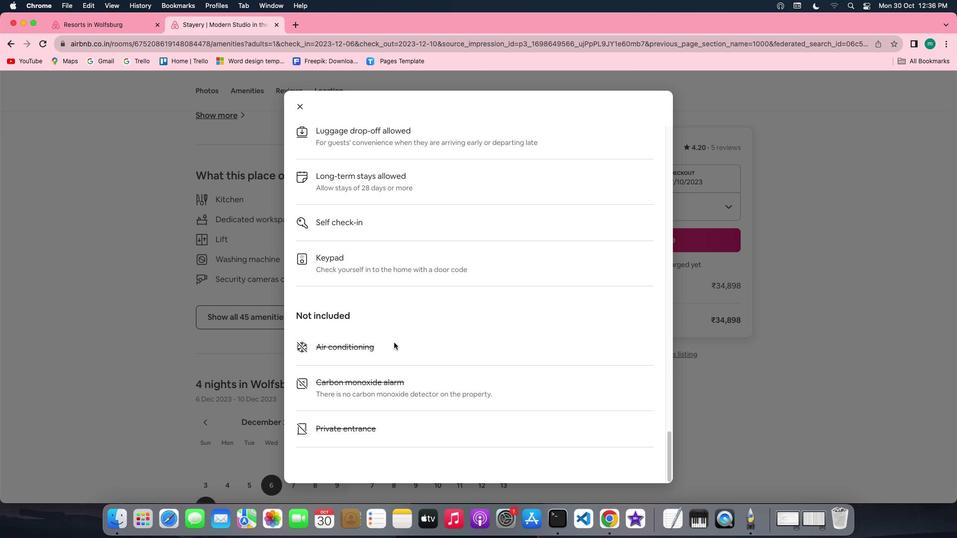 
Action: Mouse scrolled (394, 342) with delta (0, 0)
Screenshot: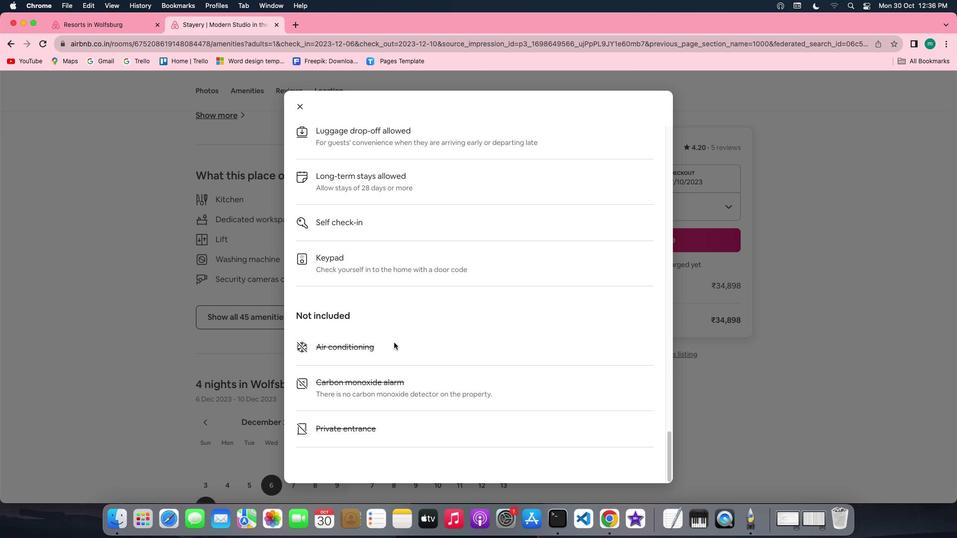 
Action: Mouse scrolled (394, 342) with delta (0, -1)
